 Task: Find the shortest route from Baltimore to Fort McHenry National Monument.
Action: Mouse moved to (241, 77)
Screenshot: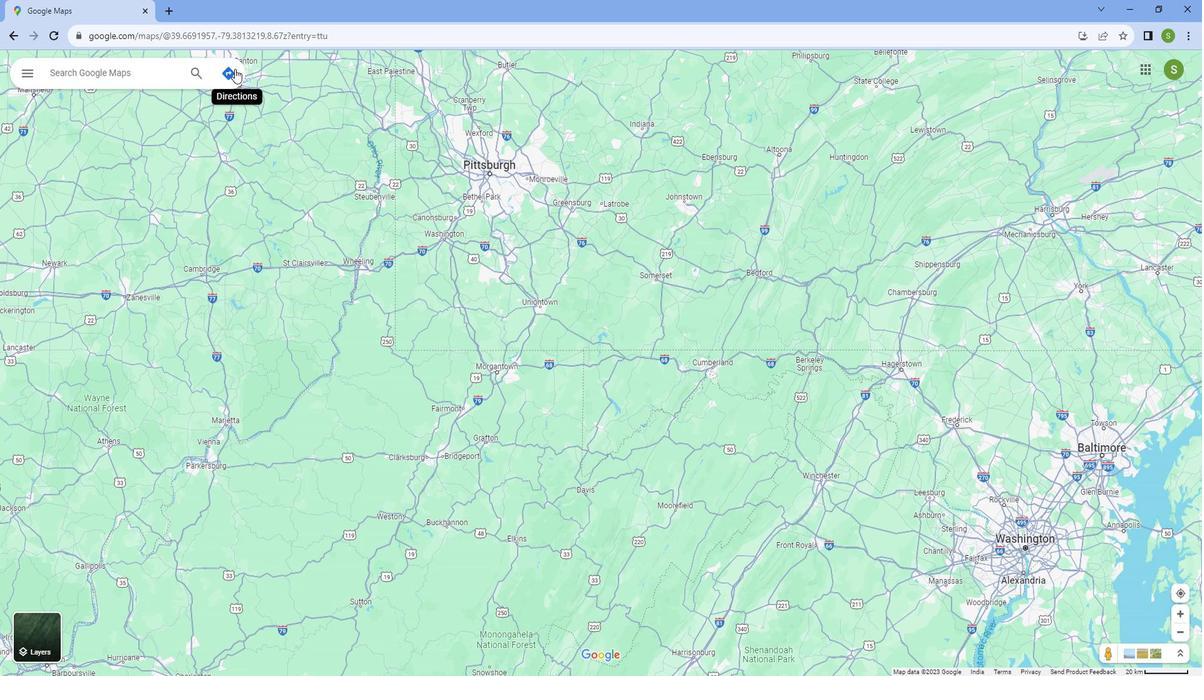 
Action: Mouse pressed left at (241, 77)
Screenshot: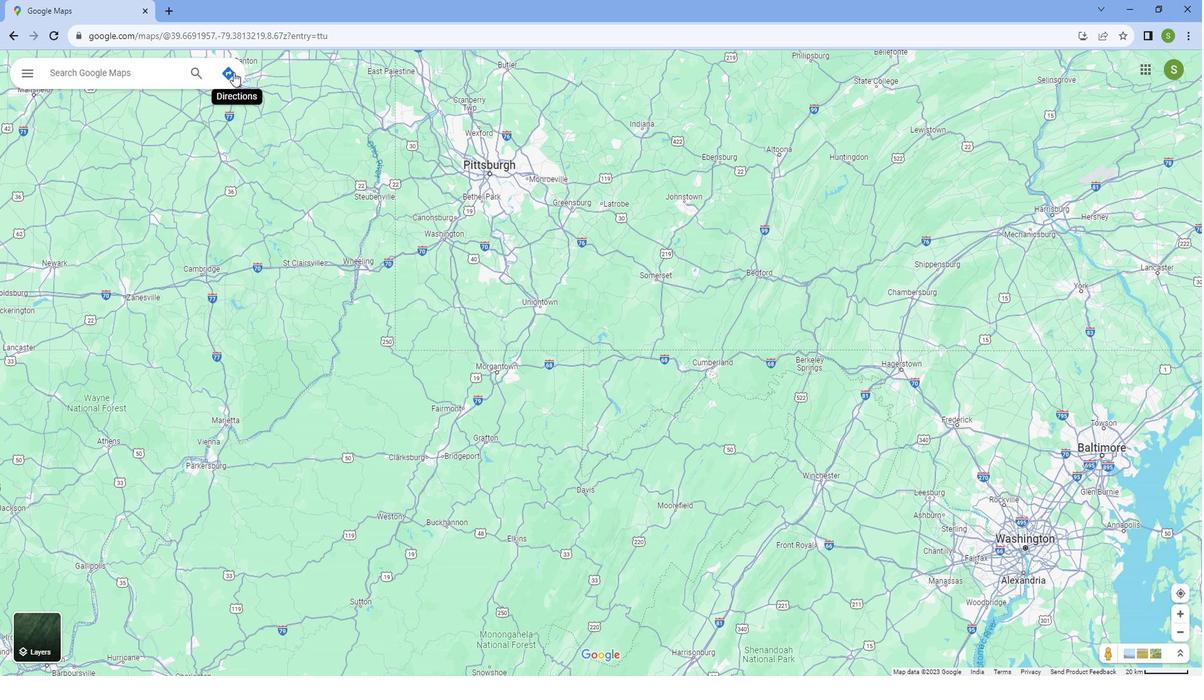 
Action: Mouse moved to (151, 117)
Screenshot: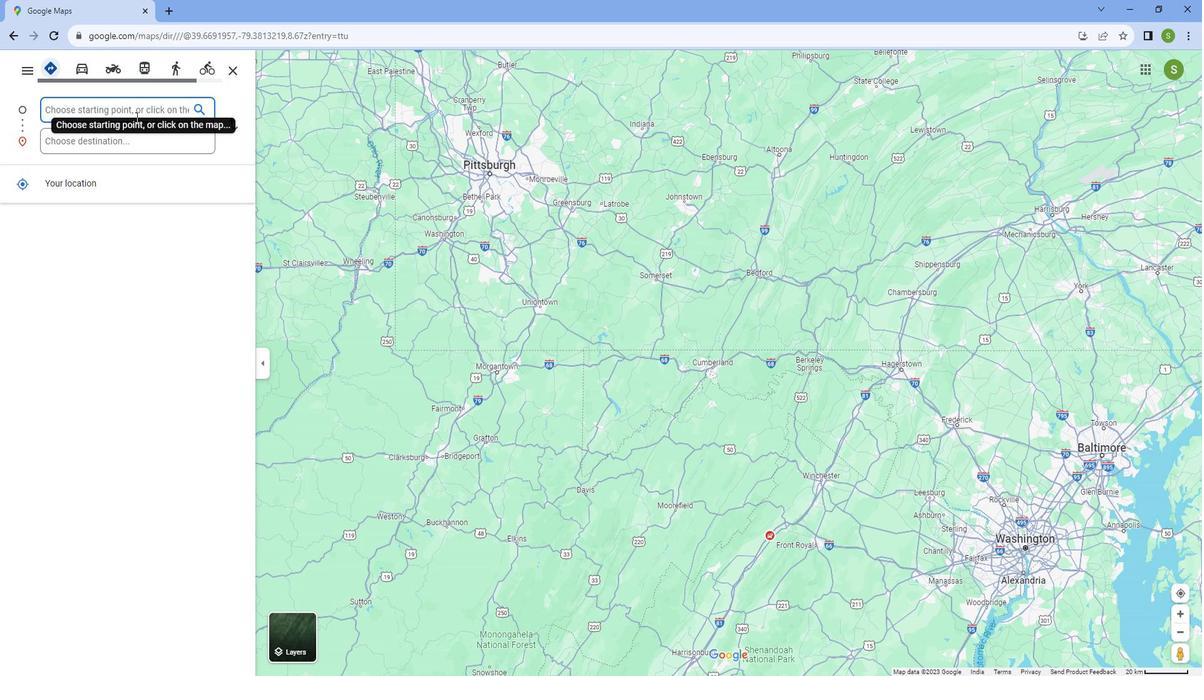 
Action: Key pressed <Key.caps_lock>B<Key.caps_lock>ali<Key.backspace>timore
Screenshot: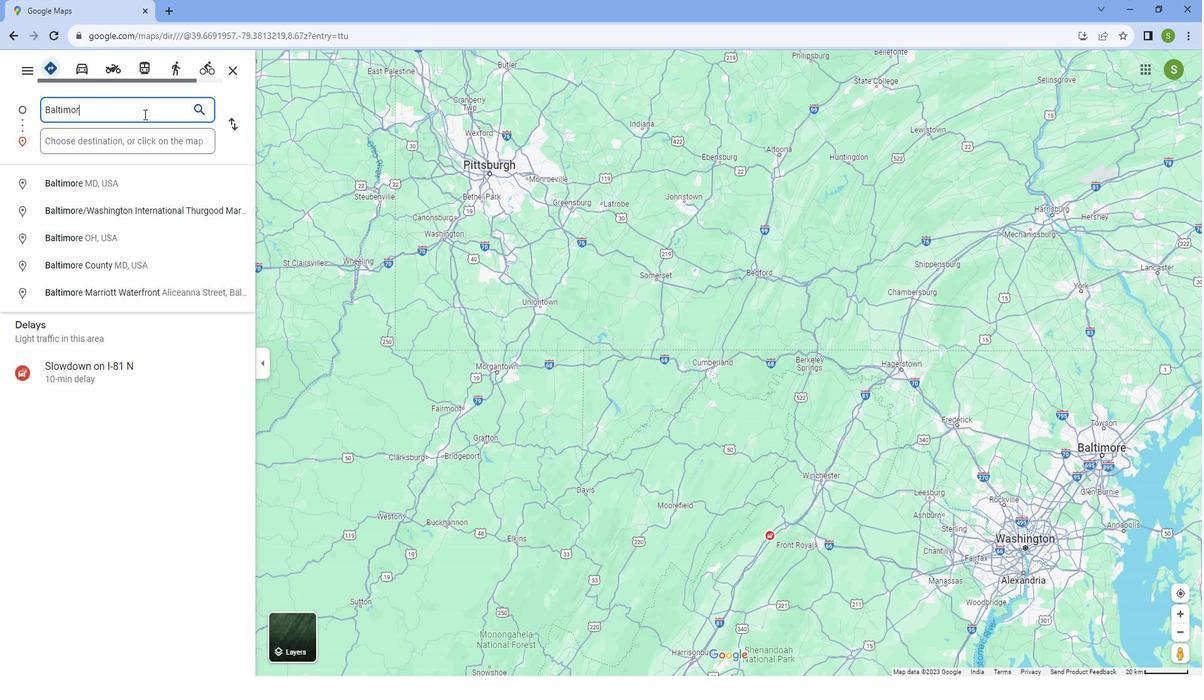 
Action: Mouse moved to (116, 181)
Screenshot: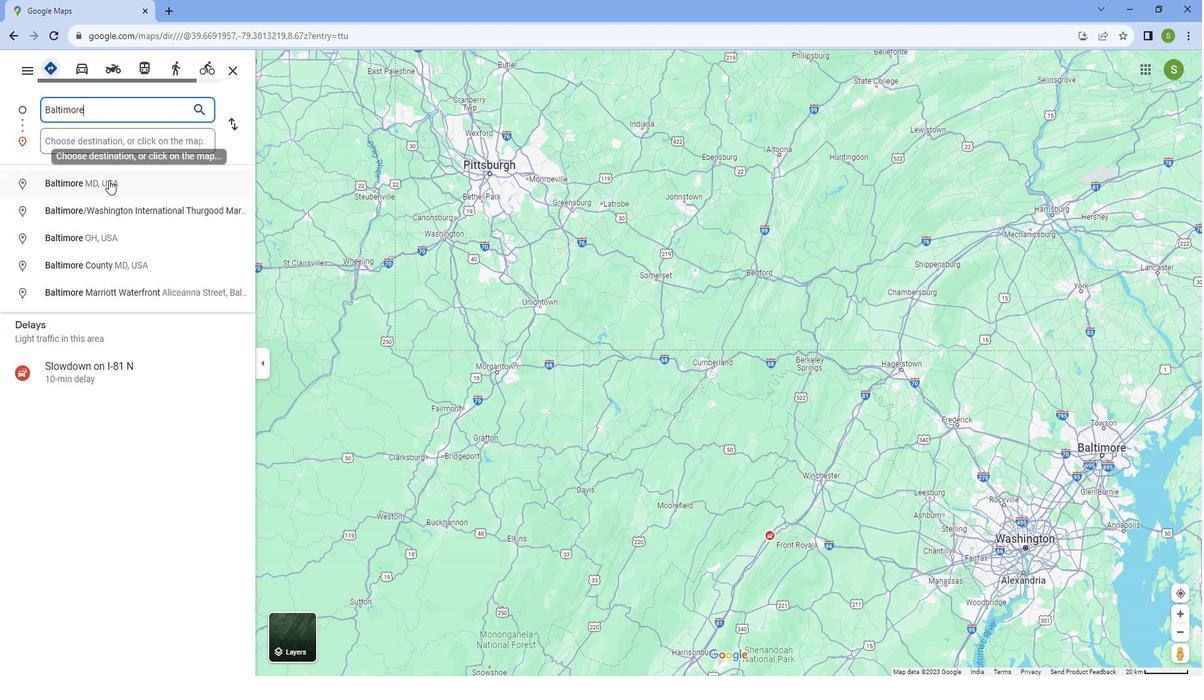 
Action: Mouse pressed left at (116, 181)
Screenshot: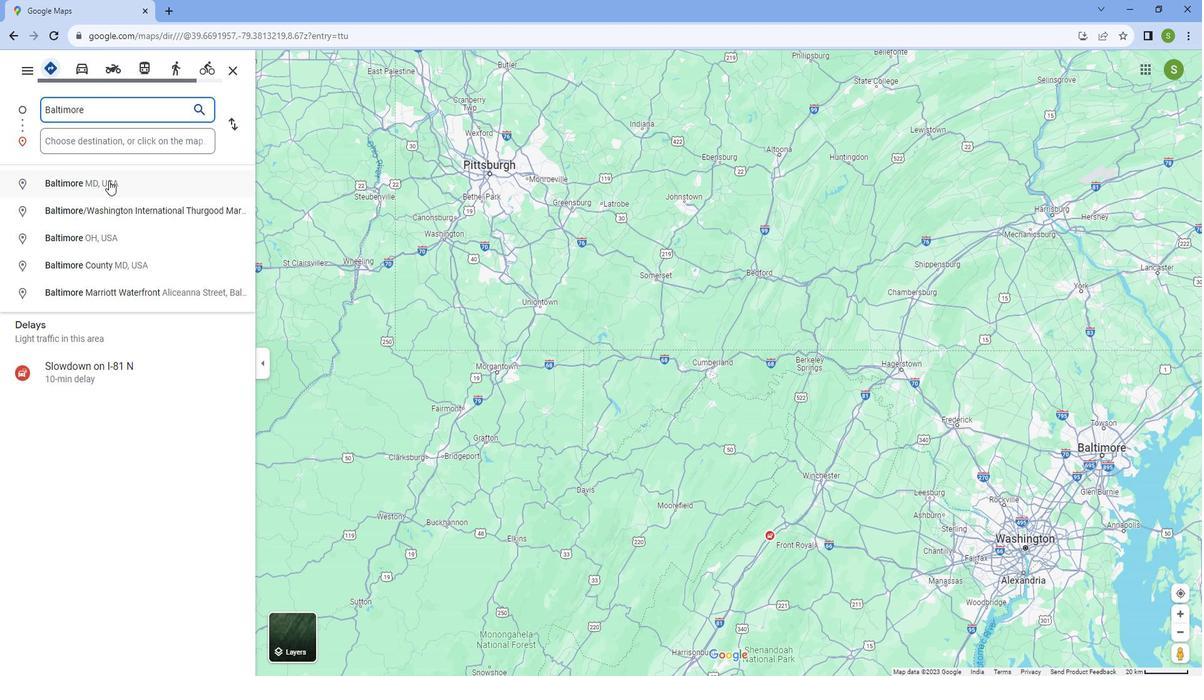 
Action: Mouse moved to (124, 139)
Screenshot: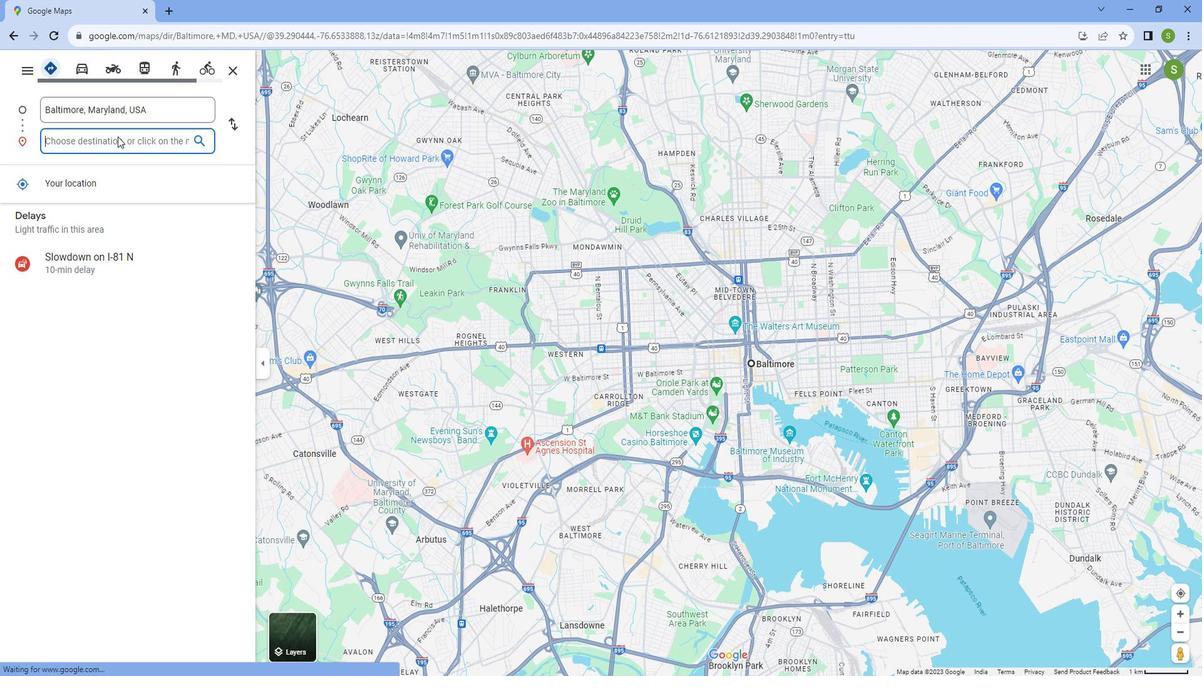 
Action: Key pressed <Key.caps_lock>F<Key.caps_lock>ort<Key.space><Key.caps_lock>M<Key.caps_lock>c<Key.caps_lock>H<Key.caps_lock>enry<Key.space><Key.caps_lock>N<Key.caps_lock>ational<Key.space><Key.caps_lock>M<Key.caps_lock>onument
Screenshot: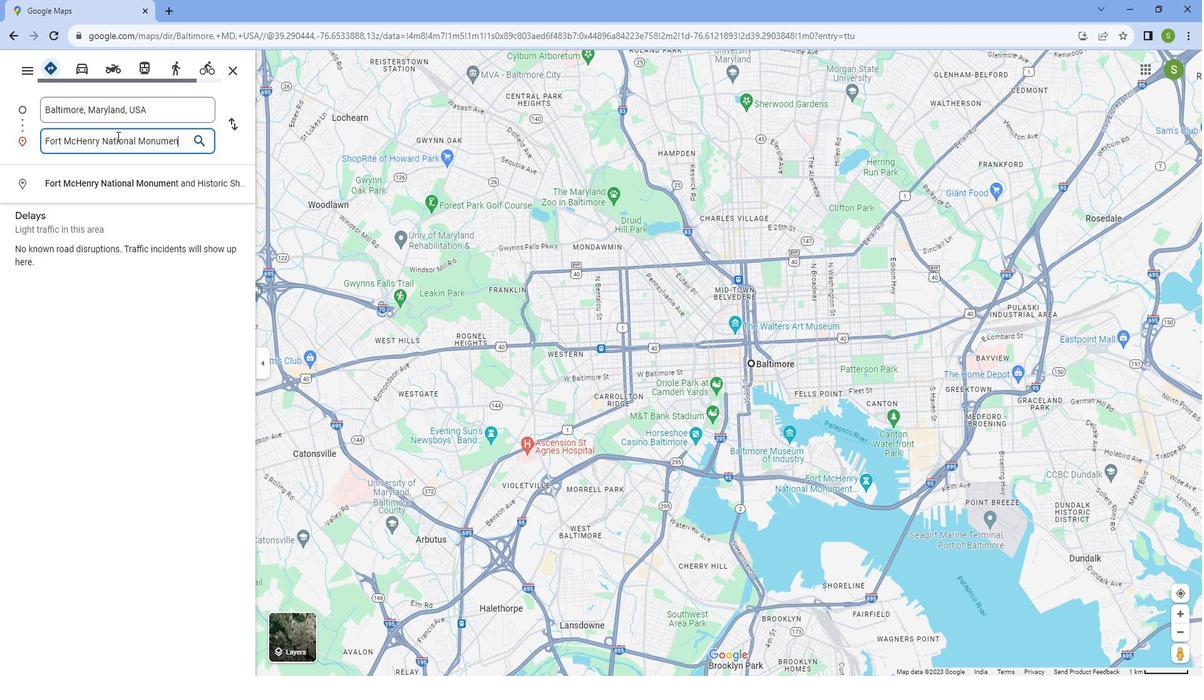 
Action: Mouse moved to (110, 179)
Screenshot: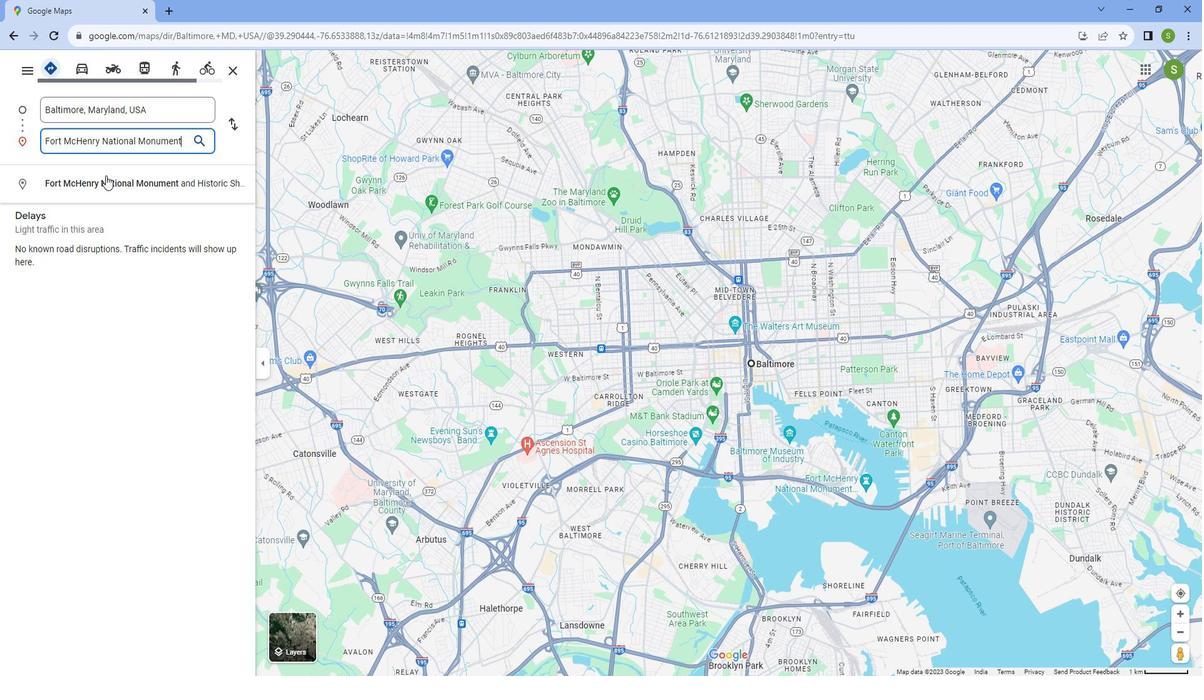 
Action: Mouse pressed left at (110, 179)
Screenshot: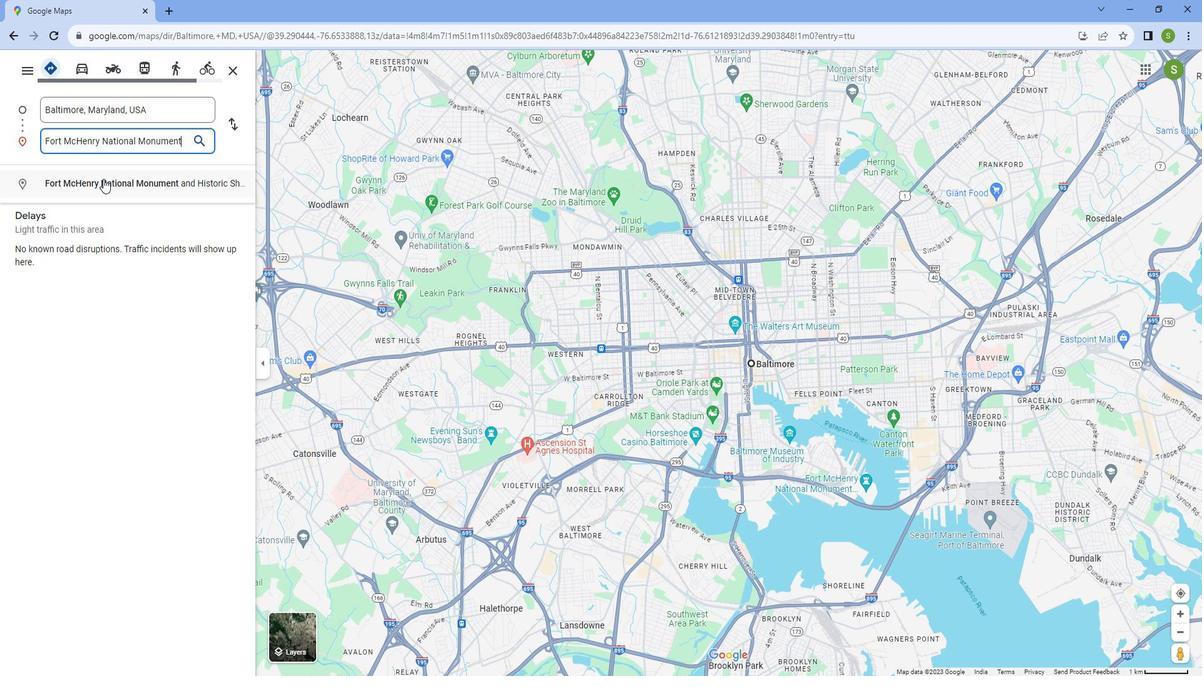 
Action: Mouse moved to (721, 172)
Screenshot: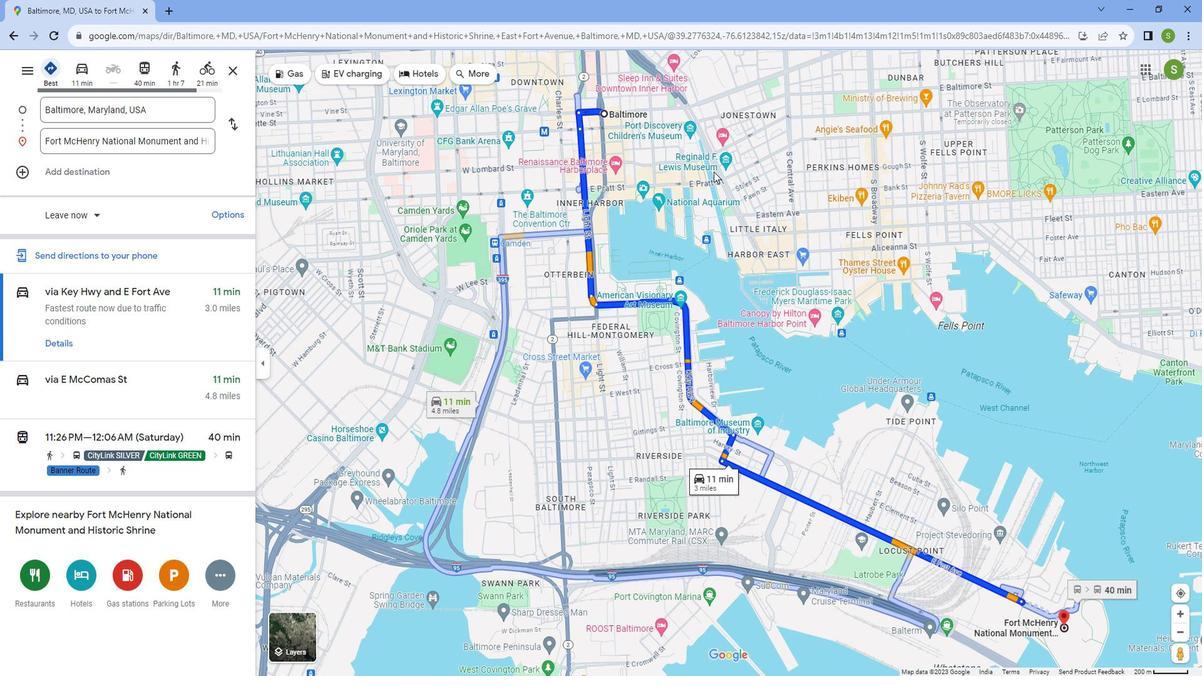 
Action: Mouse scrolled (721, 172) with delta (0, 0)
Screenshot: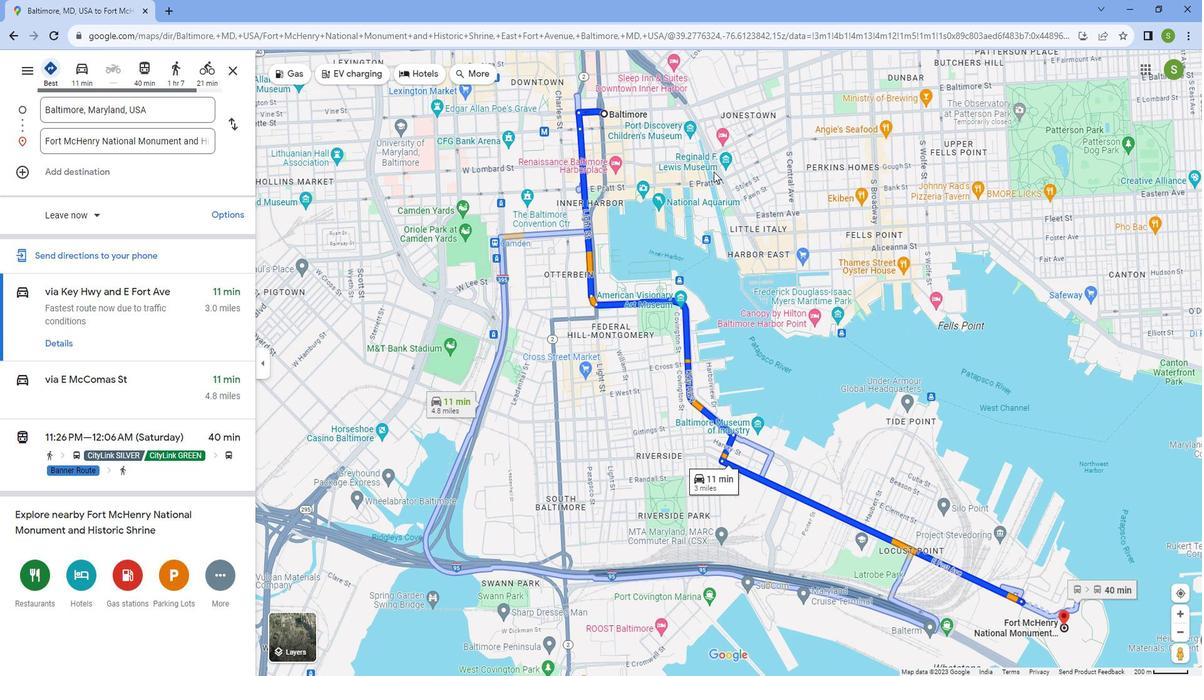
Action: Mouse scrolled (721, 172) with delta (0, 0)
Screenshot: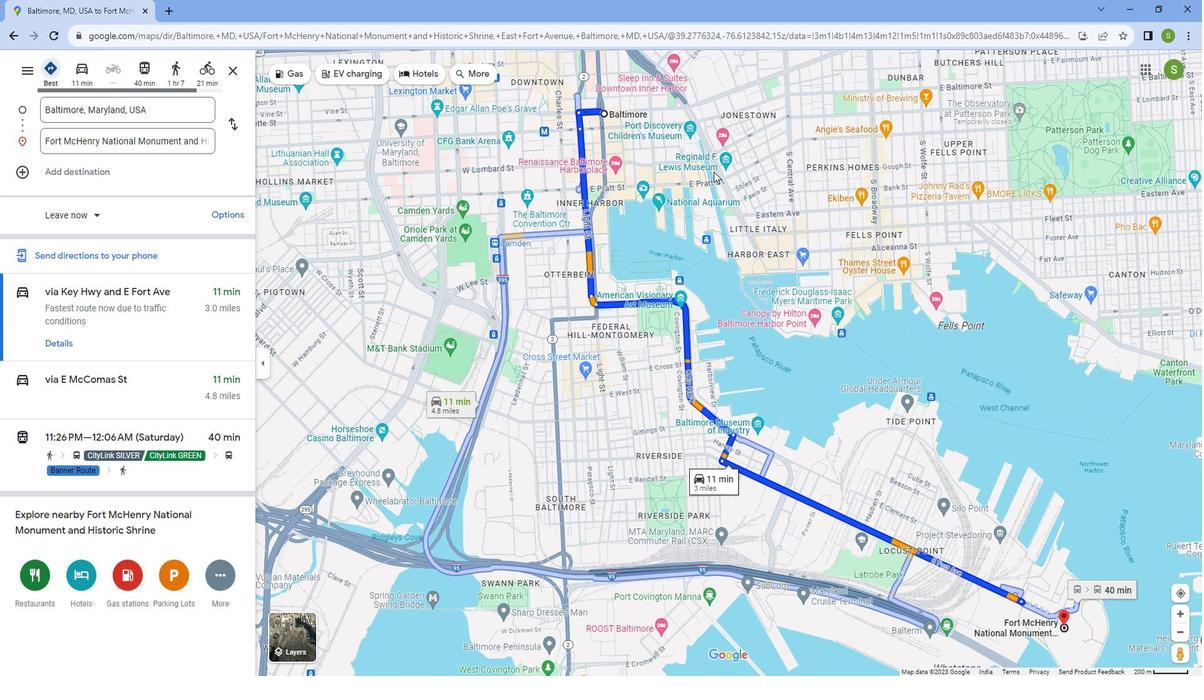 
Action: Mouse scrolled (721, 172) with delta (0, 0)
Screenshot: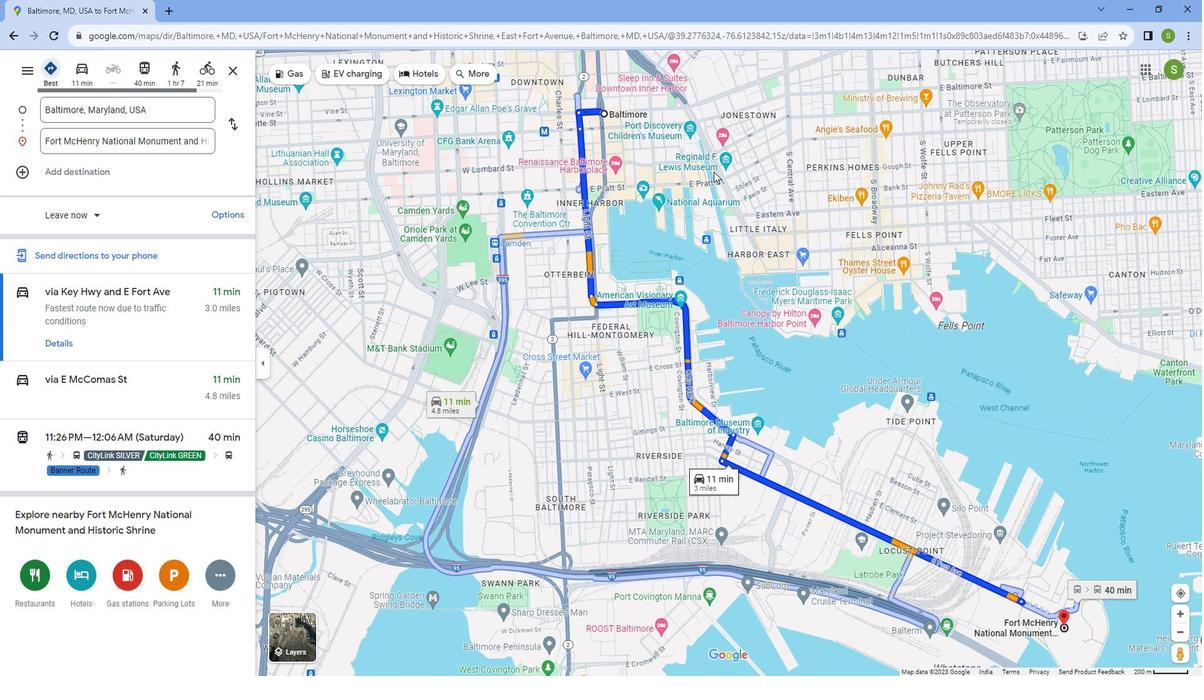 
Action: Mouse scrolled (721, 172) with delta (0, 0)
Screenshot: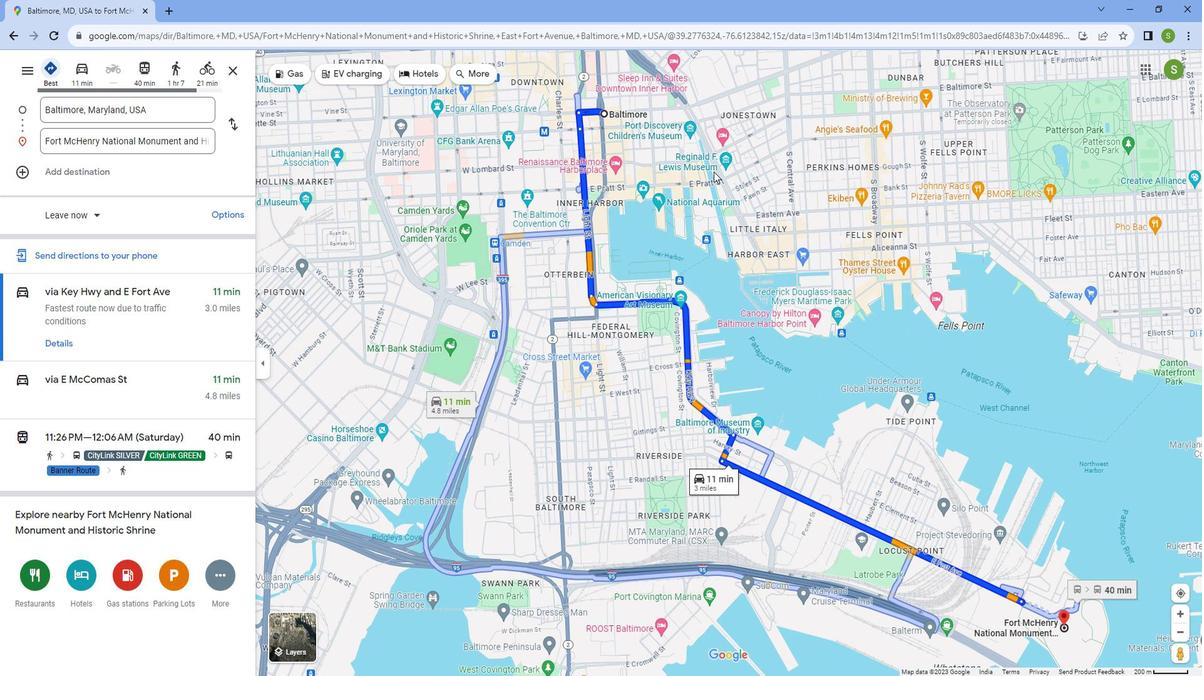 
Action: Mouse scrolled (721, 172) with delta (0, 0)
Screenshot: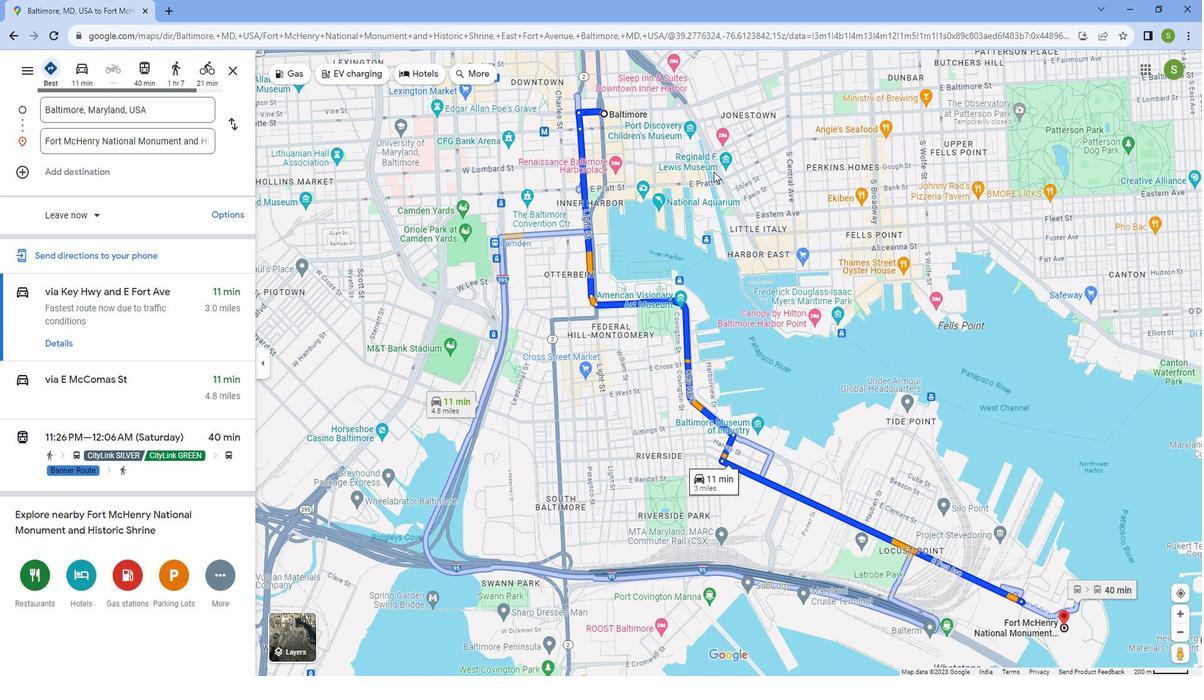 
Action: Mouse scrolled (721, 172) with delta (0, 0)
Screenshot: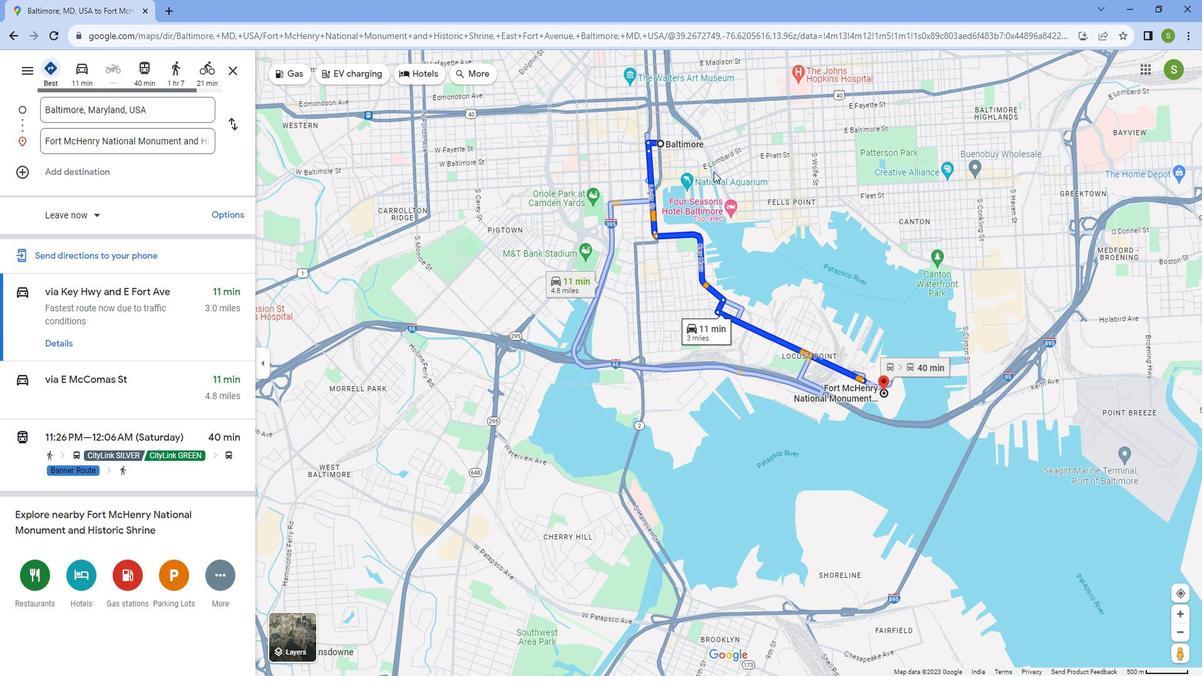 
Action: Mouse scrolled (721, 172) with delta (0, 0)
Screenshot: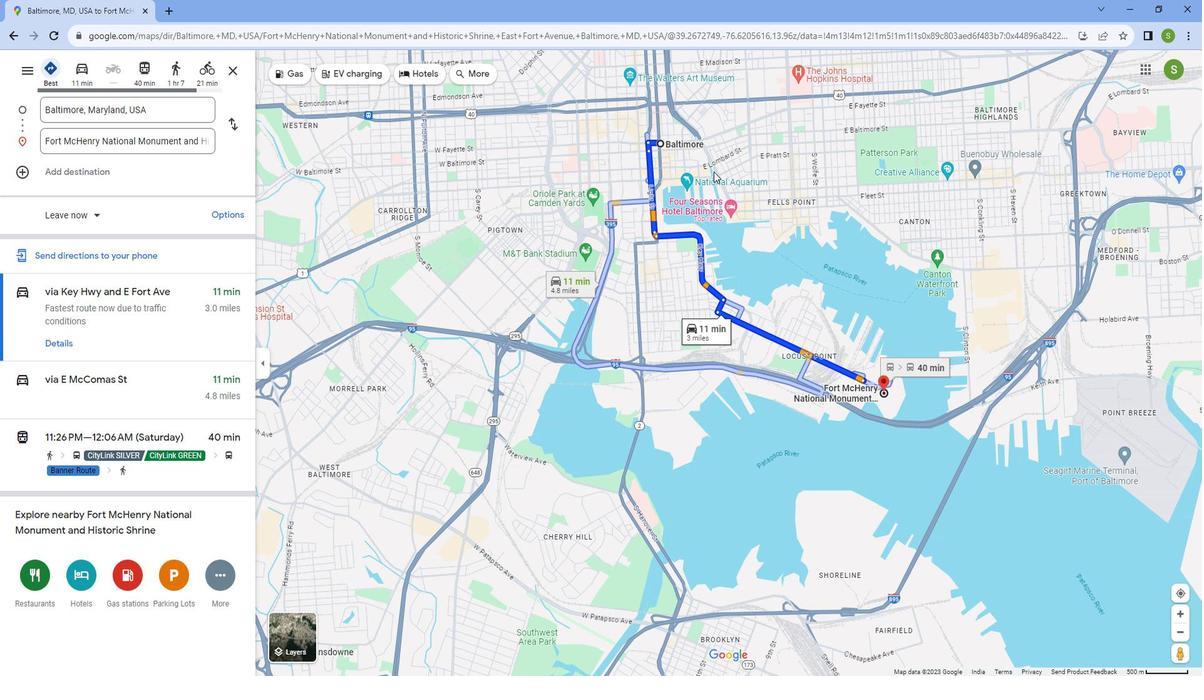 
Action: Mouse scrolled (721, 172) with delta (0, 0)
Screenshot: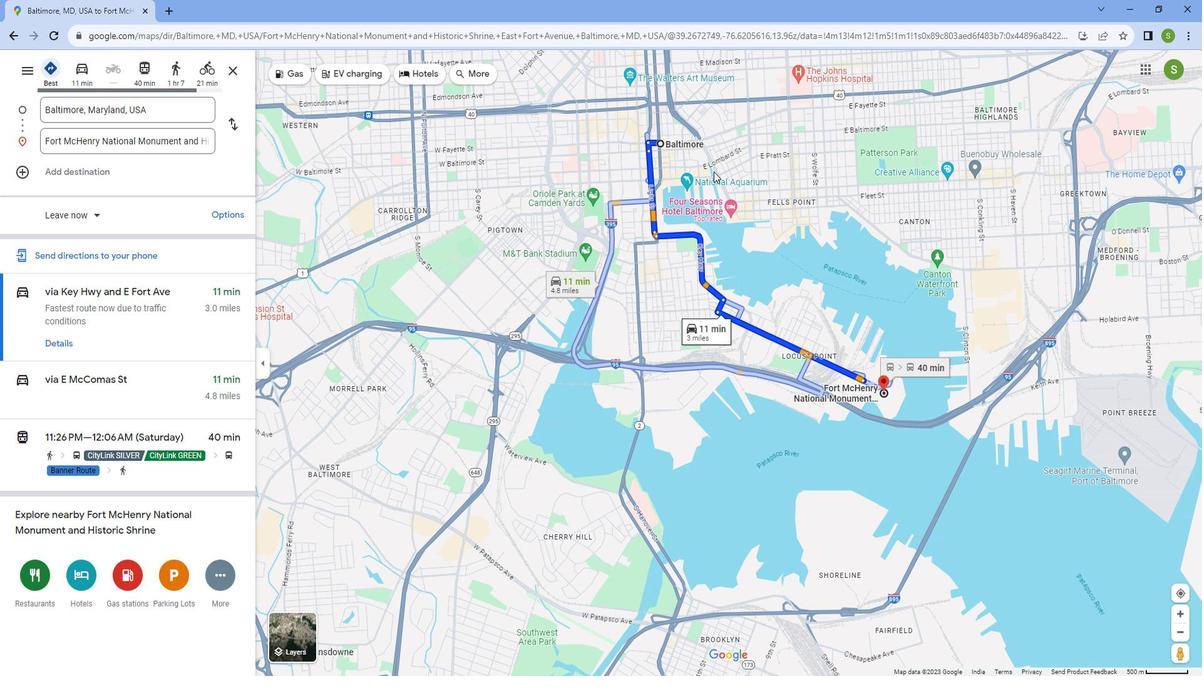 
Action: Mouse scrolled (721, 172) with delta (0, 0)
Screenshot: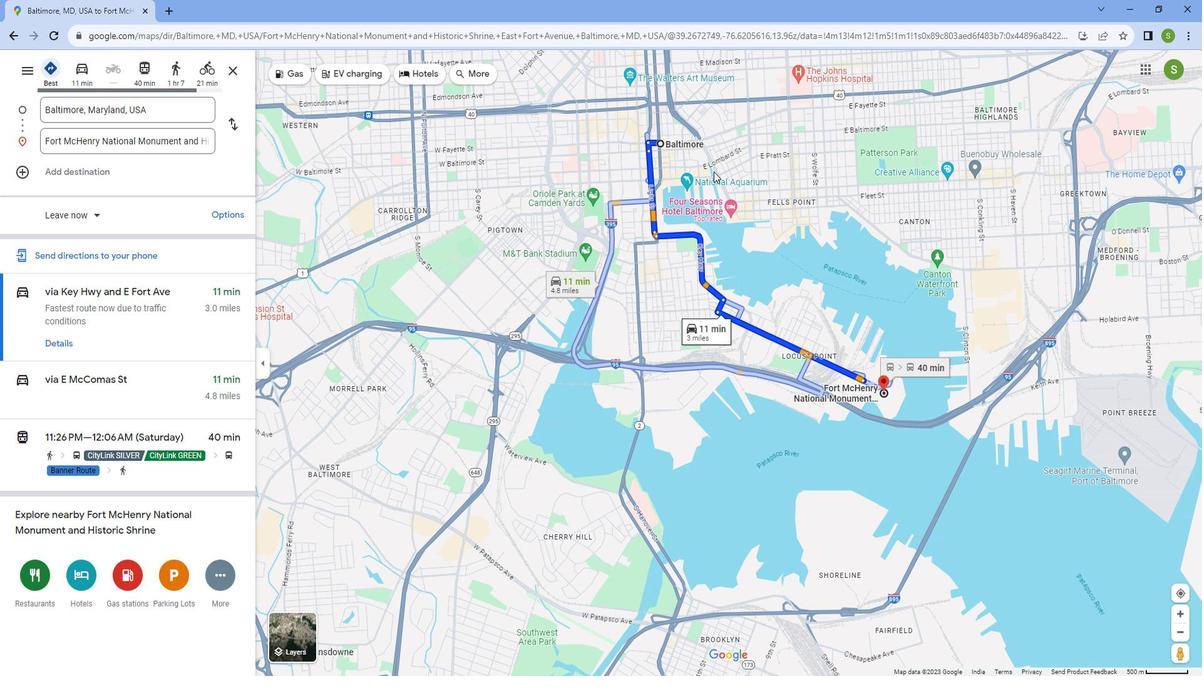 
Action: Mouse scrolled (721, 172) with delta (0, 0)
Screenshot: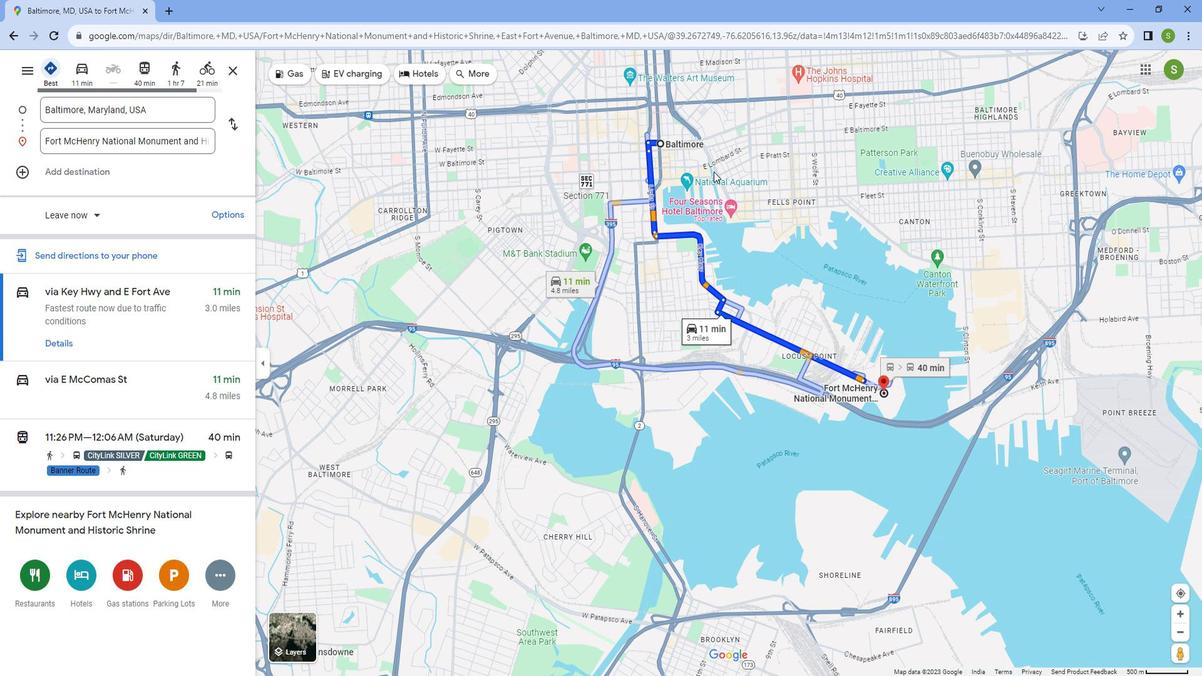 
Action: Mouse moved to (695, 105)
Screenshot: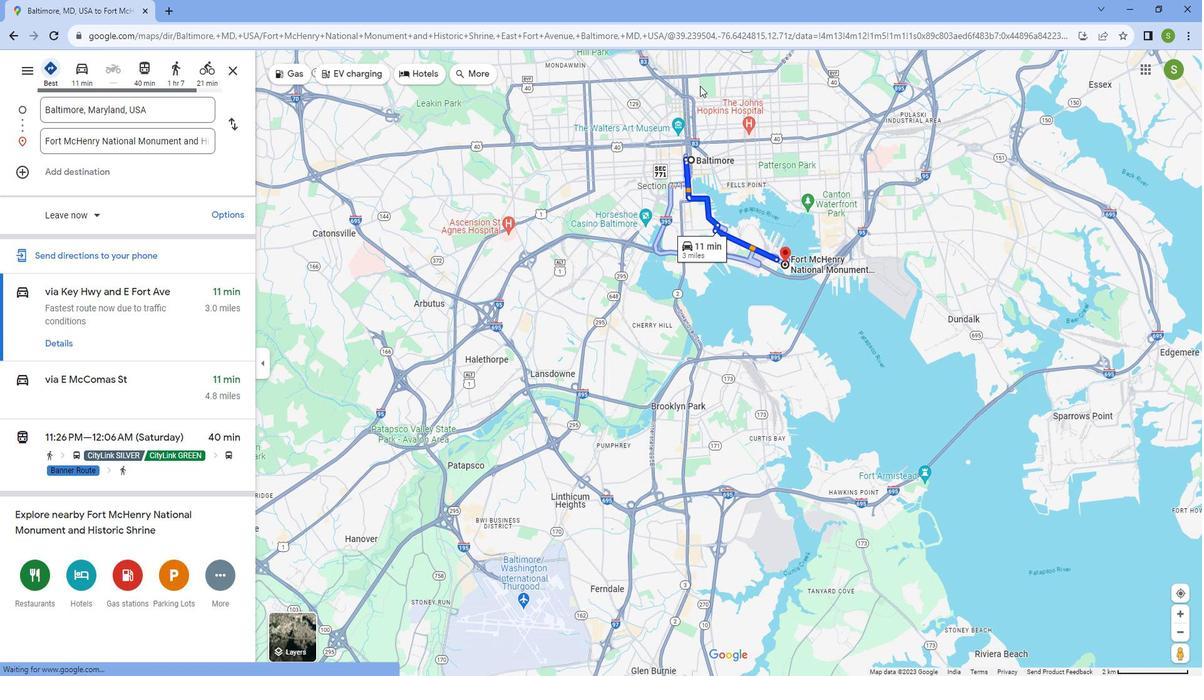 
Action: Mouse scrolled (695, 106) with delta (0, 0)
Screenshot: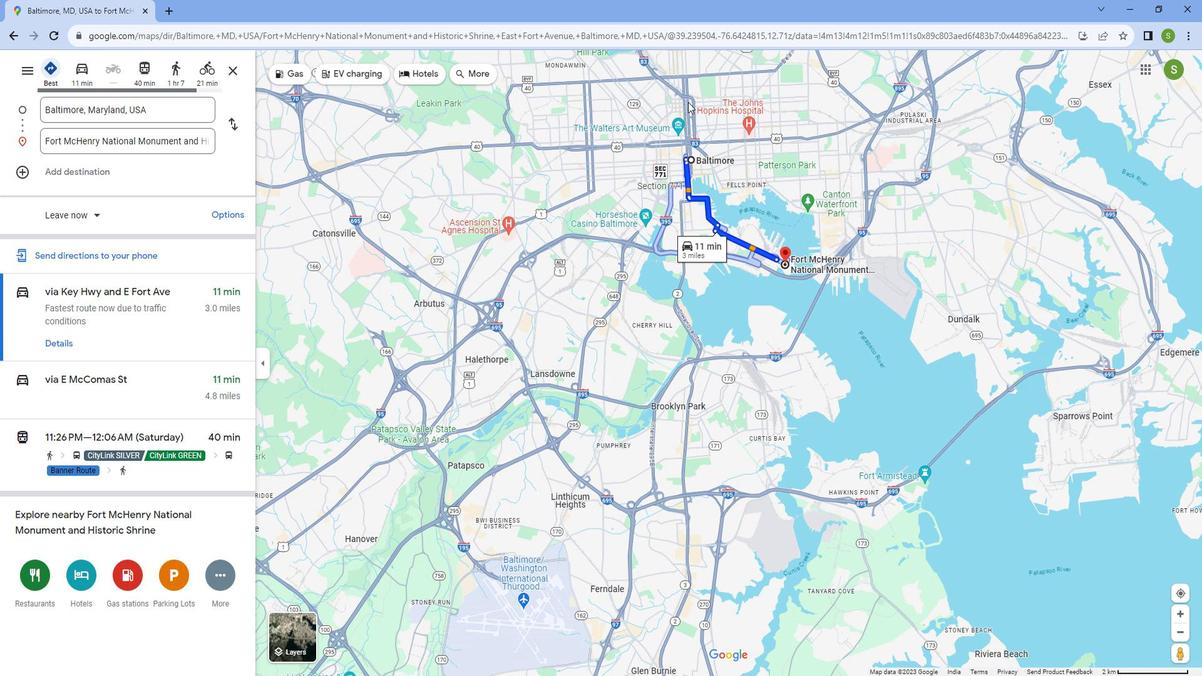 
Action: Mouse scrolled (695, 106) with delta (0, 0)
Screenshot: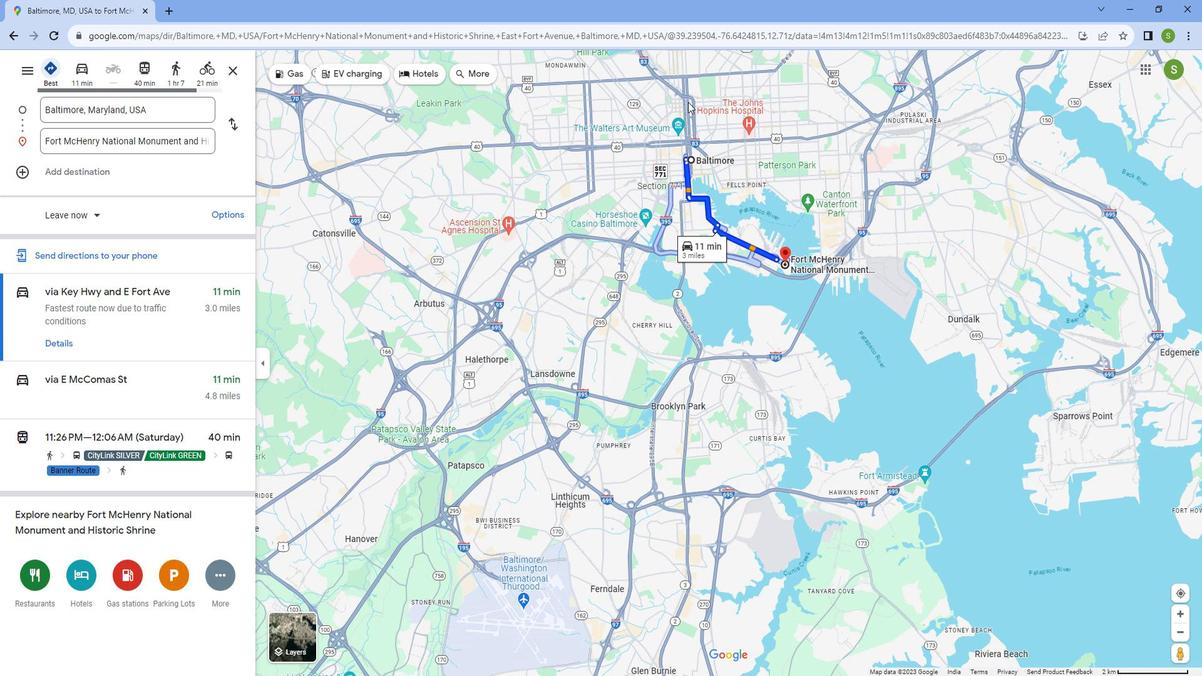 
Action: Mouse scrolled (695, 106) with delta (0, 0)
Screenshot: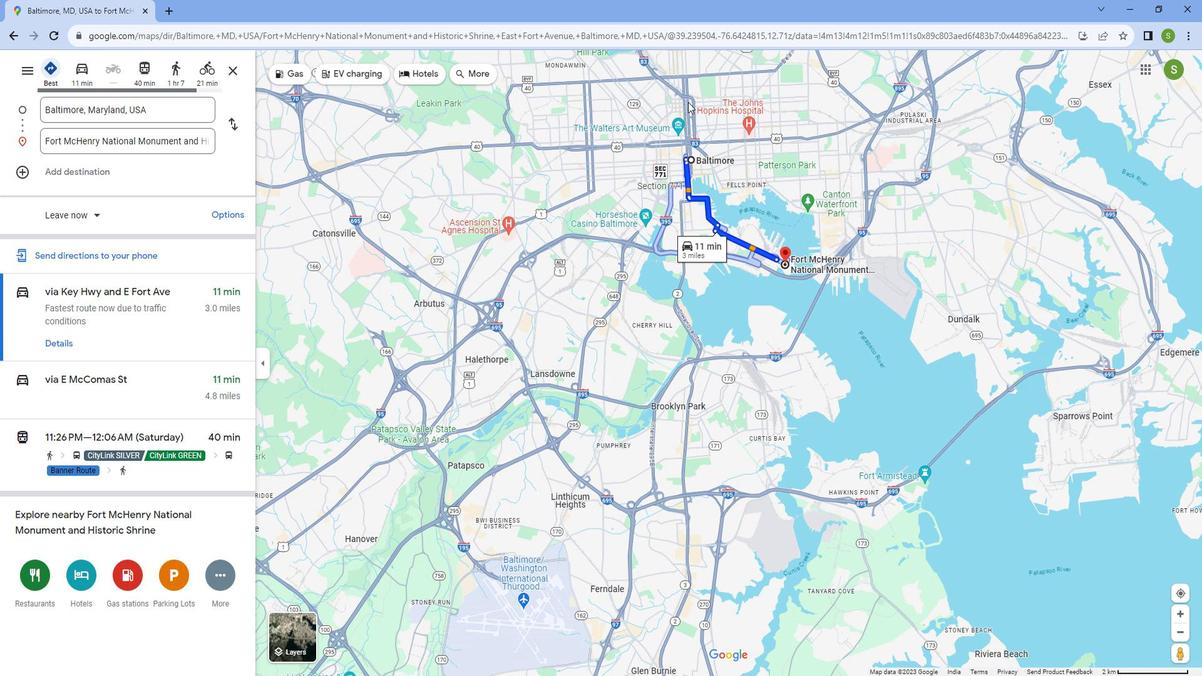 
Action: Mouse scrolled (695, 106) with delta (0, 0)
Screenshot: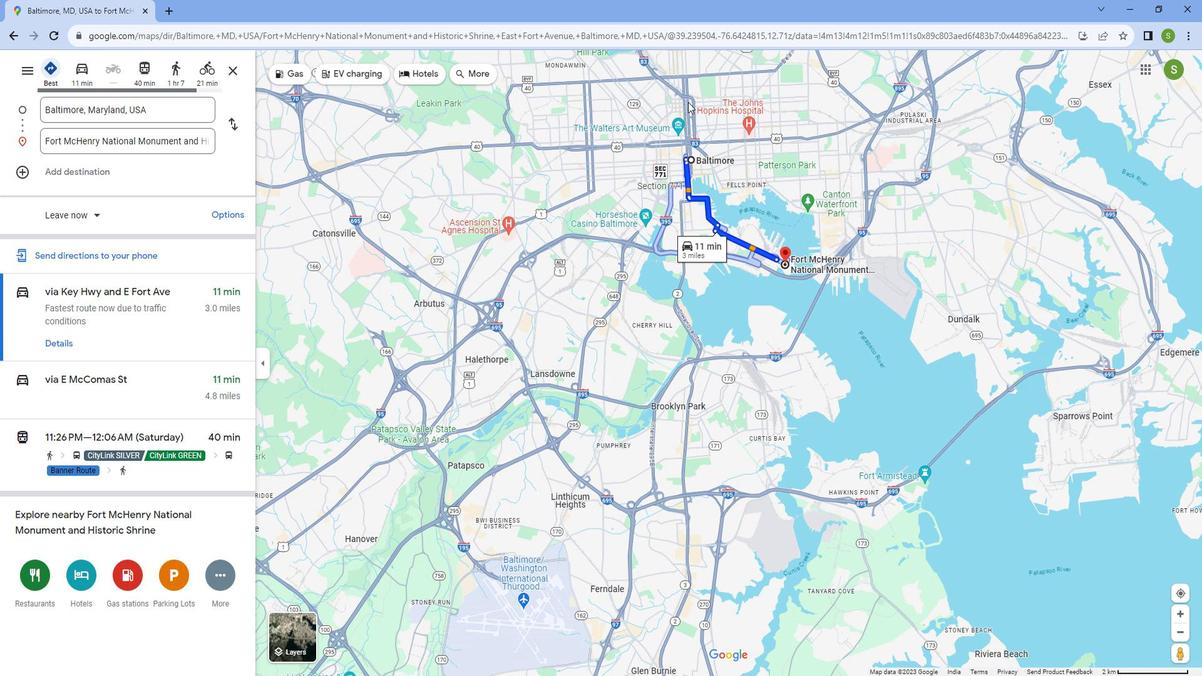 
Action: Mouse scrolled (695, 106) with delta (0, 0)
Screenshot: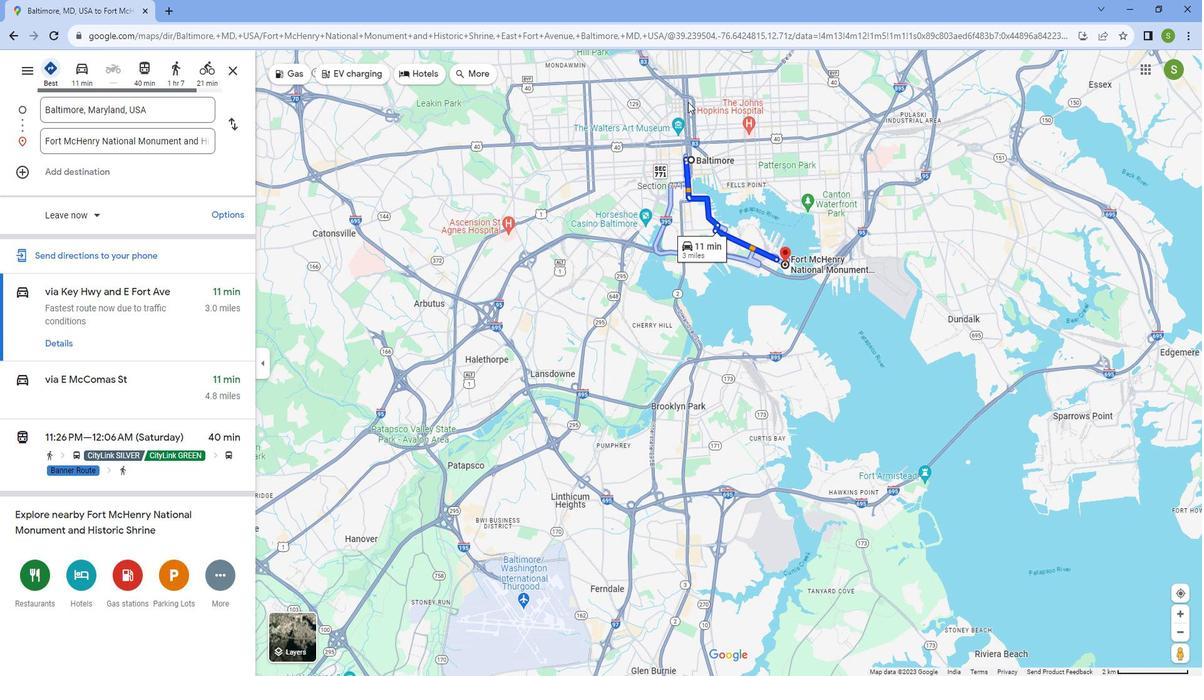 
Action: Mouse moved to (80, 335)
Screenshot: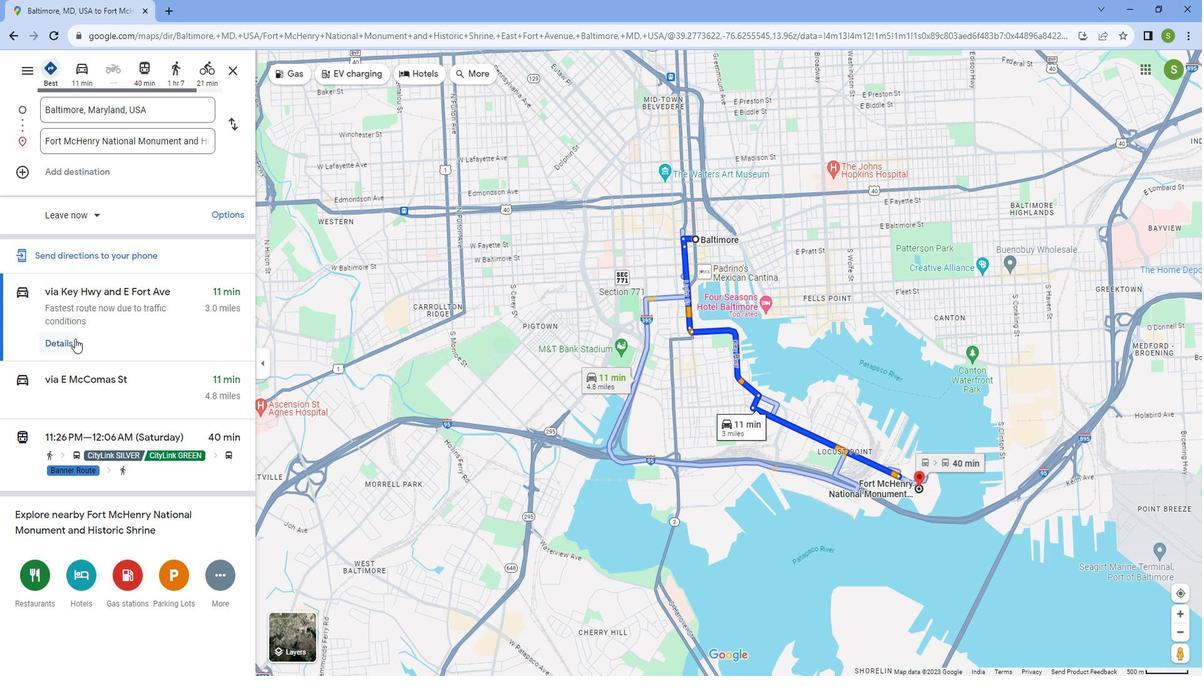 
Action: Mouse pressed left at (80, 335)
Screenshot: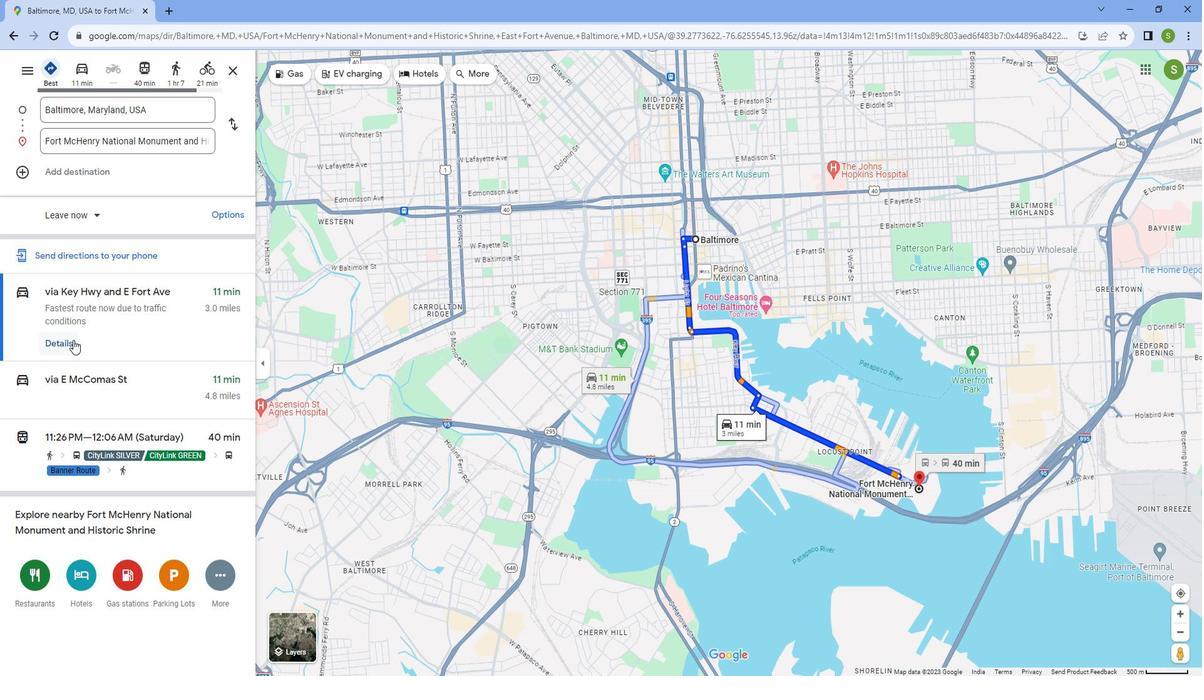 
Action: Mouse moved to (885, 284)
Screenshot: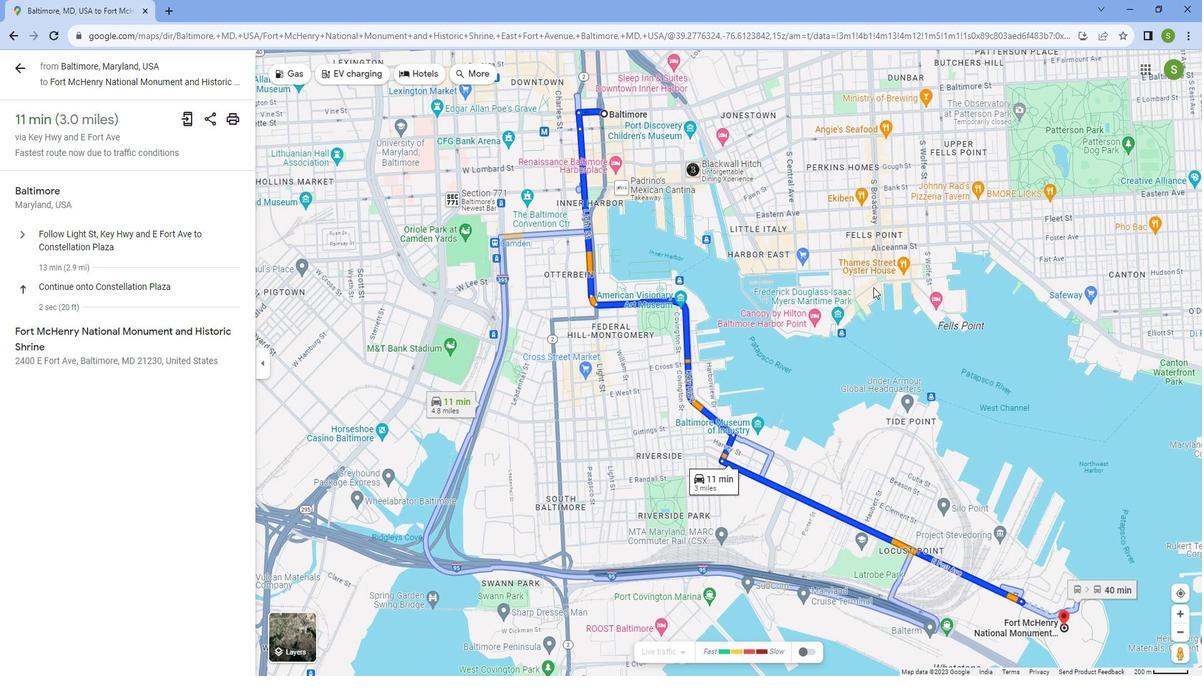
Action: Mouse scrolled (885, 283) with delta (0, 0)
Screenshot: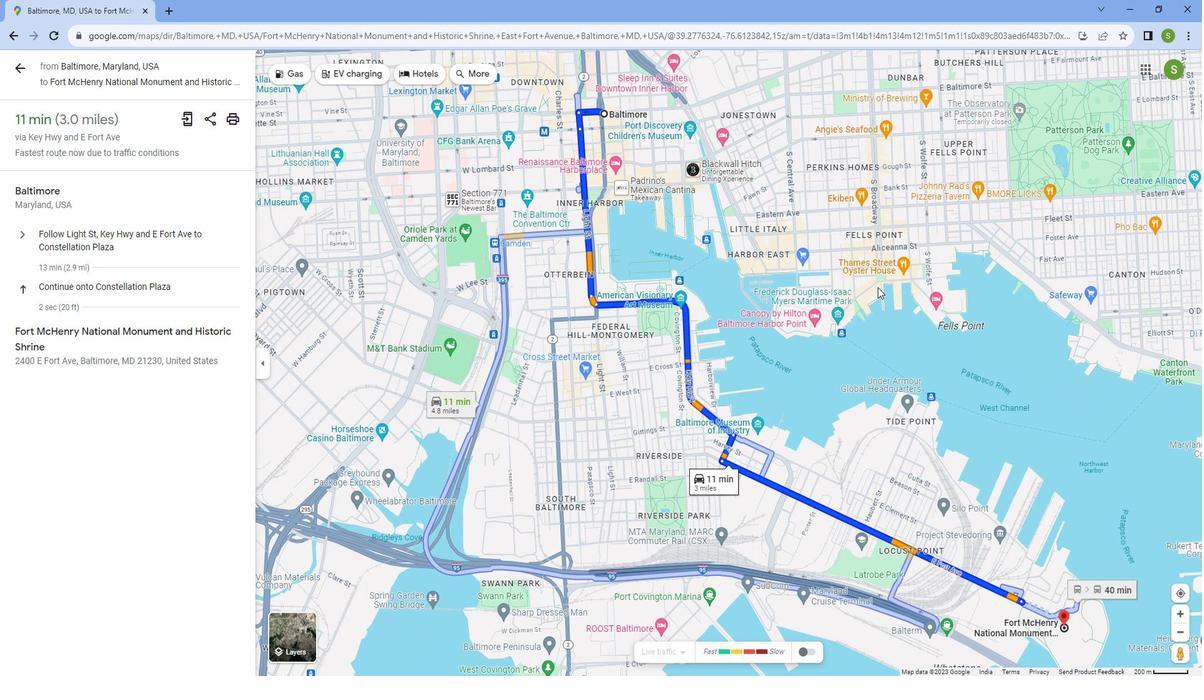 
Action: Mouse scrolled (885, 283) with delta (0, 0)
Screenshot: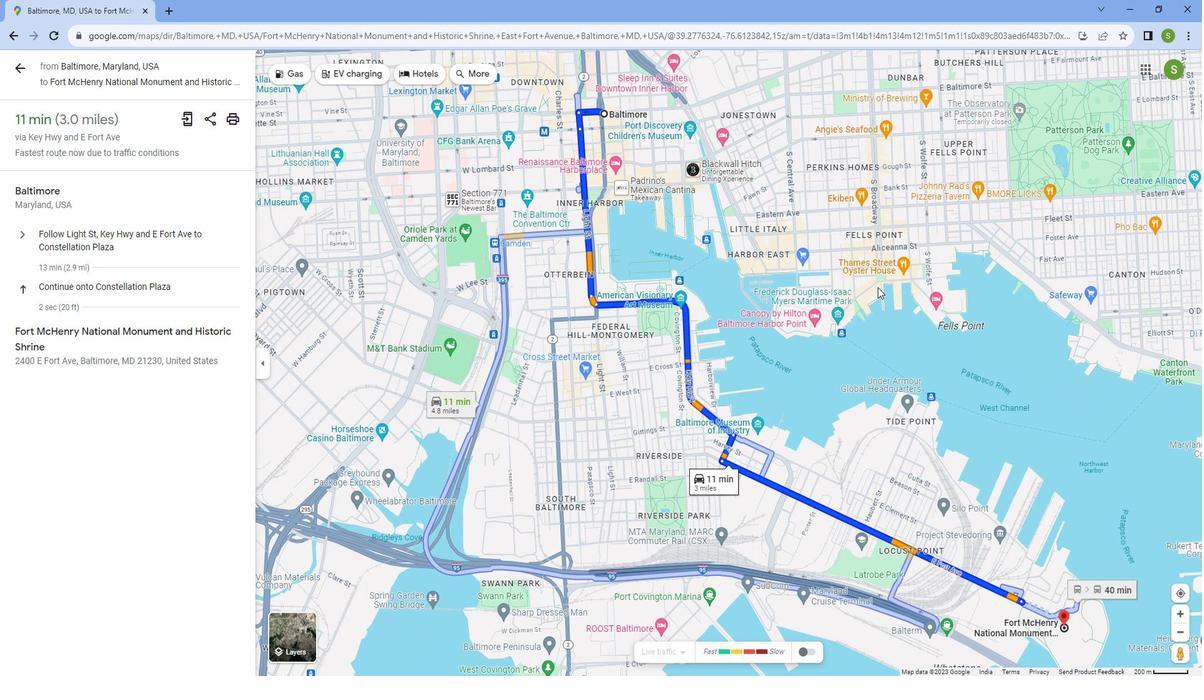 
Action: Mouse scrolled (885, 283) with delta (0, 0)
Screenshot: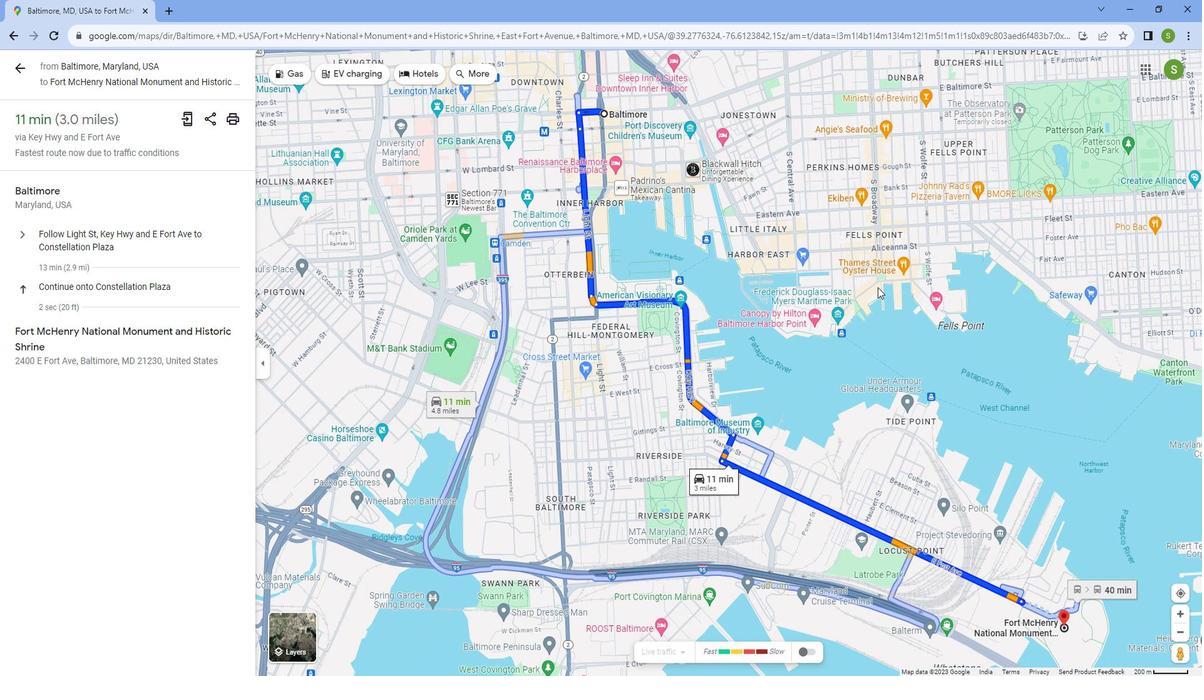 
Action: Mouse scrolled (885, 283) with delta (0, 0)
Screenshot: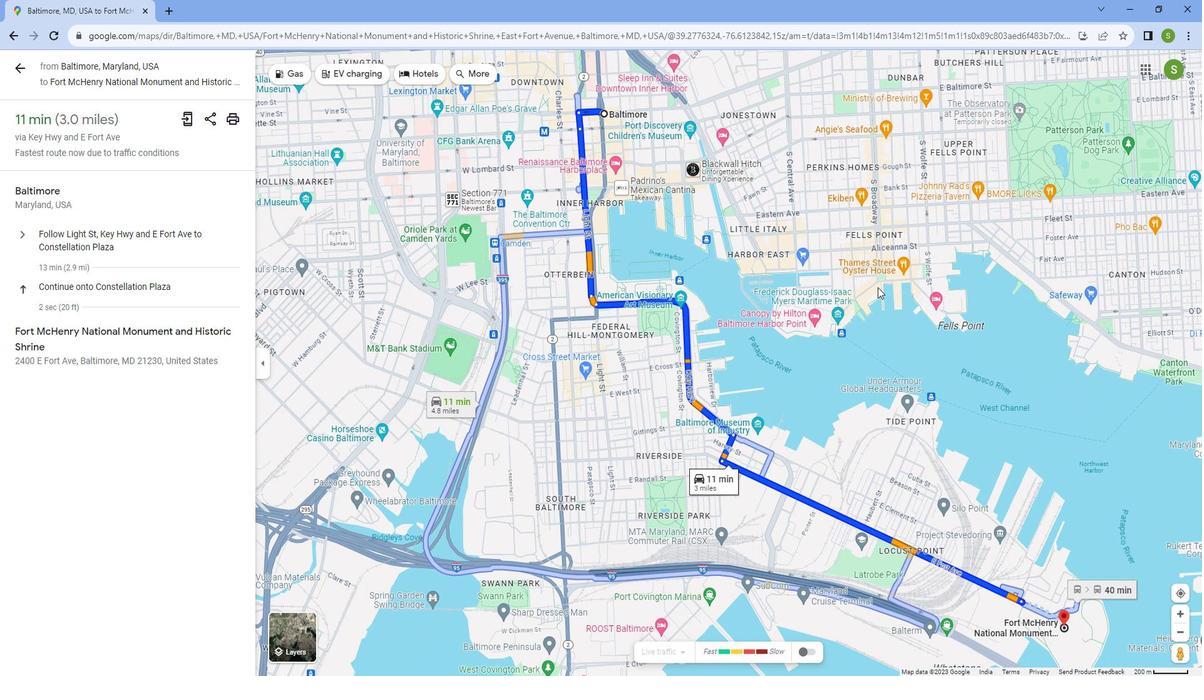 
Action: Mouse scrolled (885, 283) with delta (0, 0)
Screenshot: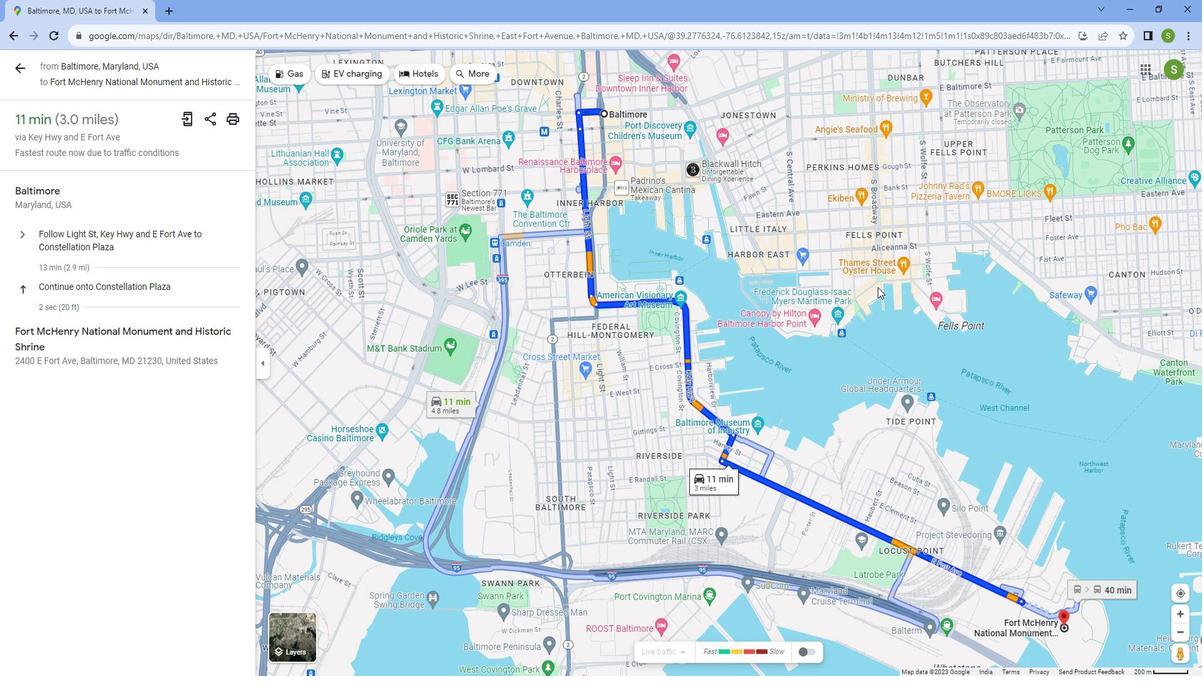 
Action: Mouse scrolled (885, 283) with delta (0, 0)
Screenshot: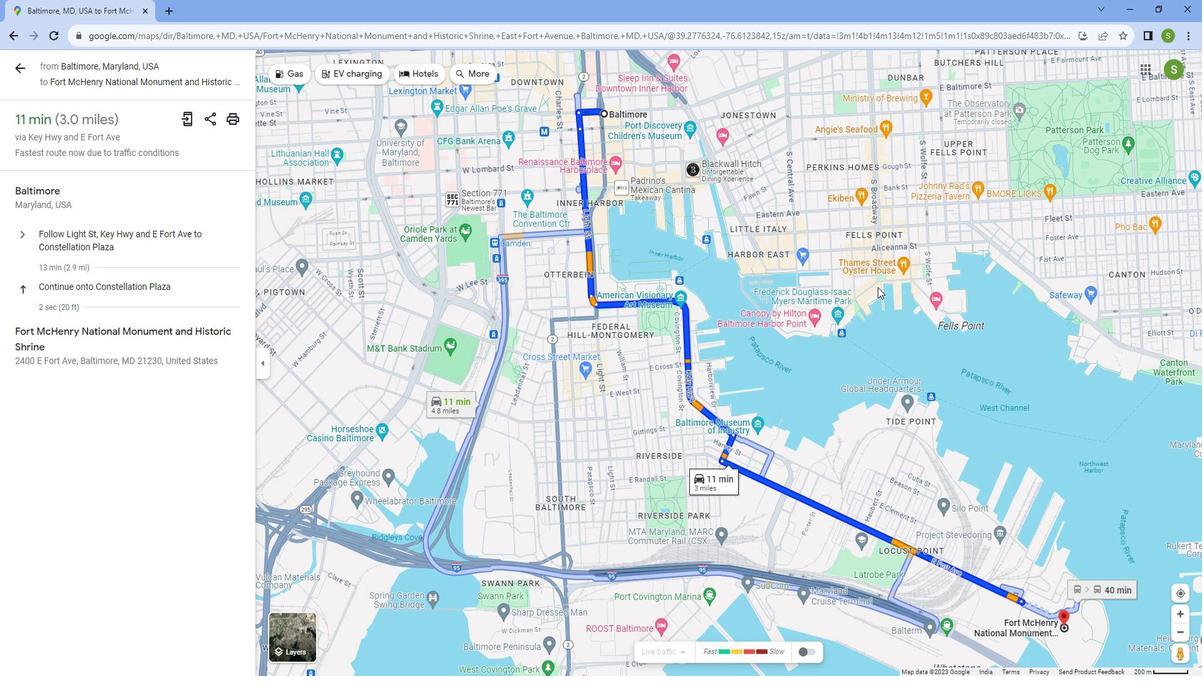 
Action: Mouse scrolled (885, 283) with delta (0, 0)
Screenshot: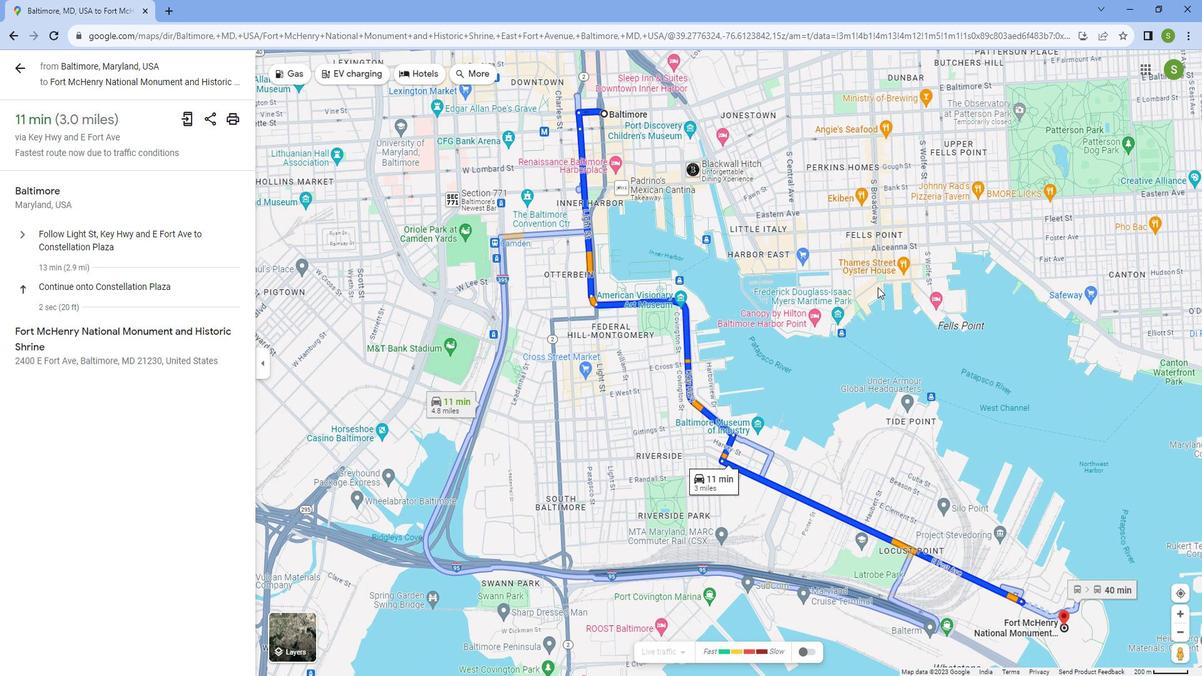 
Action: Mouse scrolled (885, 283) with delta (0, 0)
Screenshot: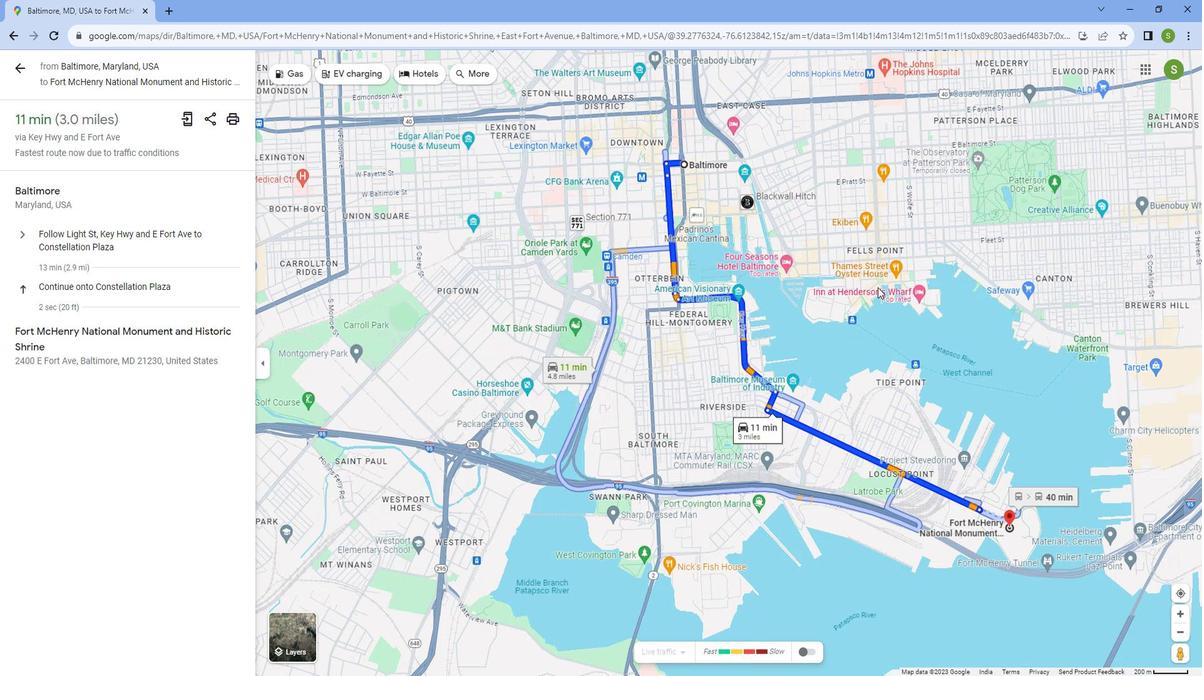 
Action: Mouse scrolled (885, 285) with delta (0, 0)
Screenshot: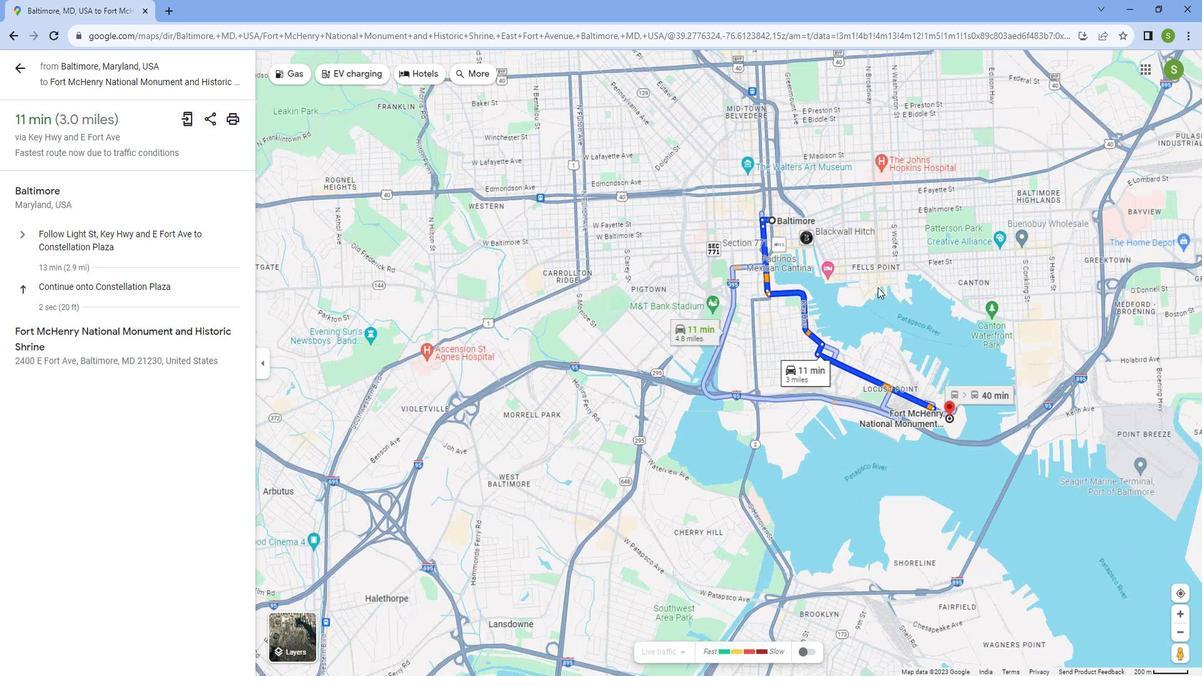 
Action: Mouse scrolled (885, 285) with delta (0, 0)
Screenshot: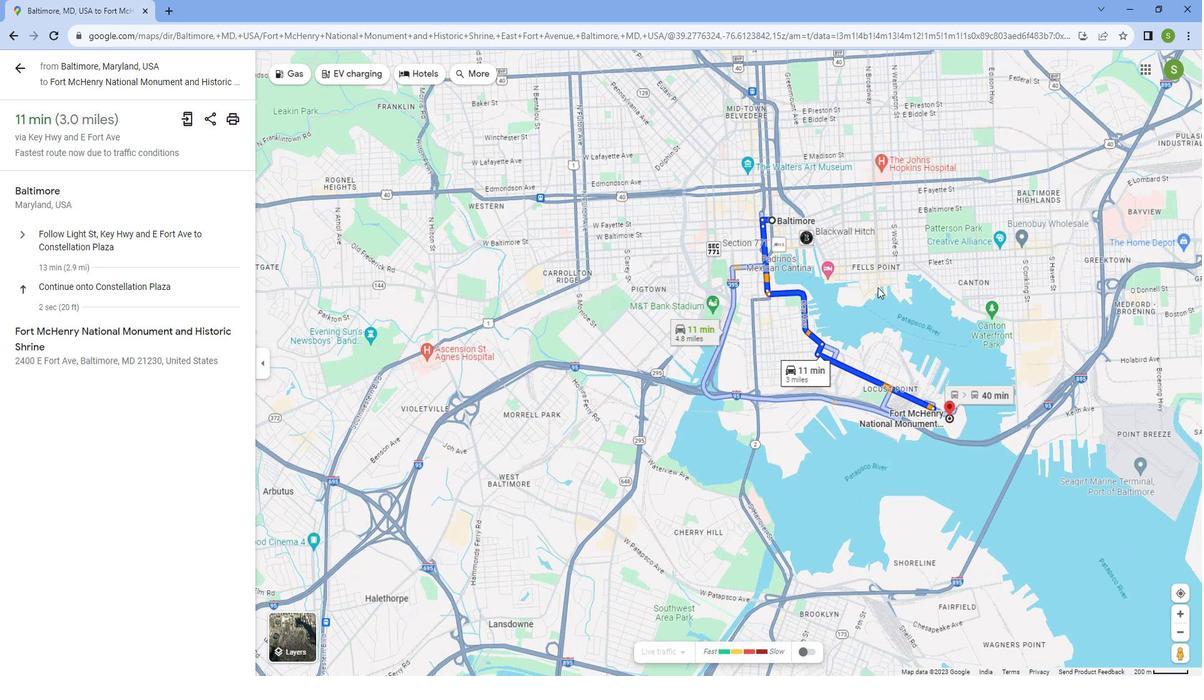
Action: Mouse moved to (808, 206)
Screenshot: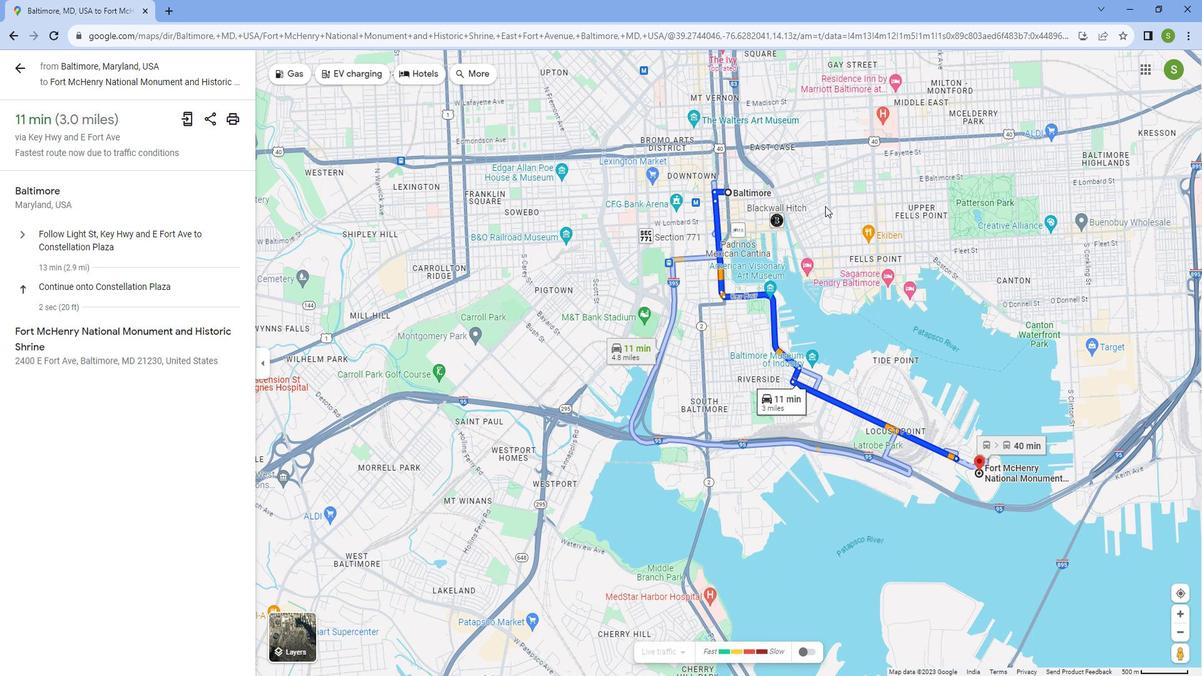 
Action: Mouse scrolled (808, 206) with delta (0, 0)
Screenshot: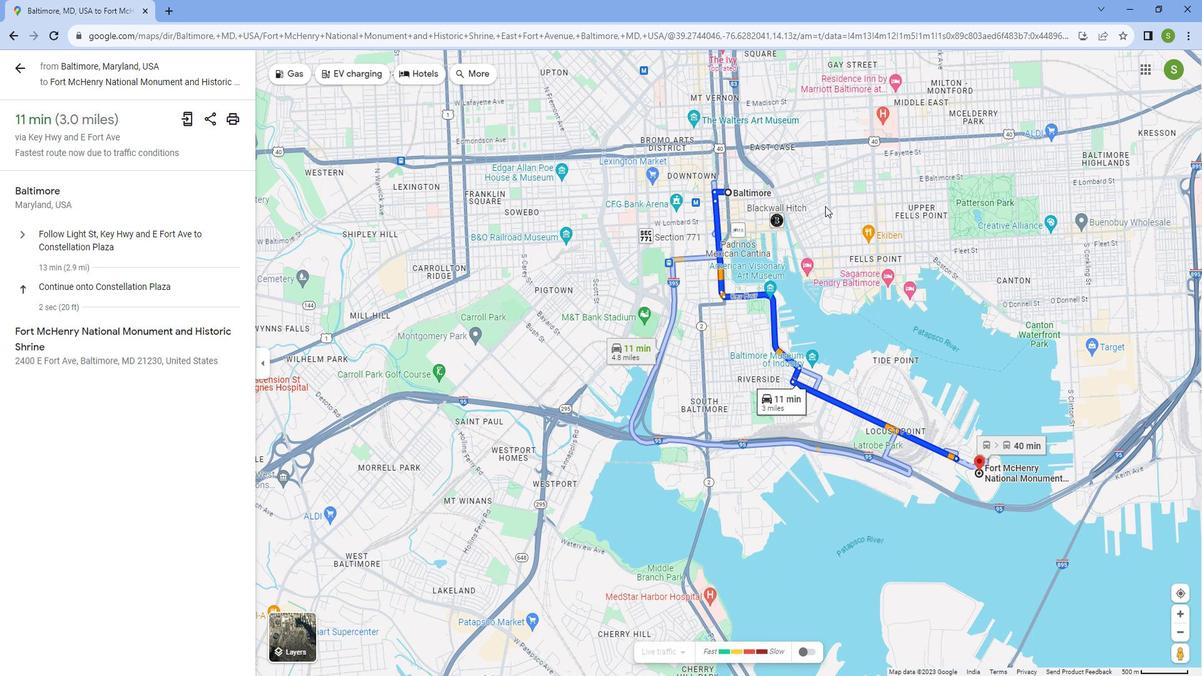 
Action: Mouse moved to (806, 206)
Screenshot: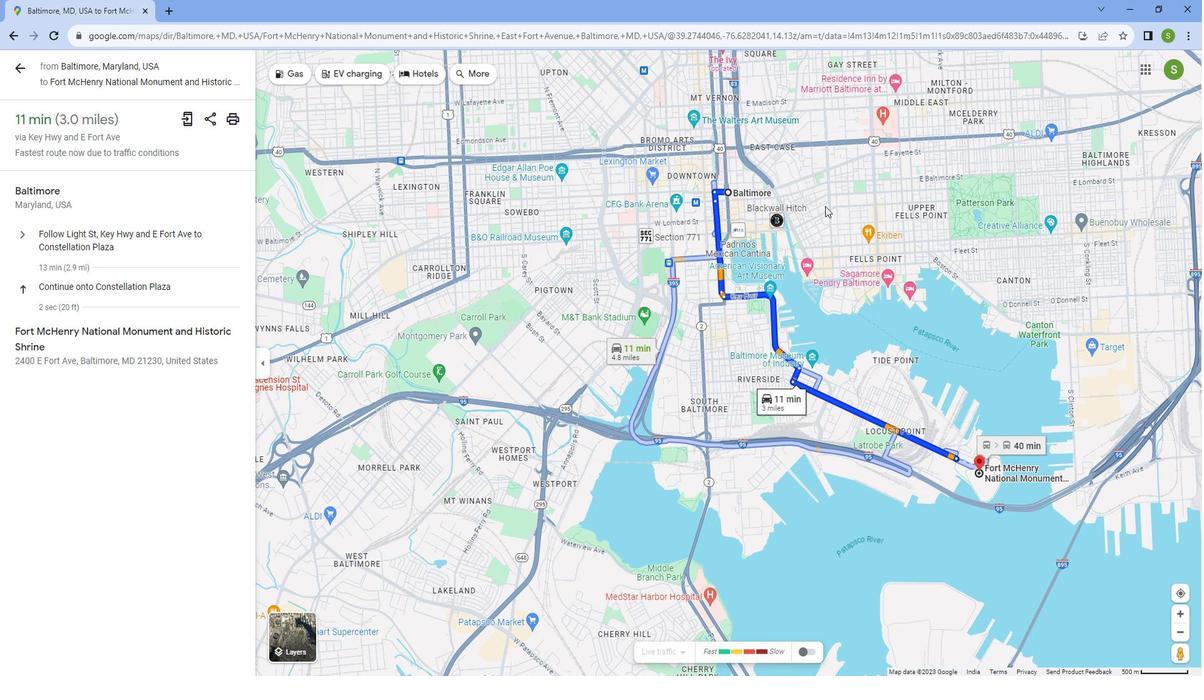 
Action: Mouse scrolled (806, 206) with delta (0, 0)
Screenshot: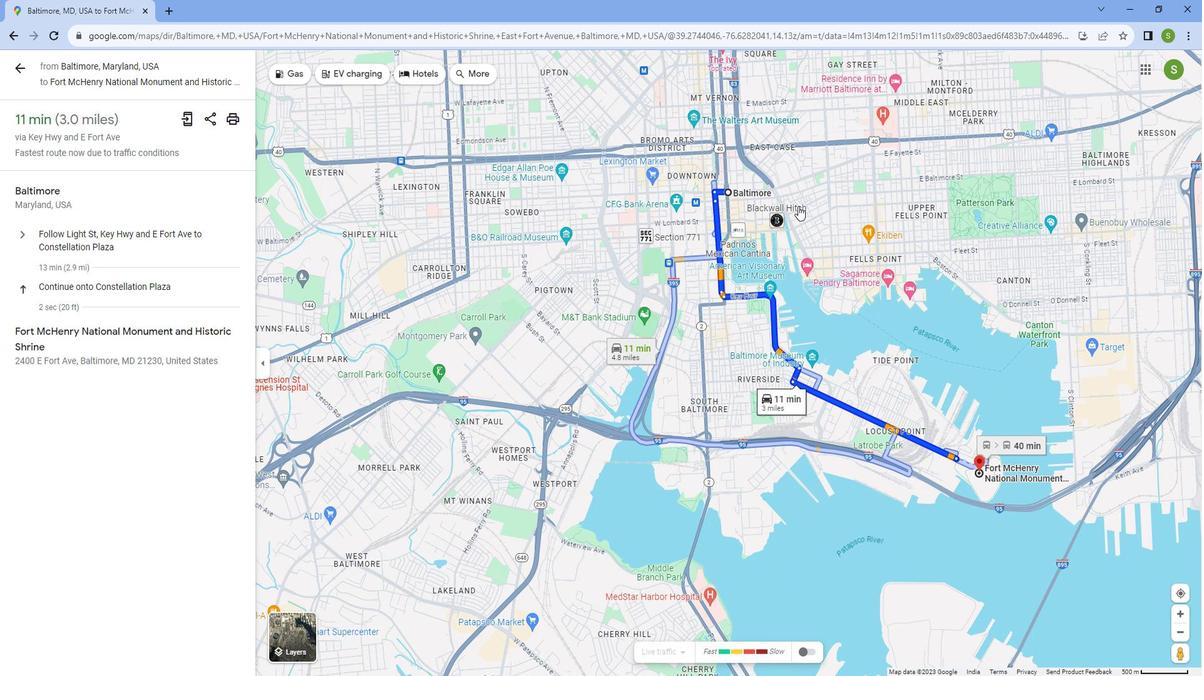 
Action: Mouse scrolled (806, 206) with delta (0, 0)
Screenshot: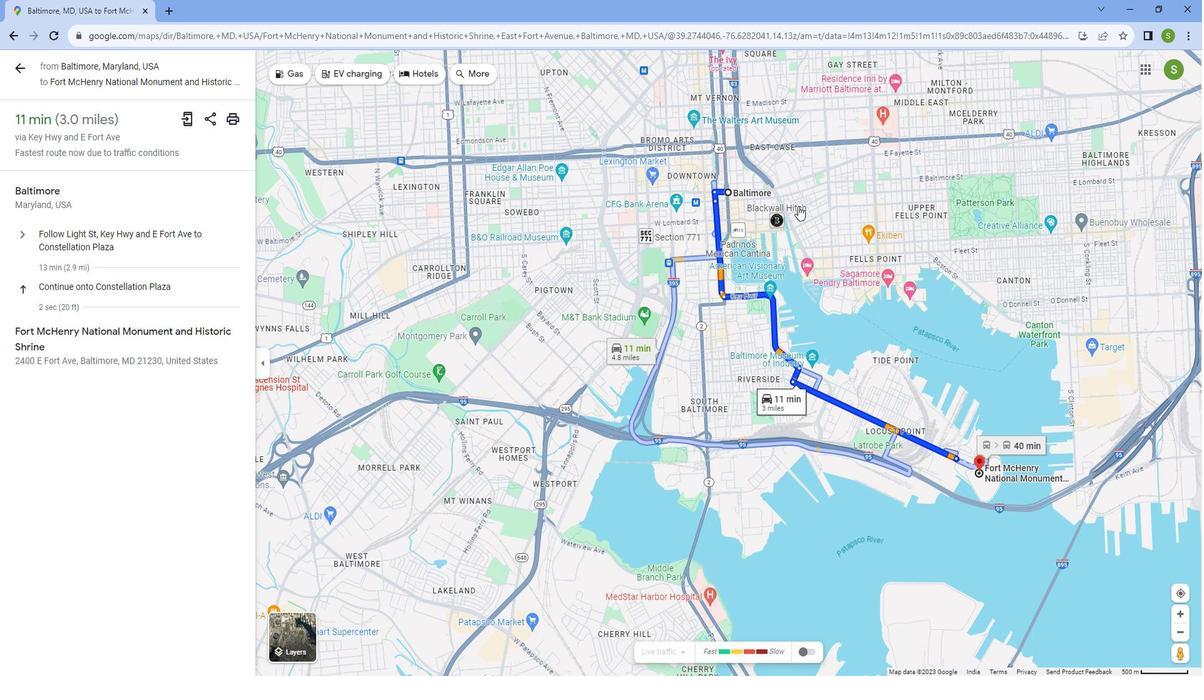 
Action: Mouse moved to (644, 209)
Screenshot: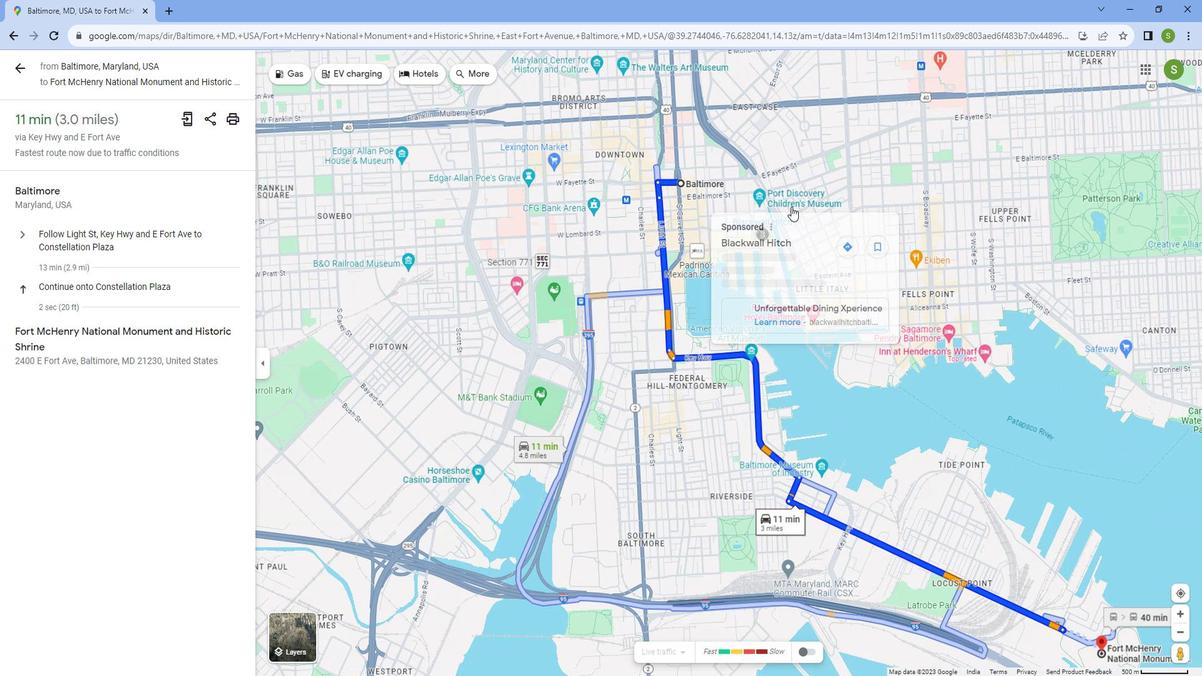 
Action: Mouse scrolled (644, 209) with delta (0, 0)
Screenshot: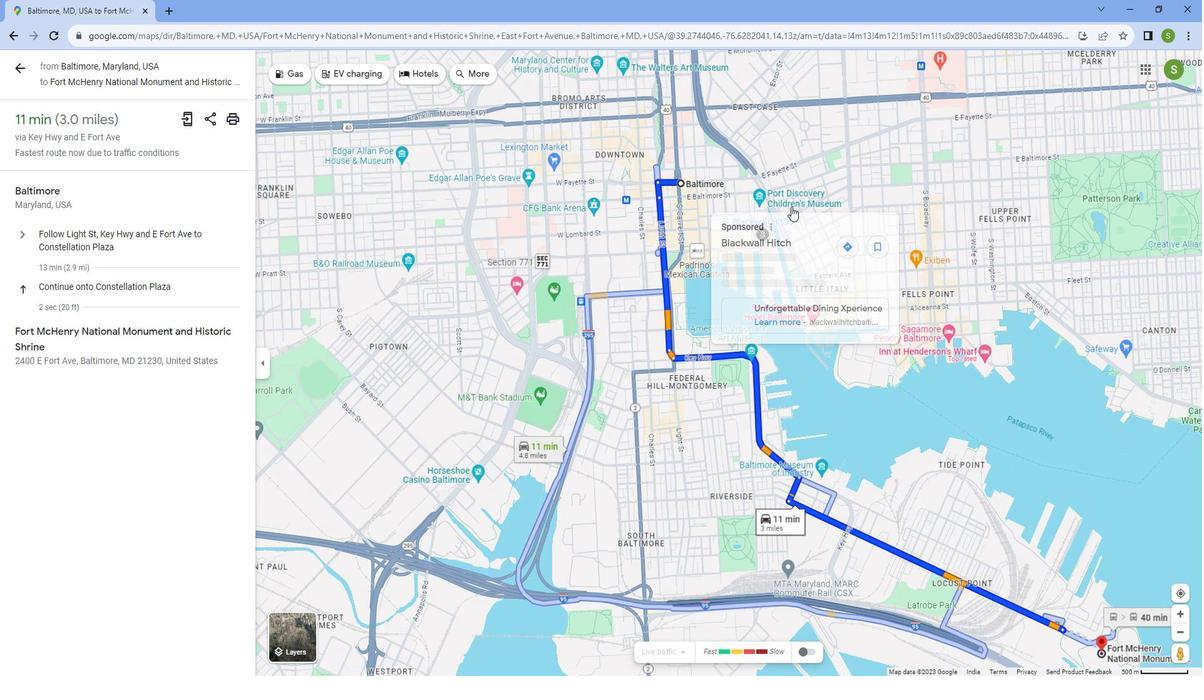 
Action: Mouse scrolled (644, 209) with delta (0, 0)
Screenshot: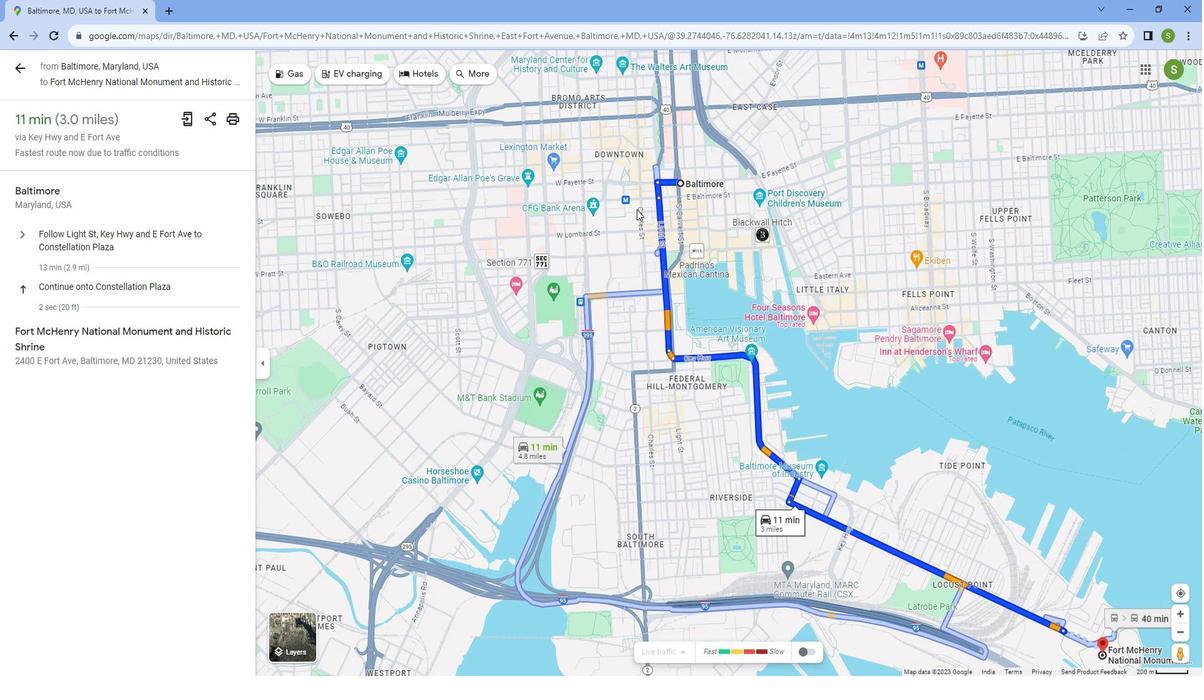 
Action: Mouse scrolled (644, 209) with delta (0, 0)
Screenshot: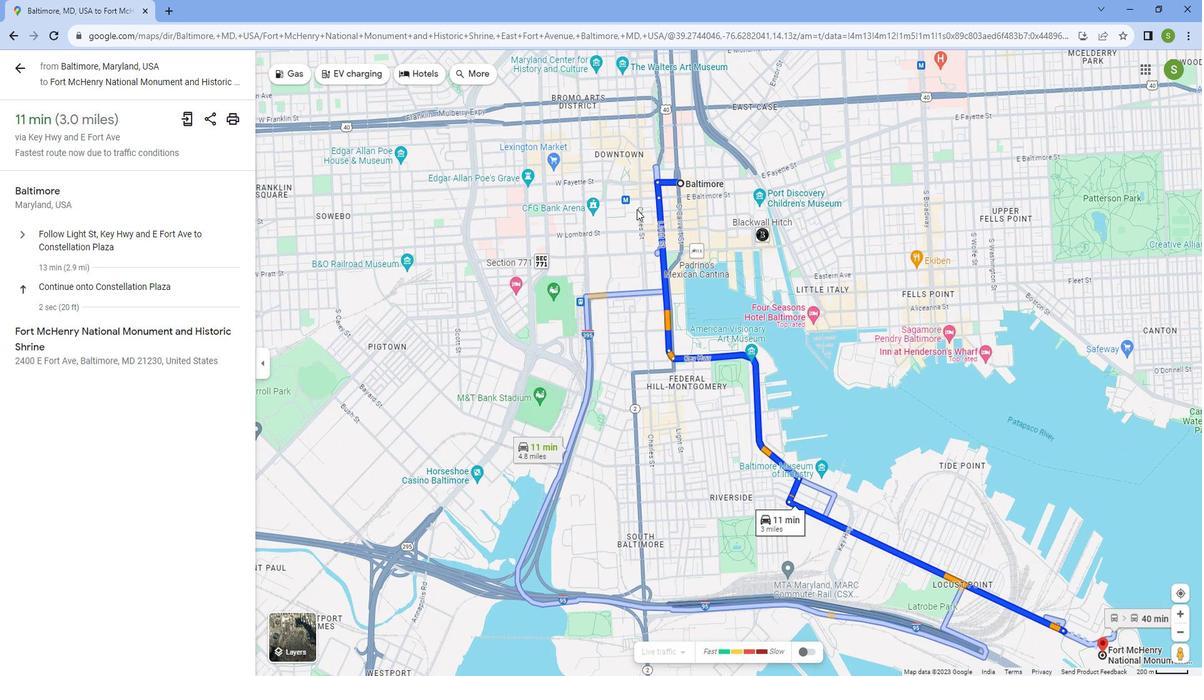 
Action: Mouse scrolled (644, 209) with delta (0, 0)
Screenshot: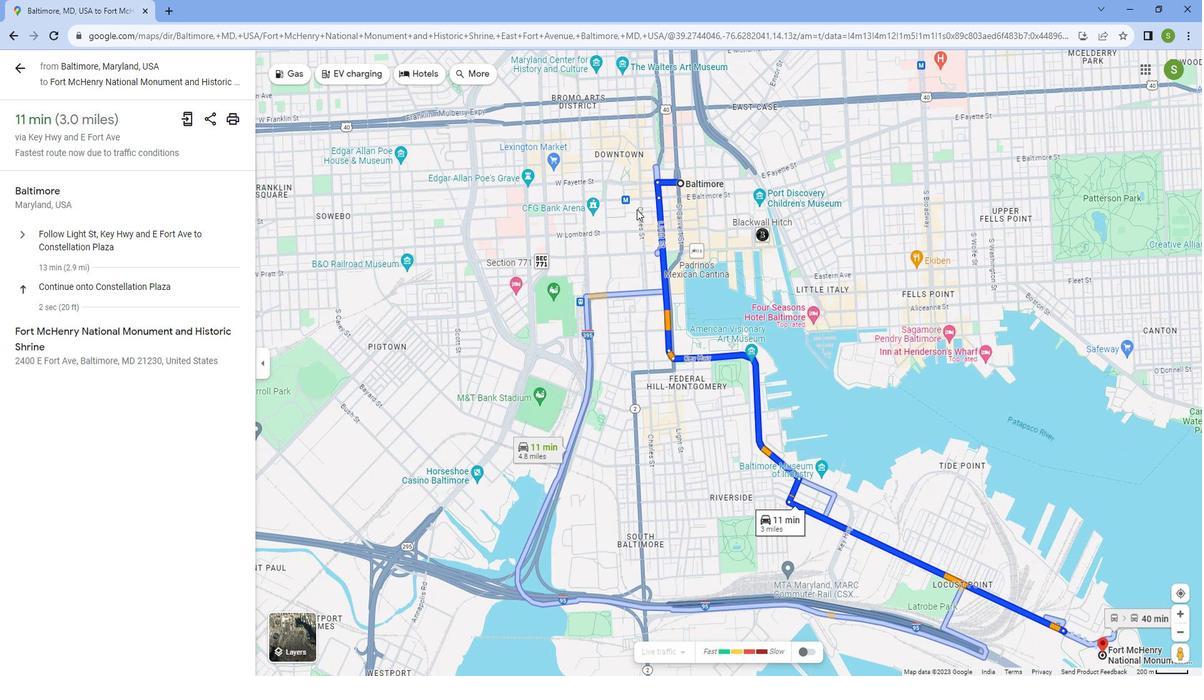 
Action: Mouse scrolled (644, 209) with delta (0, 0)
Screenshot: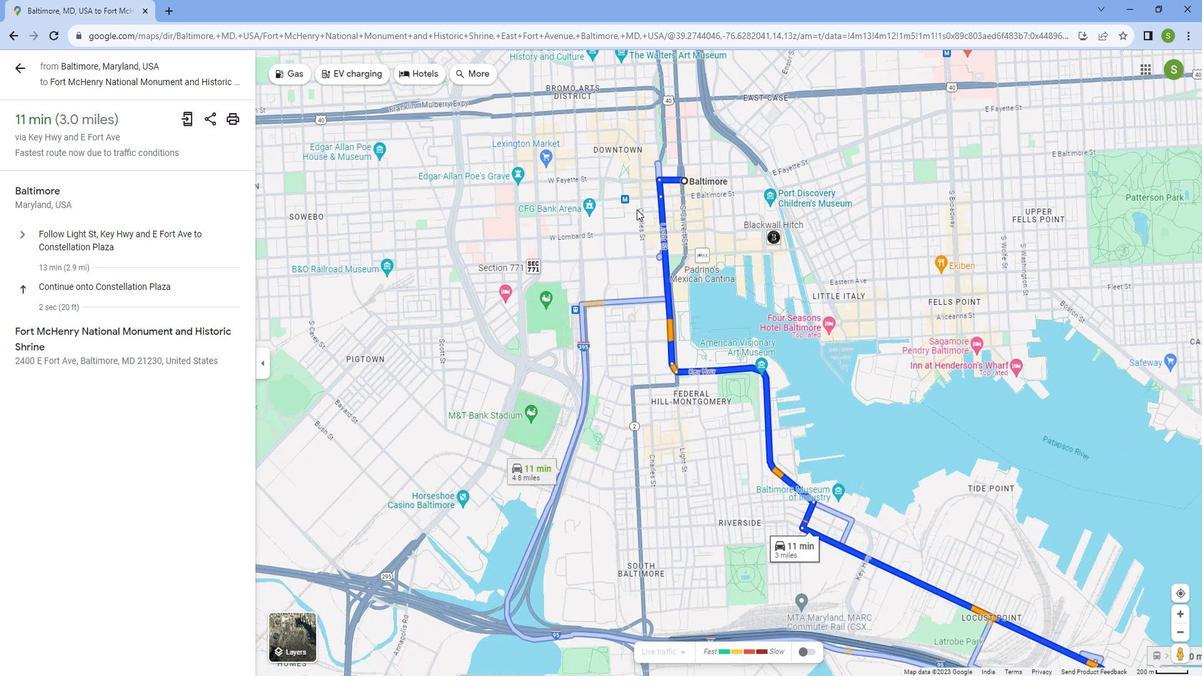 
Action: Mouse moved to (738, 202)
Screenshot: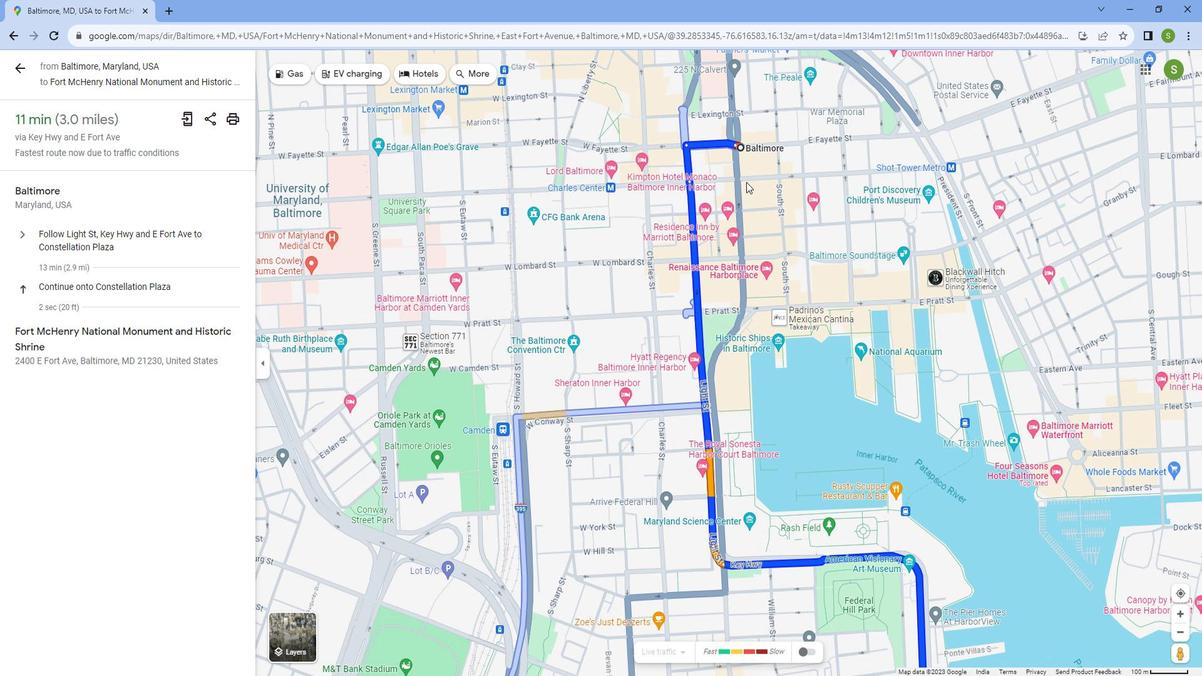 
Action: Mouse scrolled (738, 202) with delta (0, 0)
Screenshot: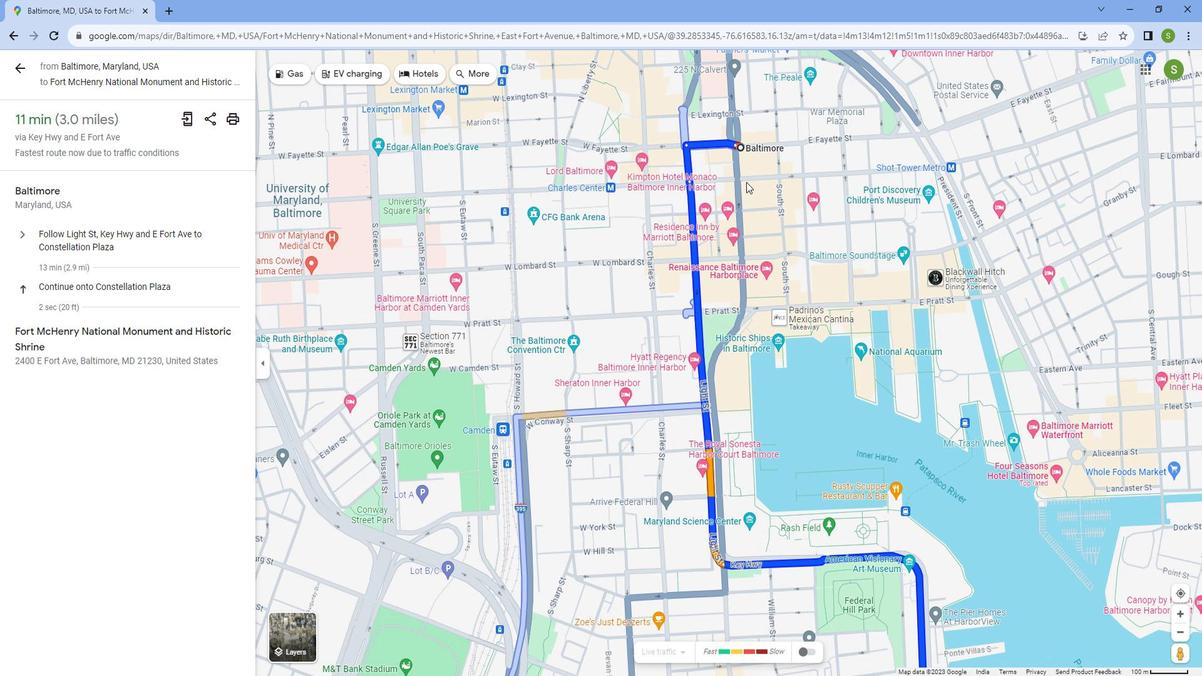 
Action: Mouse scrolled (738, 202) with delta (0, 0)
Screenshot: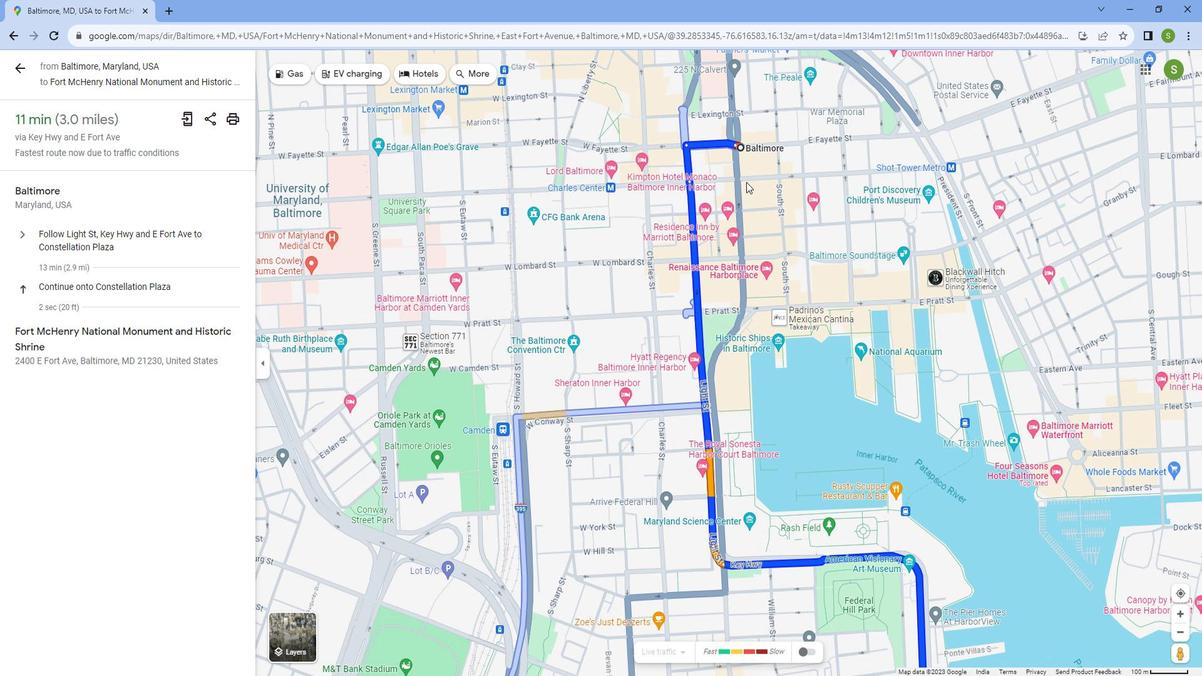 
Action: Mouse scrolled (738, 202) with delta (0, 0)
Screenshot: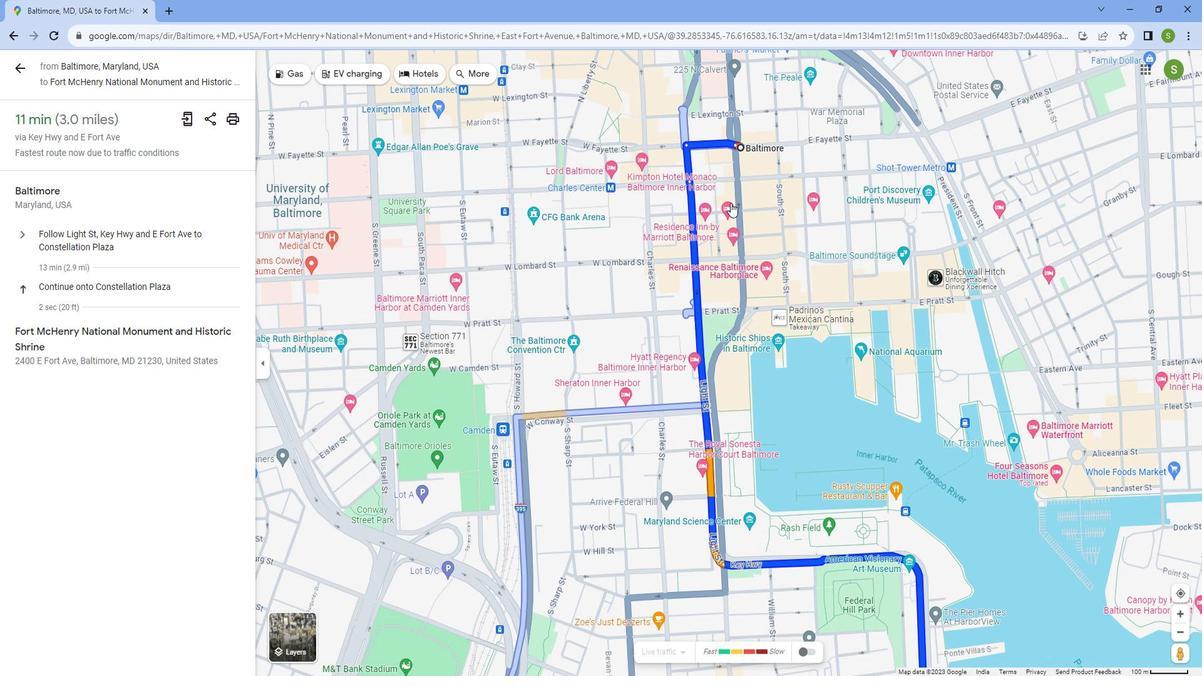 
Action: Mouse scrolled (738, 202) with delta (0, 0)
Screenshot: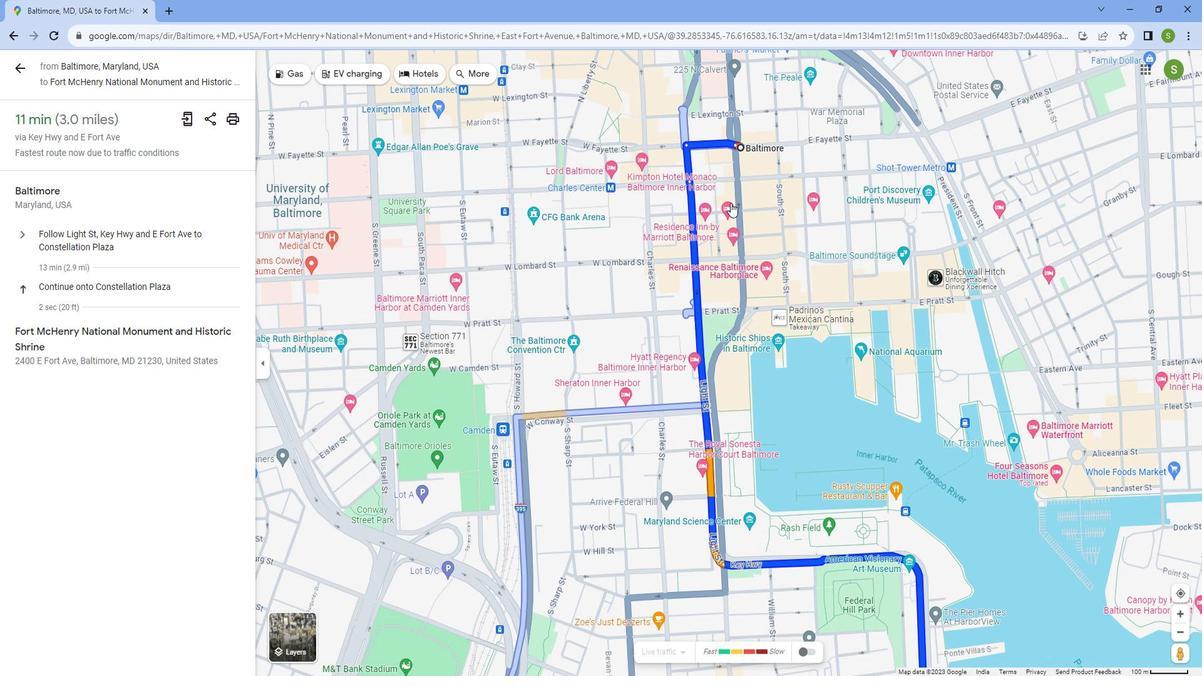 
Action: Mouse scrolled (738, 202) with delta (0, 0)
Screenshot: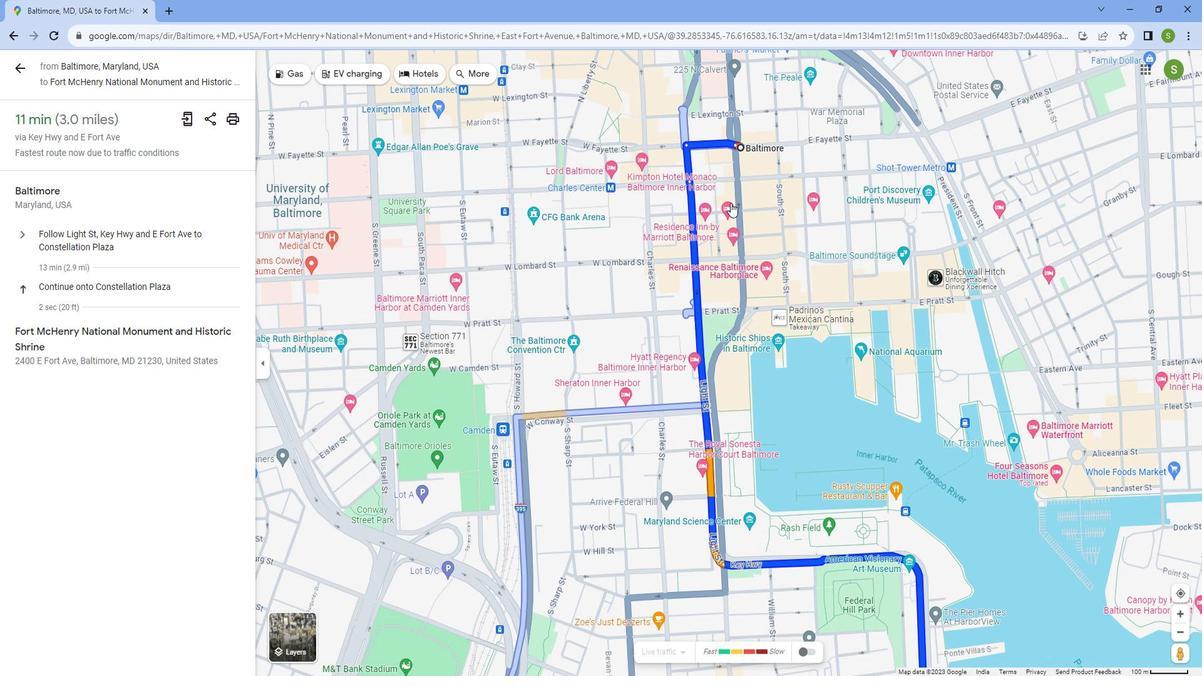 
Action: Mouse scrolled (738, 202) with delta (0, 0)
Screenshot: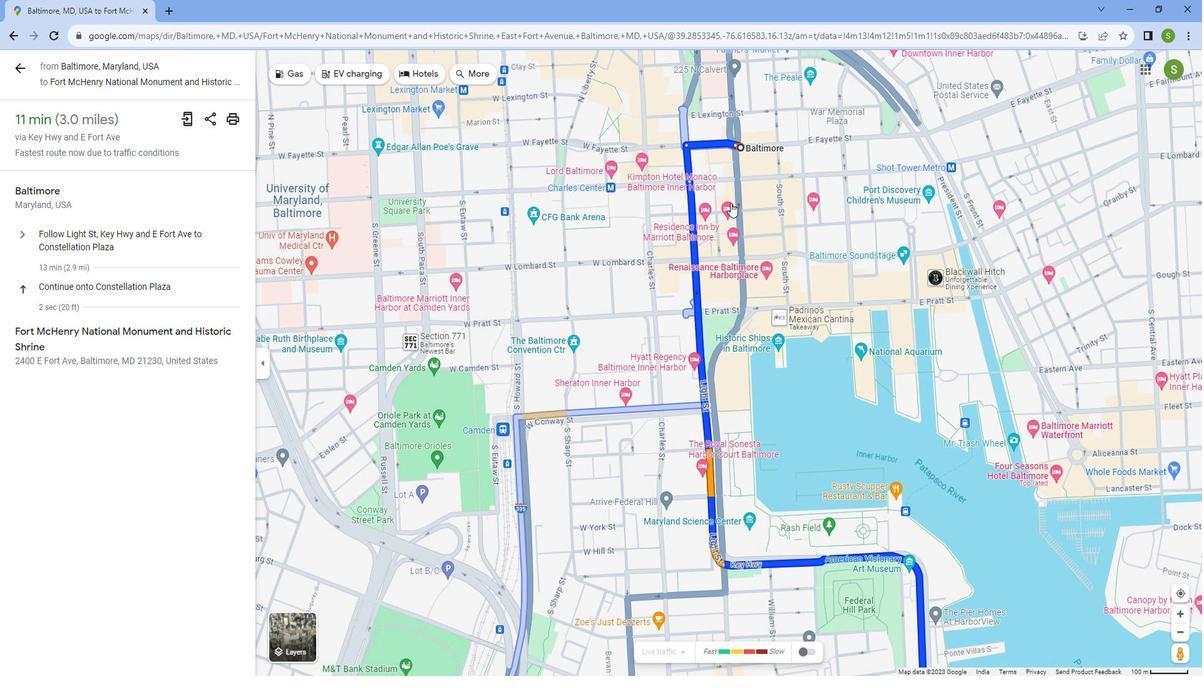 
Action: Mouse scrolled (738, 202) with delta (0, 0)
Screenshot: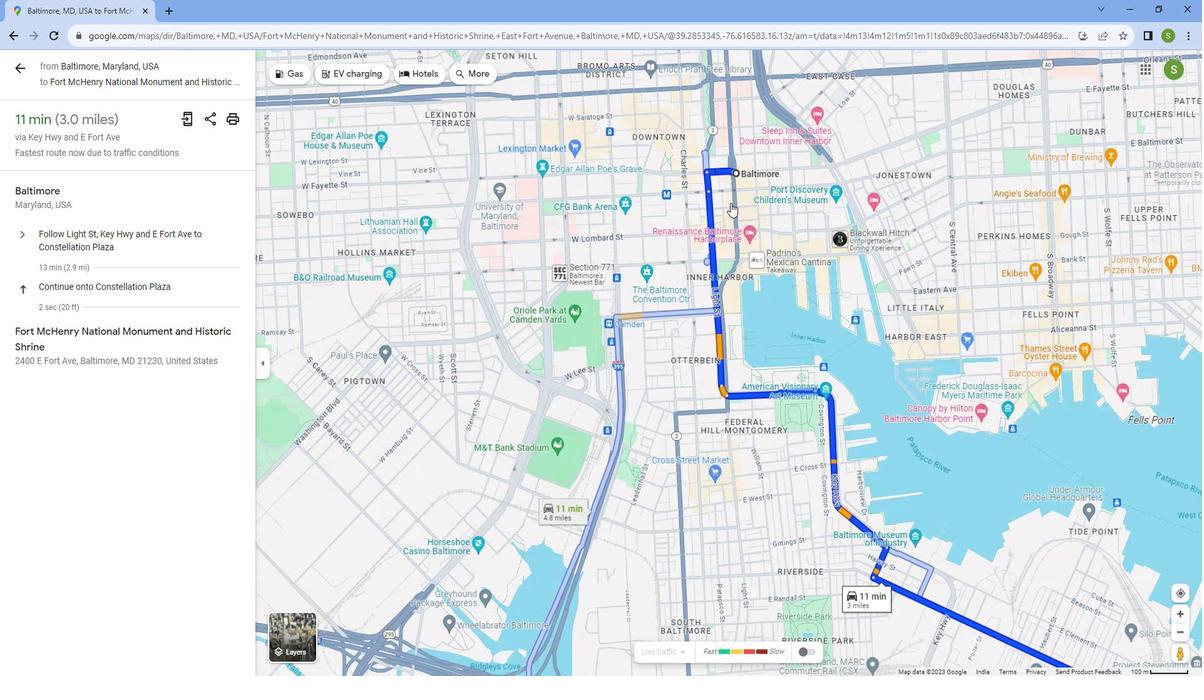 
Action: Mouse scrolled (738, 202) with delta (0, 0)
Screenshot: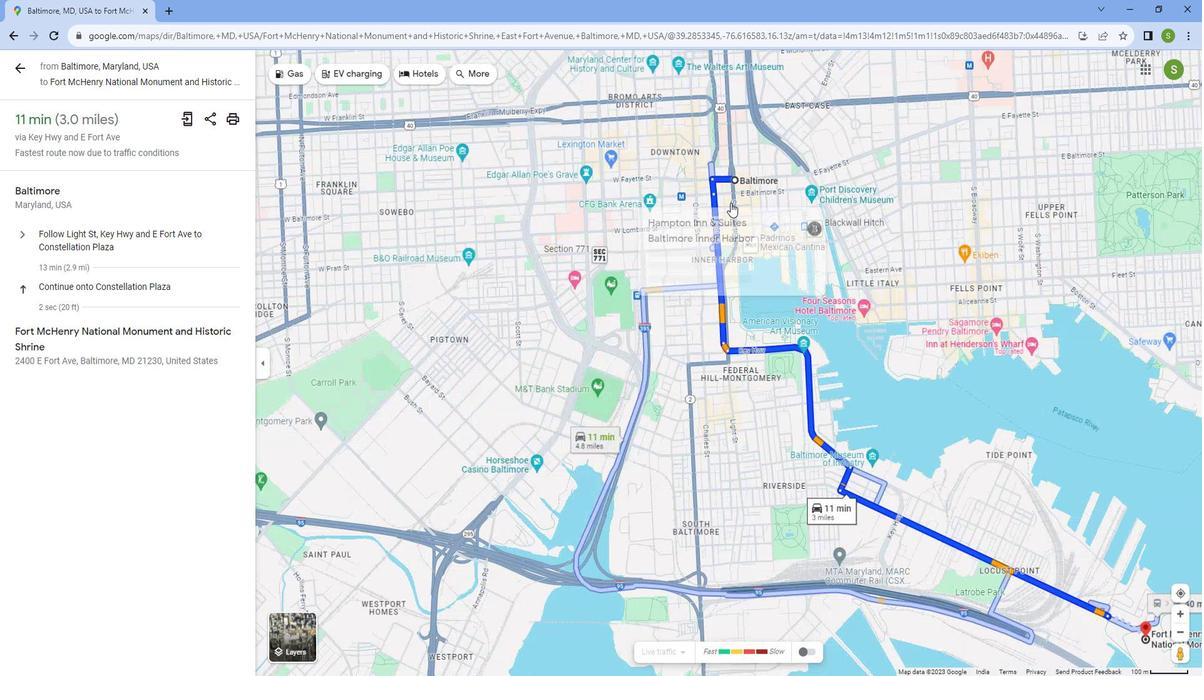 
Action: Mouse scrolled (738, 202) with delta (0, 0)
Screenshot: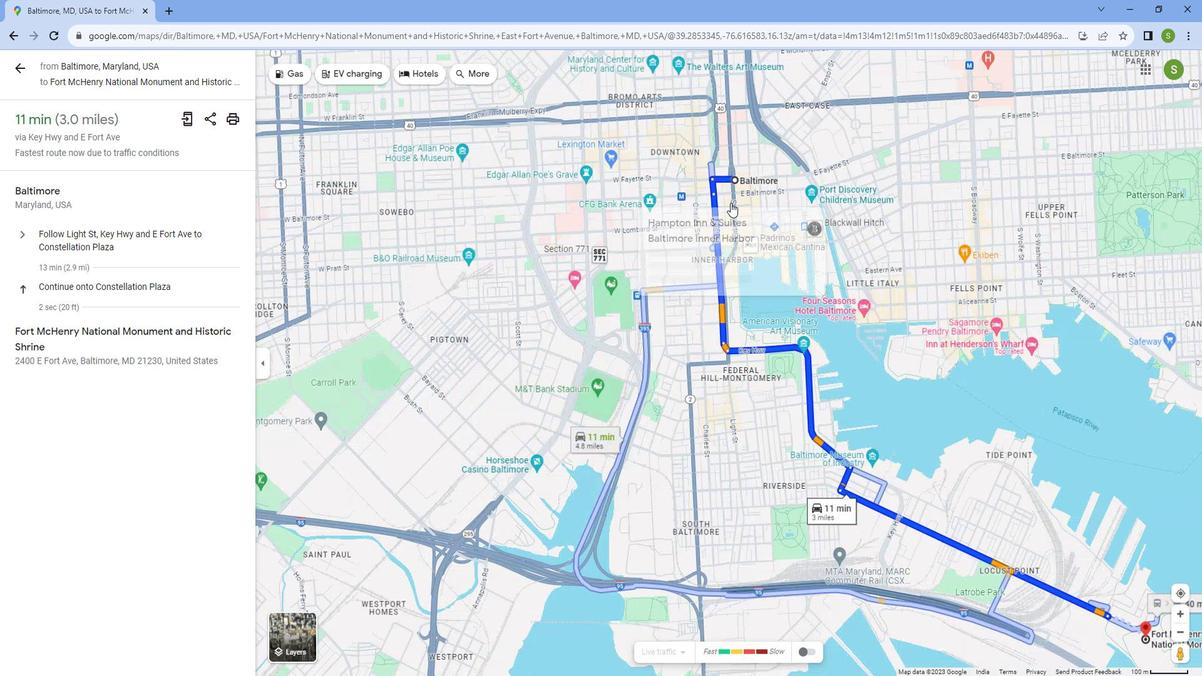 
Action: Mouse scrolled (738, 202) with delta (0, 0)
Screenshot: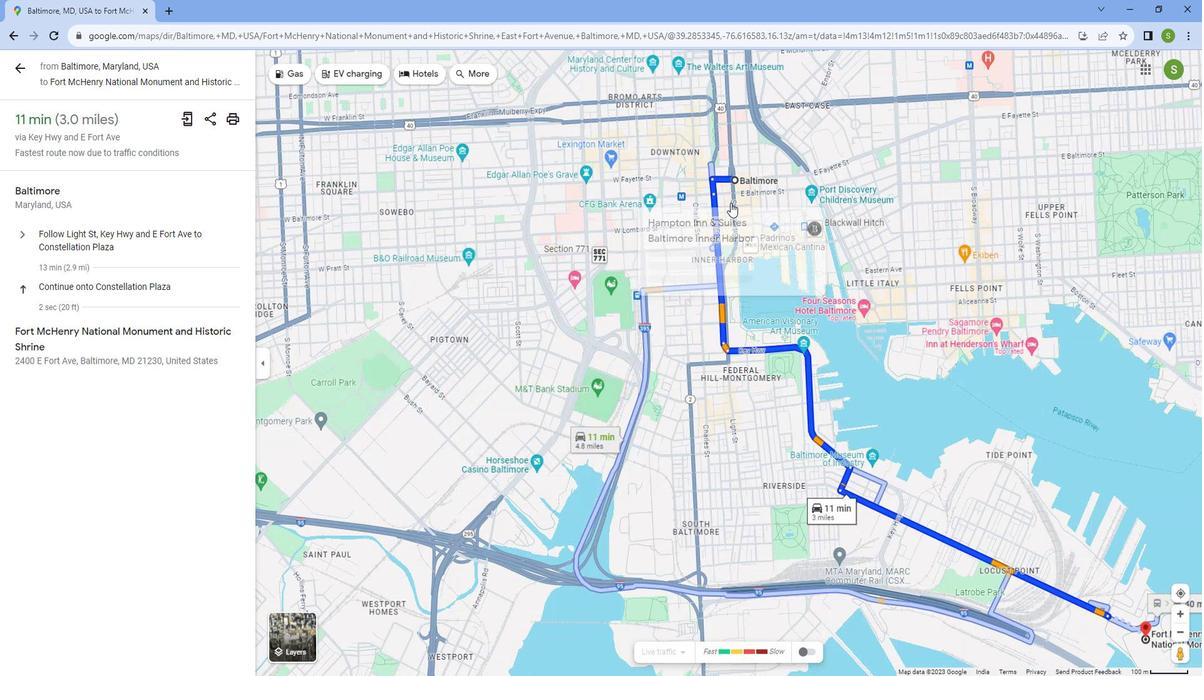 
Action: Mouse moved to (759, 318)
Screenshot: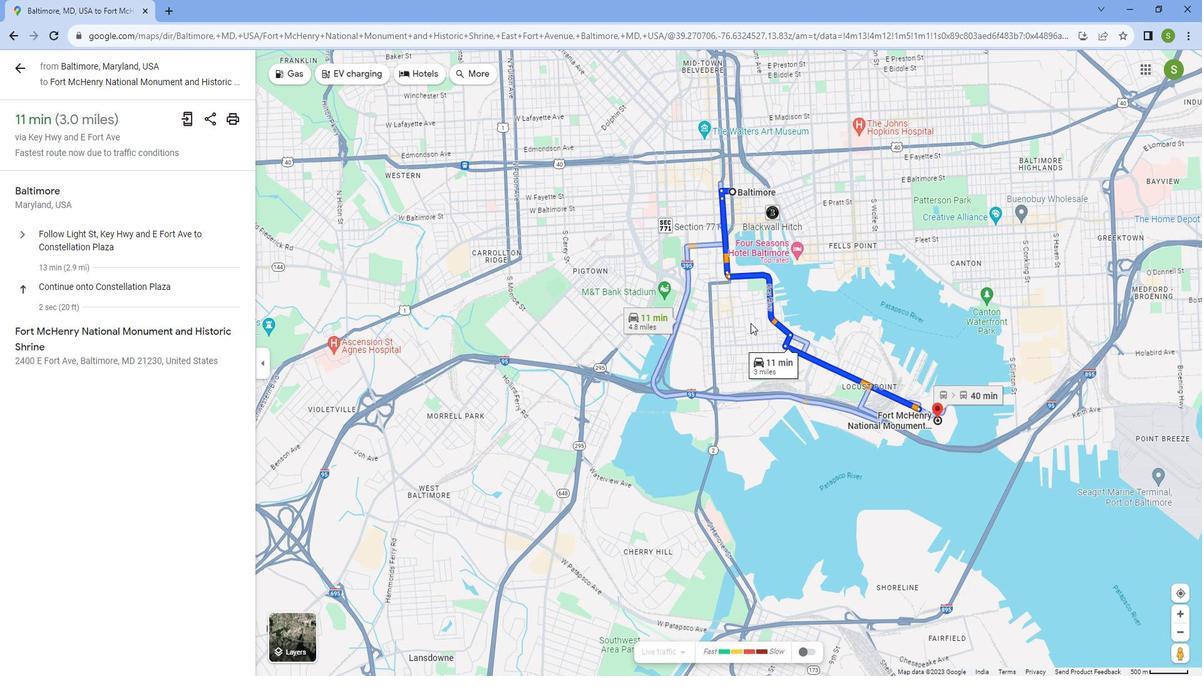 
Action: Mouse scrolled (759, 319) with delta (0, 0)
Screenshot: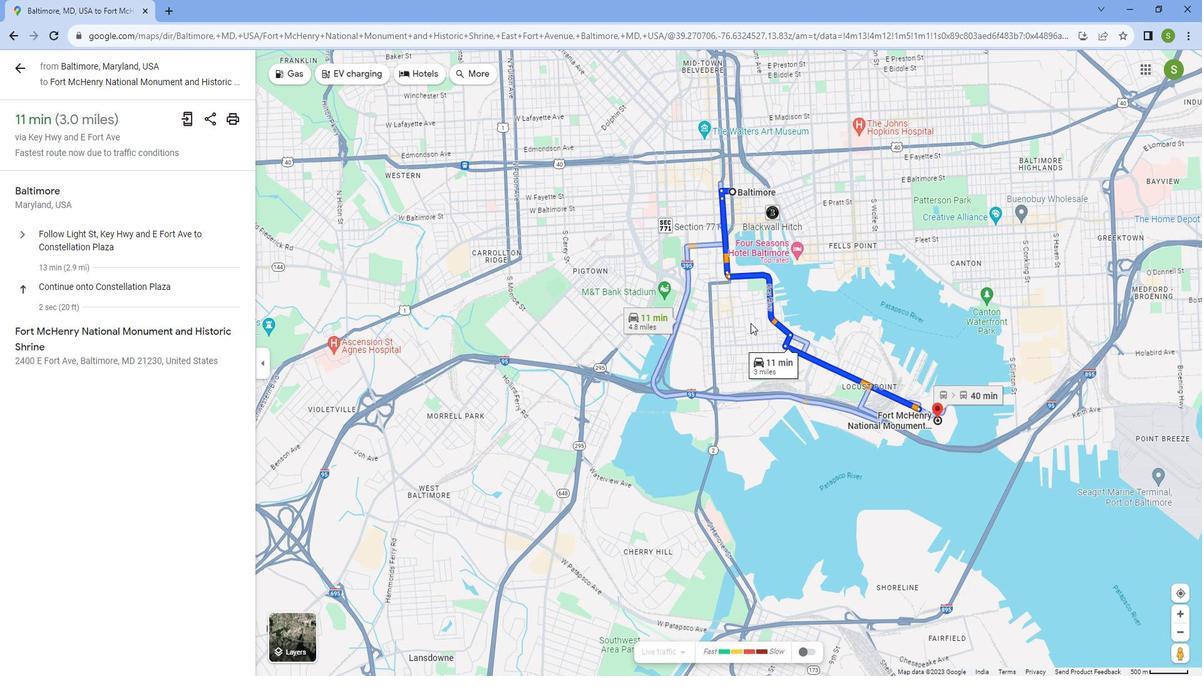 
Action: Mouse scrolled (759, 319) with delta (0, 0)
Screenshot: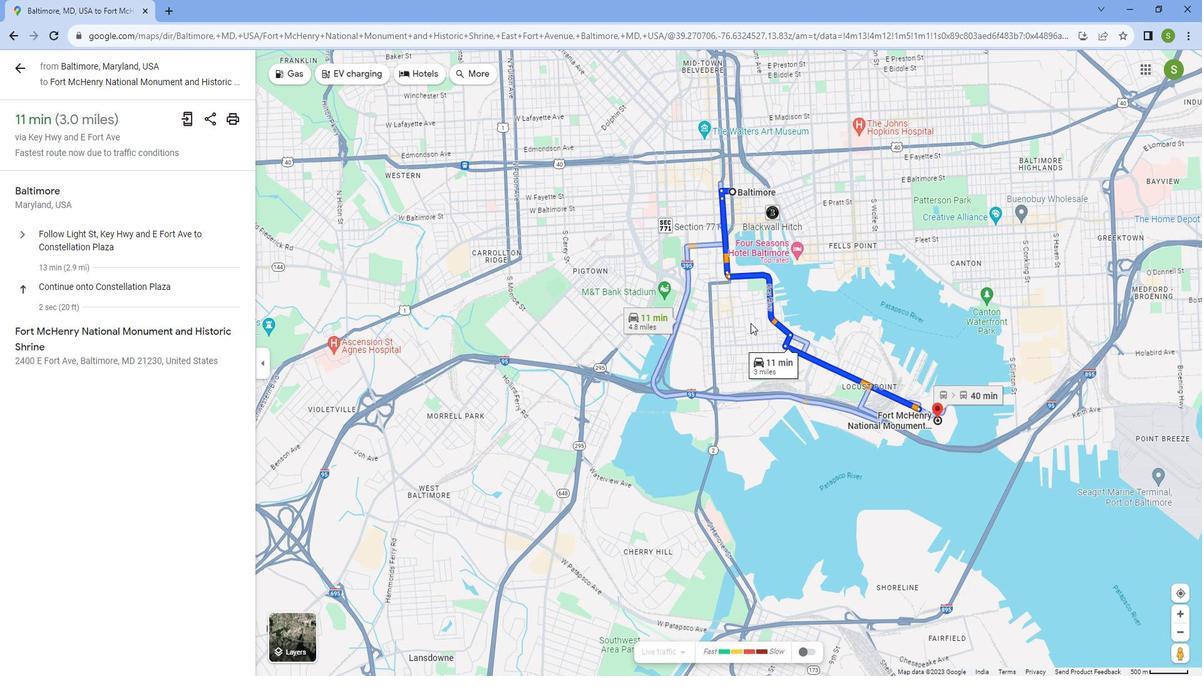 
Action: Mouse scrolled (759, 319) with delta (0, 0)
Screenshot: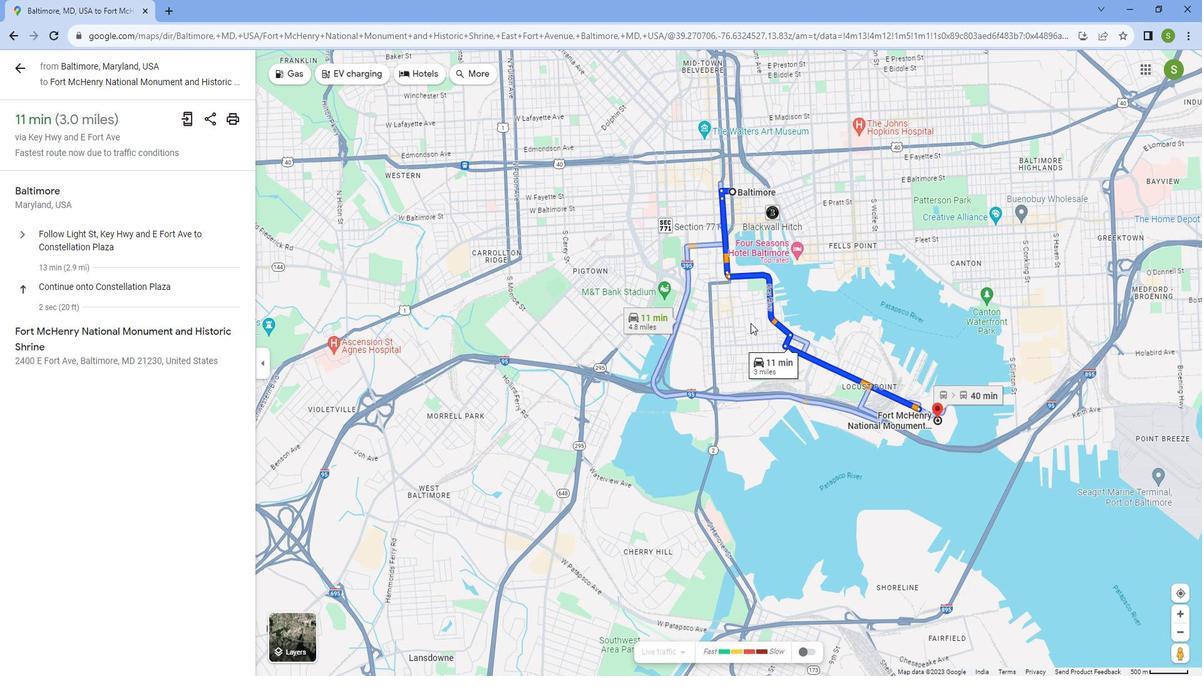 
Action: Mouse scrolled (759, 319) with delta (0, 0)
Screenshot: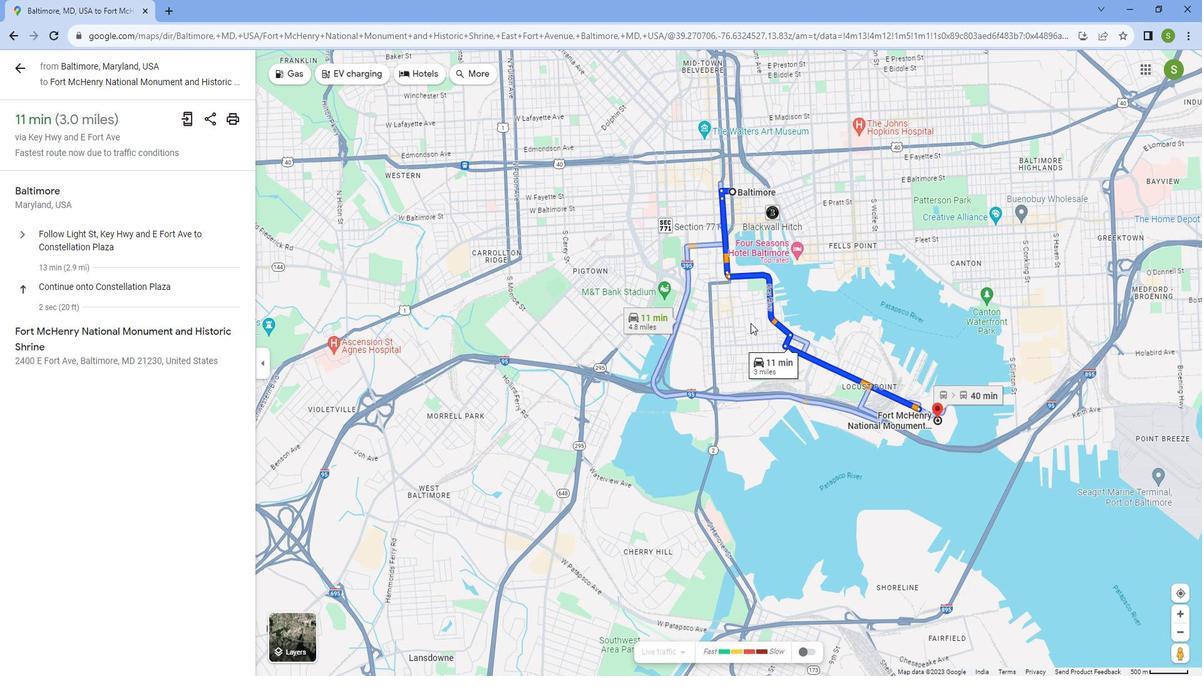 
Action: Mouse scrolled (759, 319) with delta (0, 0)
Screenshot: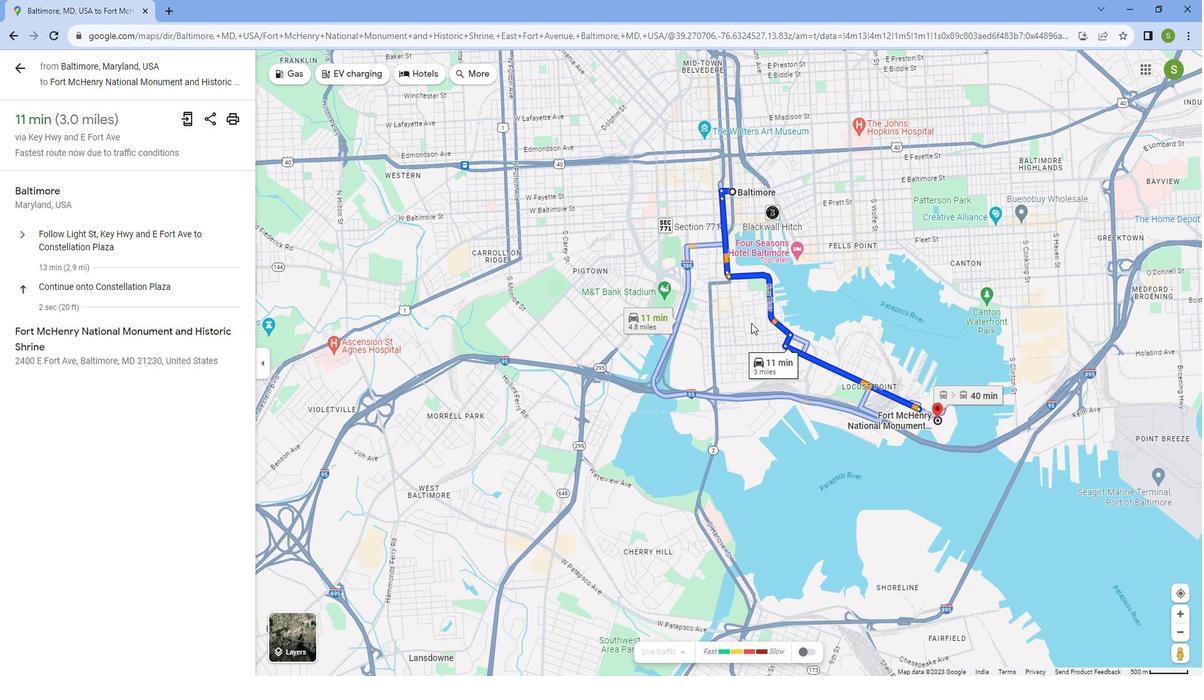 
Action: Mouse scrolled (759, 319) with delta (0, 0)
Screenshot: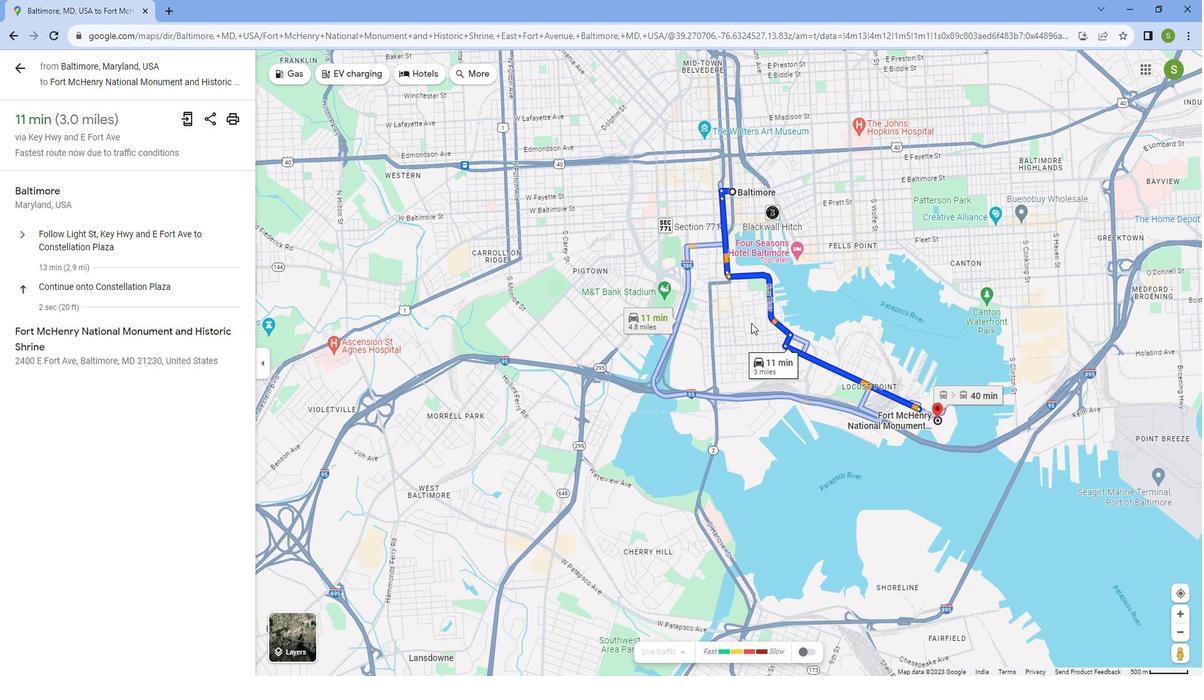 
Action: Mouse scrolled (759, 319) with delta (0, 0)
Screenshot: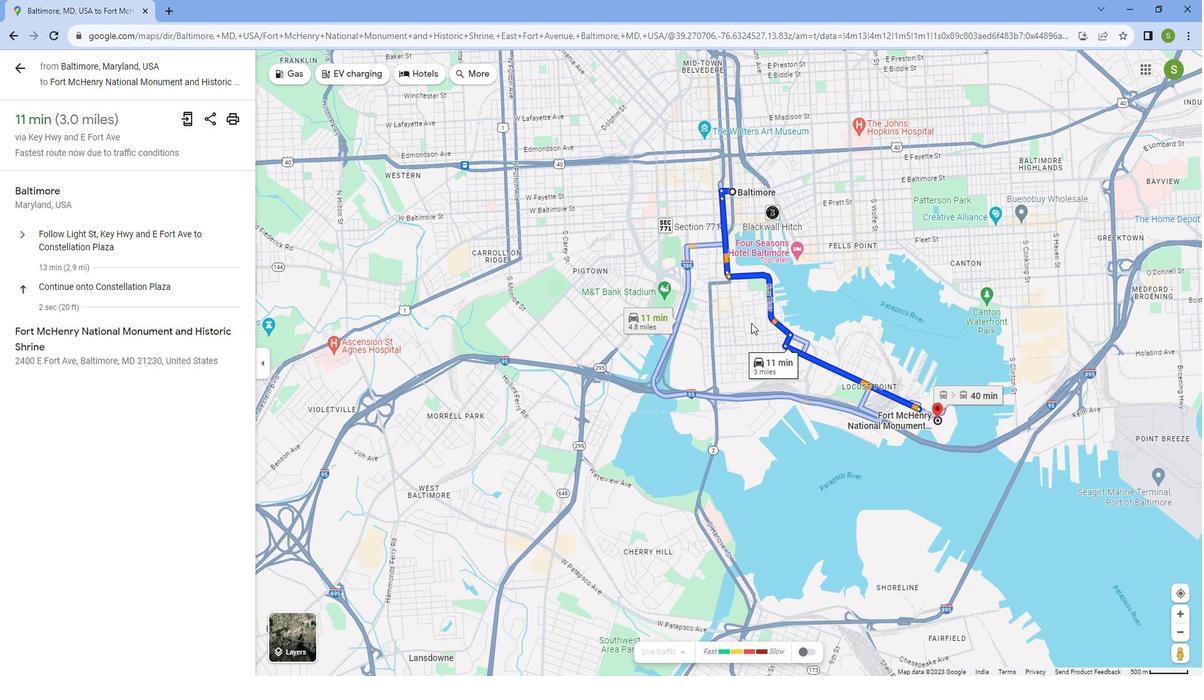 
Action: Mouse scrolled (759, 319) with delta (0, 0)
Screenshot: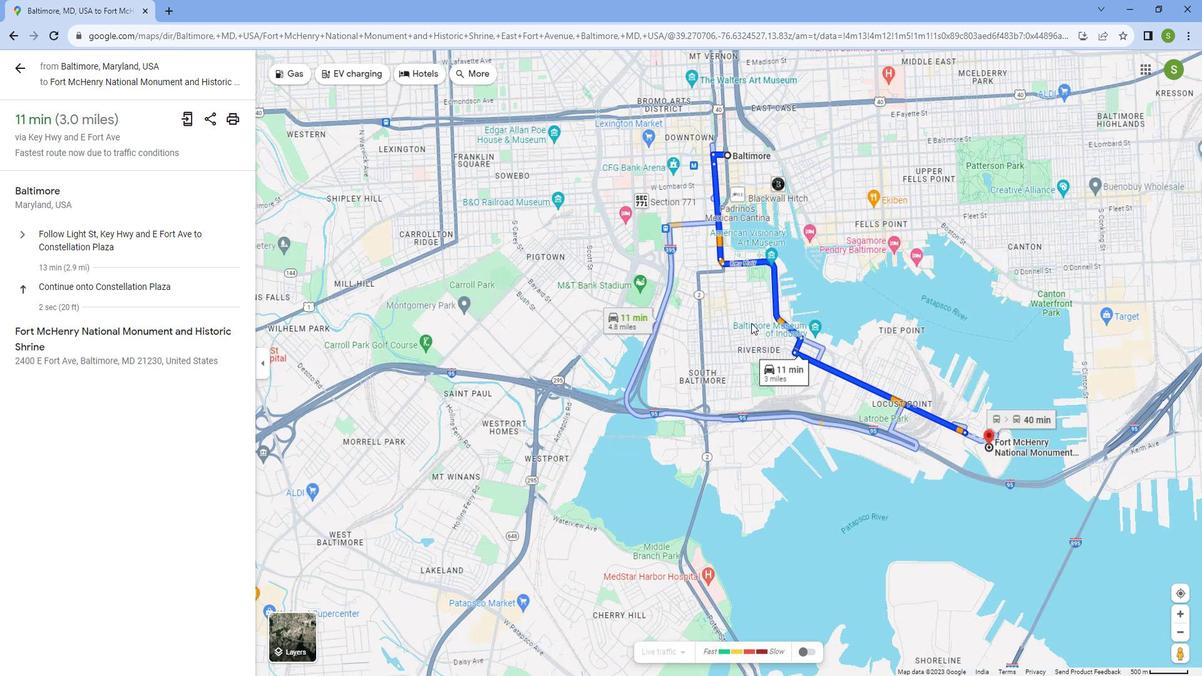 
Action: Mouse scrolled (759, 318) with delta (0, 0)
Screenshot: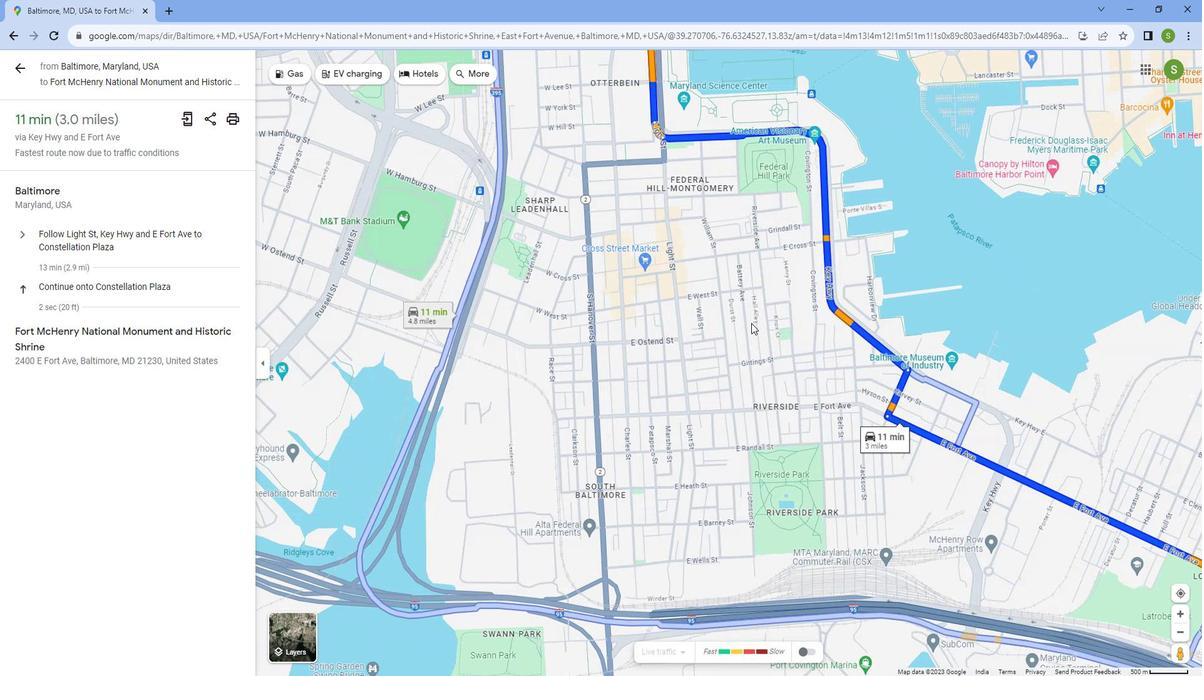 
Action: Mouse scrolled (759, 318) with delta (0, 0)
Screenshot: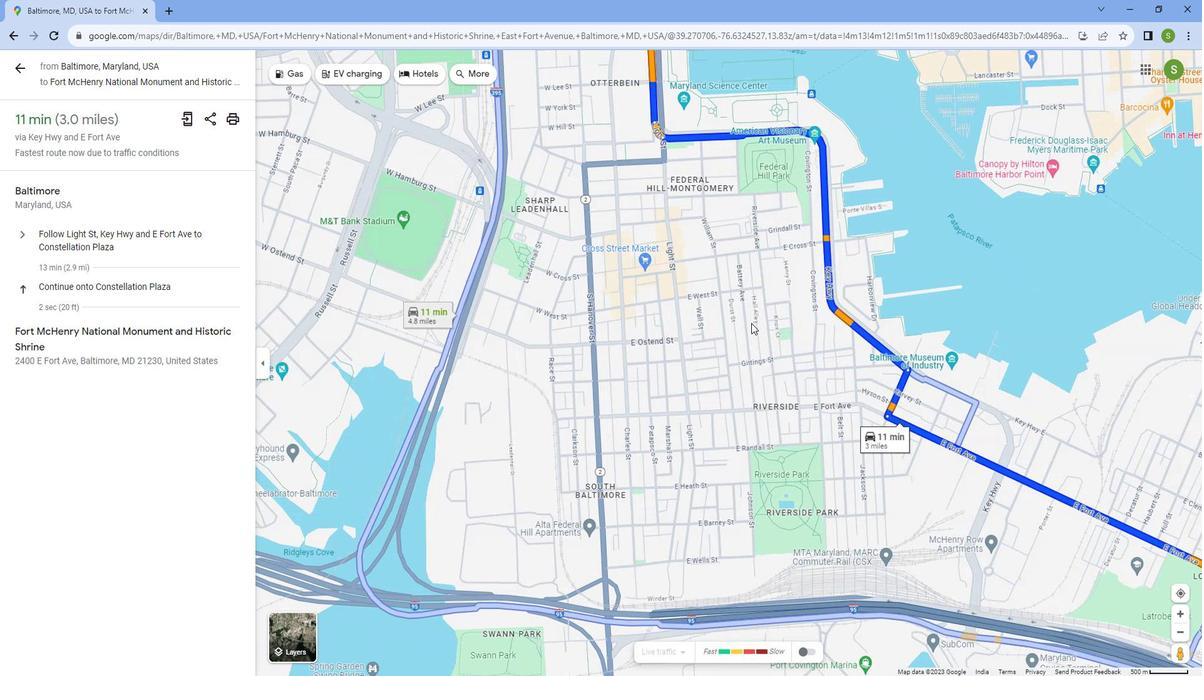 
Action: Mouse scrolled (759, 318) with delta (0, 0)
Screenshot: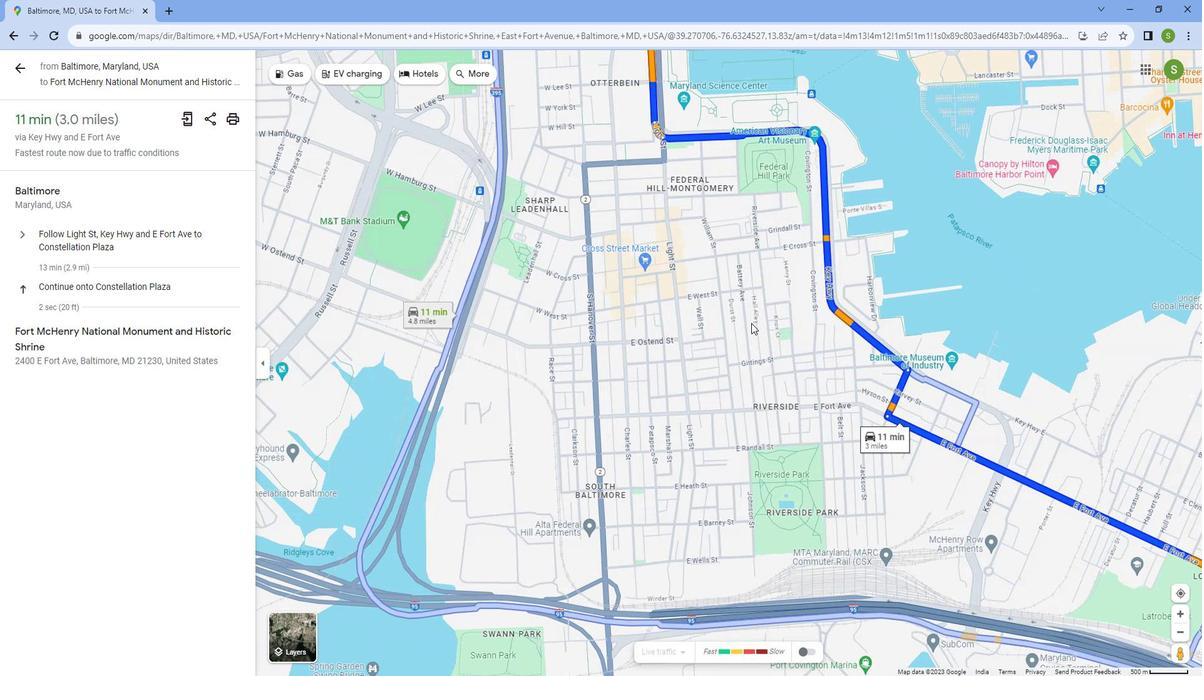 
Action: Mouse scrolled (759, 318) with delta (0, 0)
Screenshot: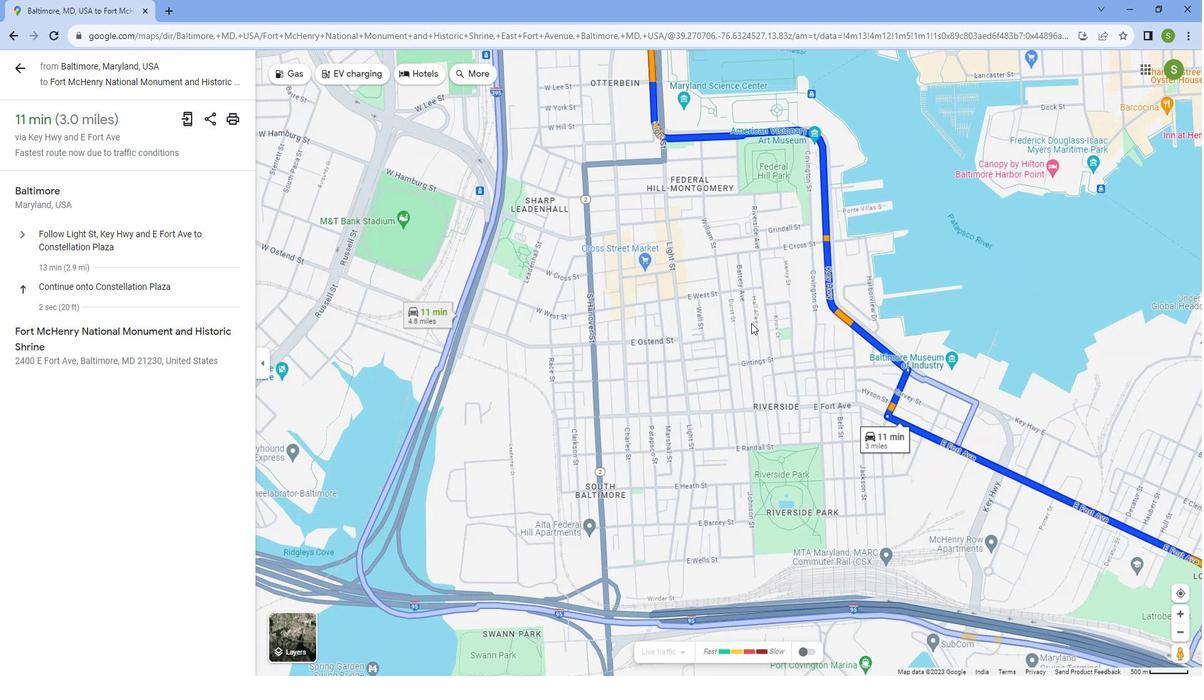 
Action: Mouse scrolled (759, 318) with delta (0, 0)
Screenshot: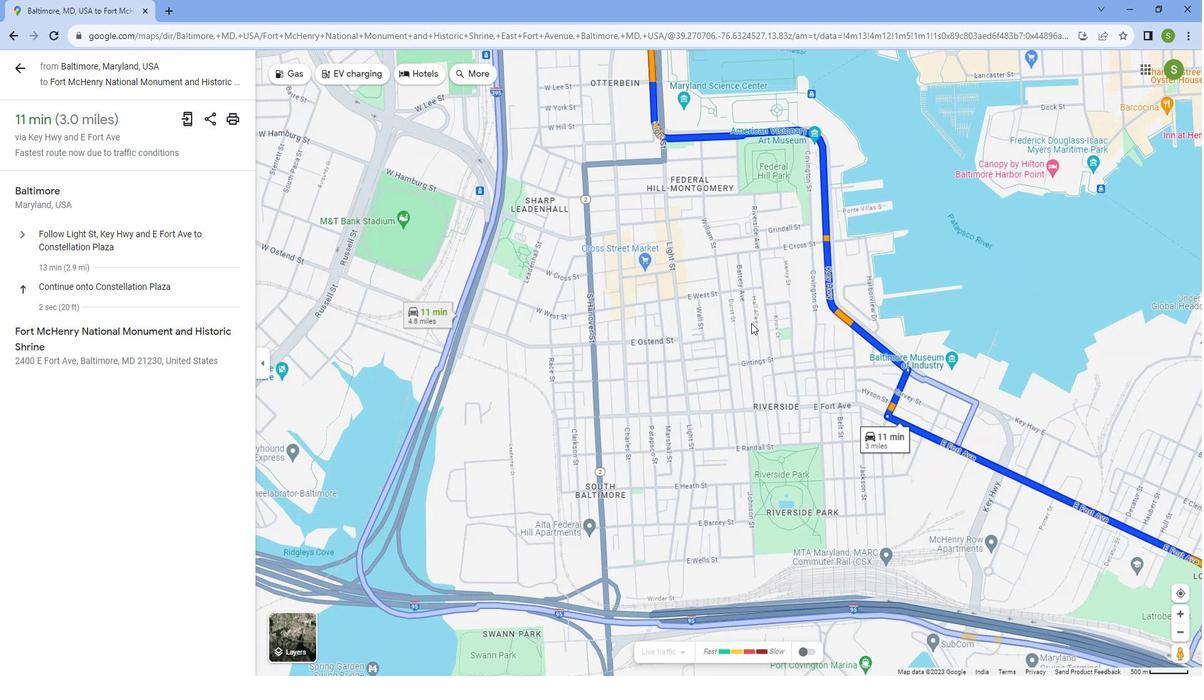 
Action: Mouse scrolled (759, 318) with delta (0, 0)
Screenshot: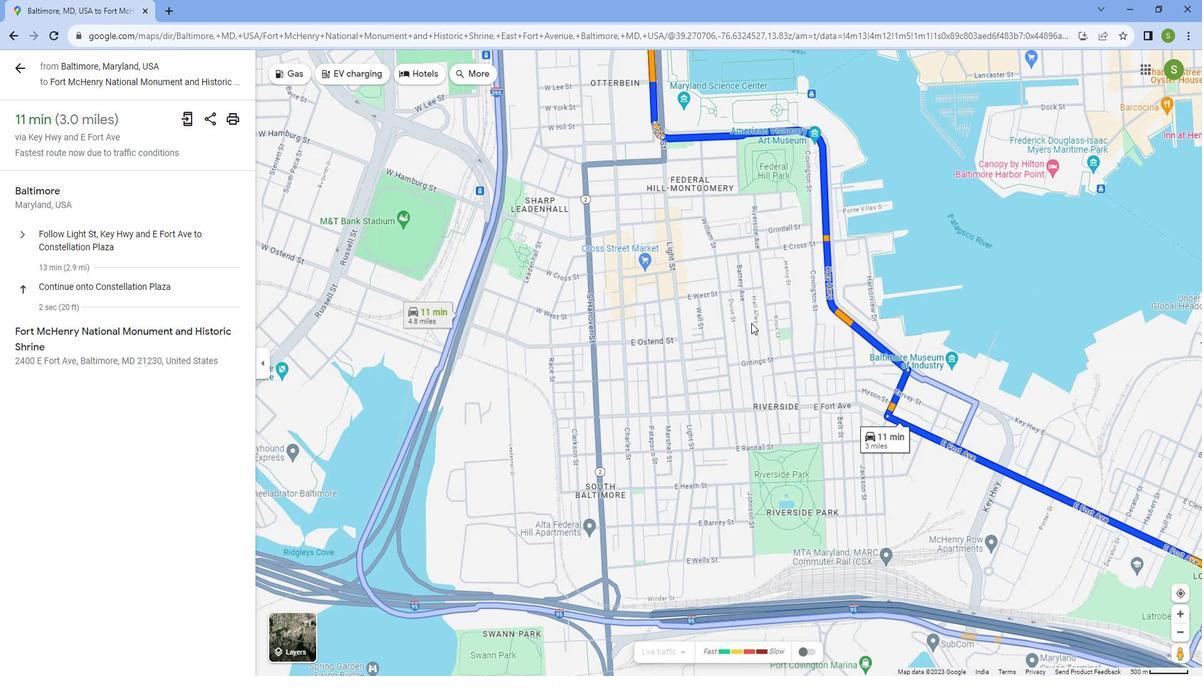 
Action: Mouse scrolled (759, 318) with delta (0, 0)
Screenshot: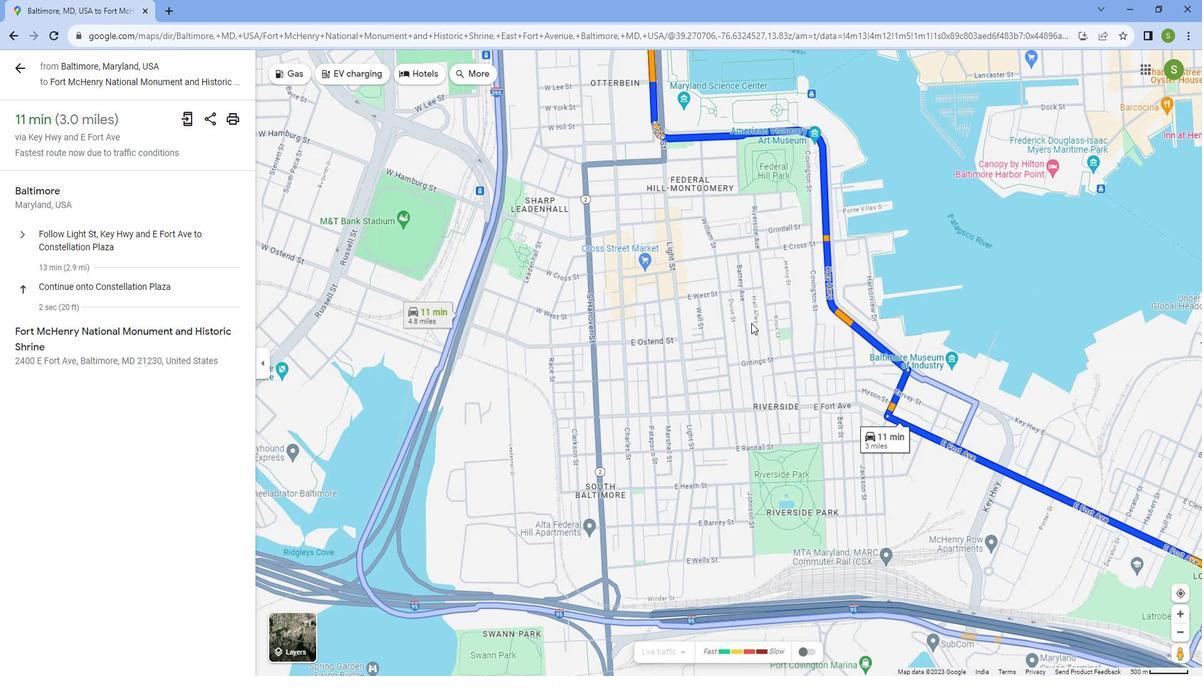 
Action: Mouse scrolled (759, 318) with delta (0, 0)
Screenshot: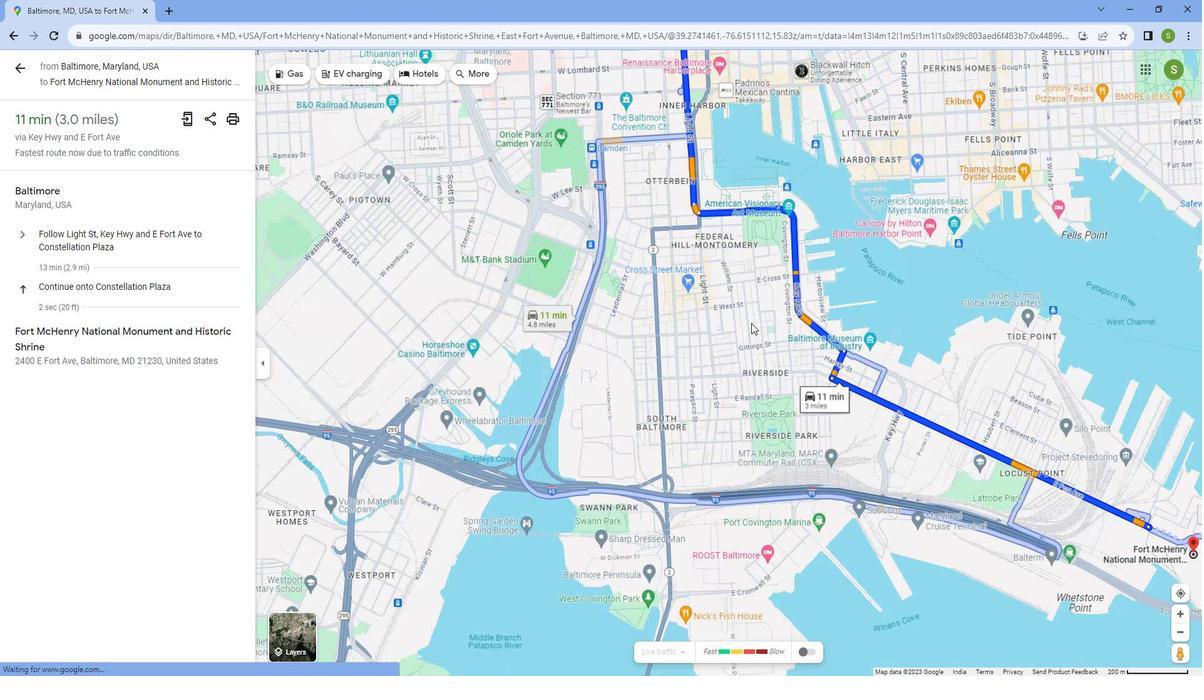 
Action: Mouse scrolled (759, 318) with delta (0, 0)
Screenshot: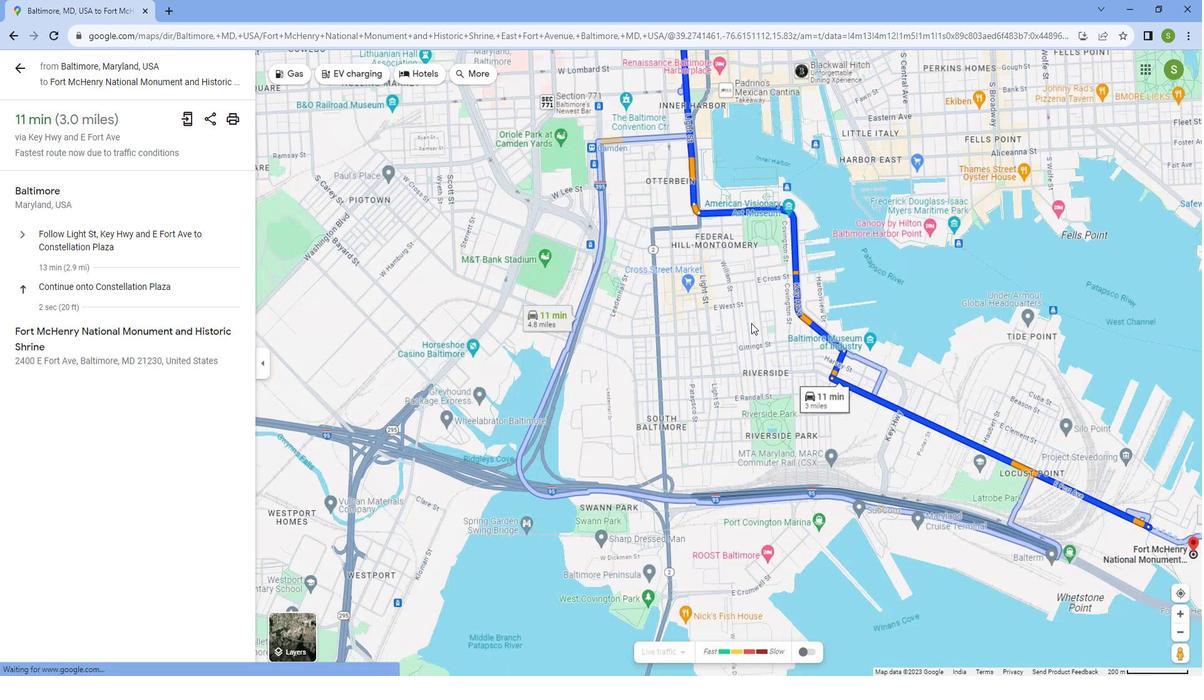 
Action: Mouse scrolled (759, 318) with delta (0, 0)
Screenshot: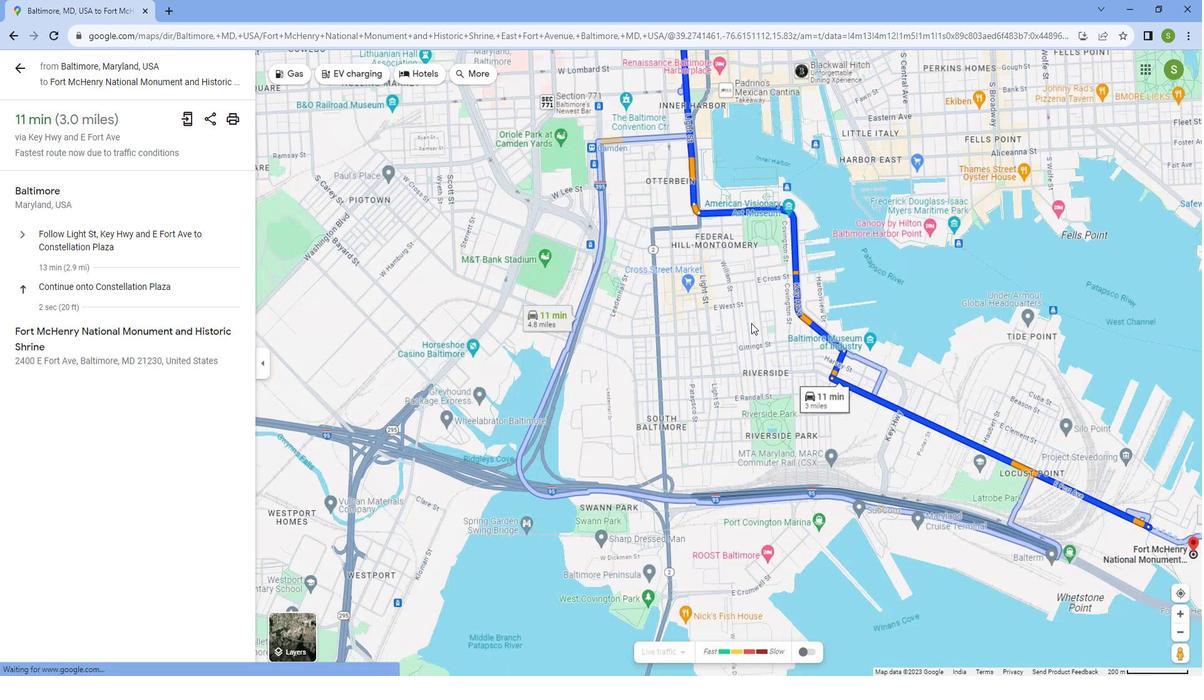 
Action: Mouse scrolled (759, 318) with delta (0, 0)
Screenshot: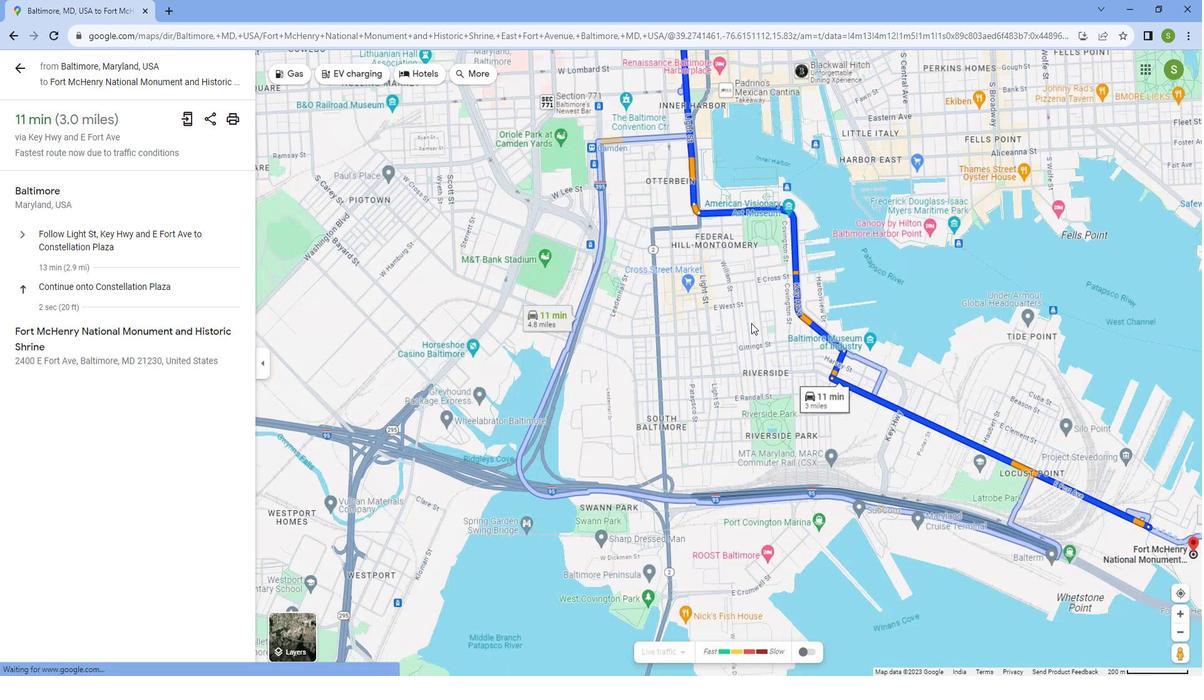 
Action: Mouse scrolled (759, 318) with delta (0, 0)
Screenshot: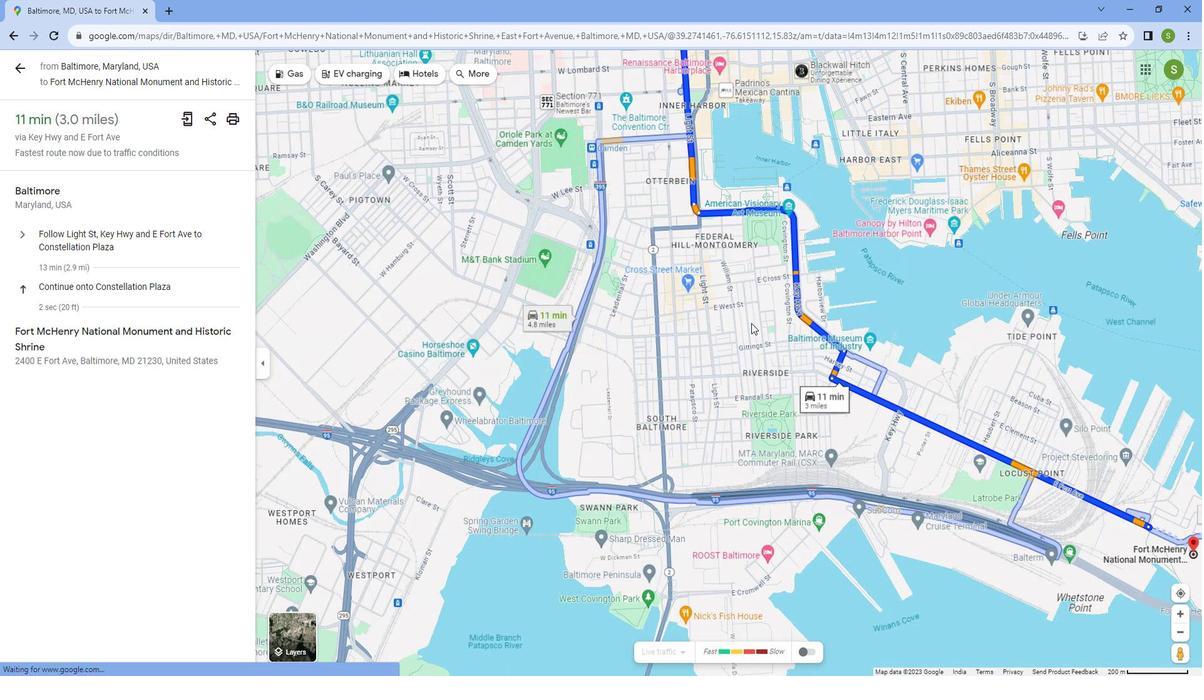 
Action: Mouse scrolled (759, 318) with delta (0, 0)
Screenshot: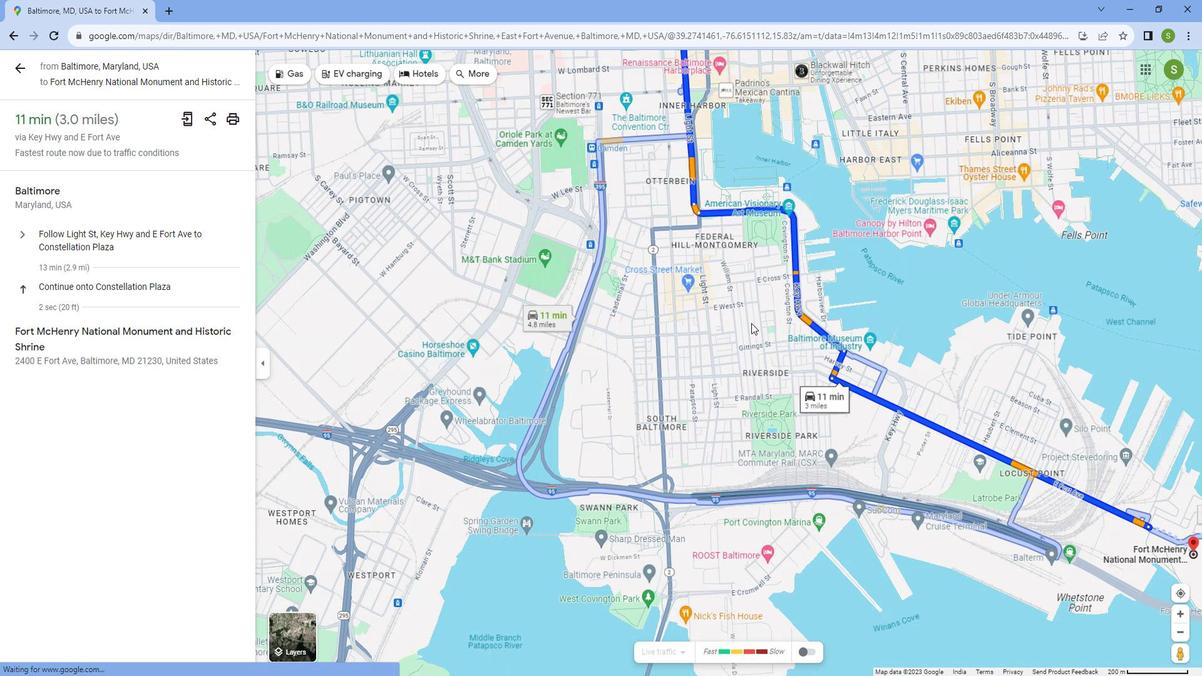 
